 Task: Search one way flight ticket for 4 adults, 2 children, 2 infants in seat and 1 infant on lap in premium economy from Columbus: John Glenn Columbus International Airport to Jackson: Jackson Hole Airport on 5-2-2023. Choice of flights is JetBlue. Number of bags: 2 checked bags. Price is upto 74000. Outbound departure time preference is 18:15.
Action: Mouse moved to (421, 352)
Screenshot: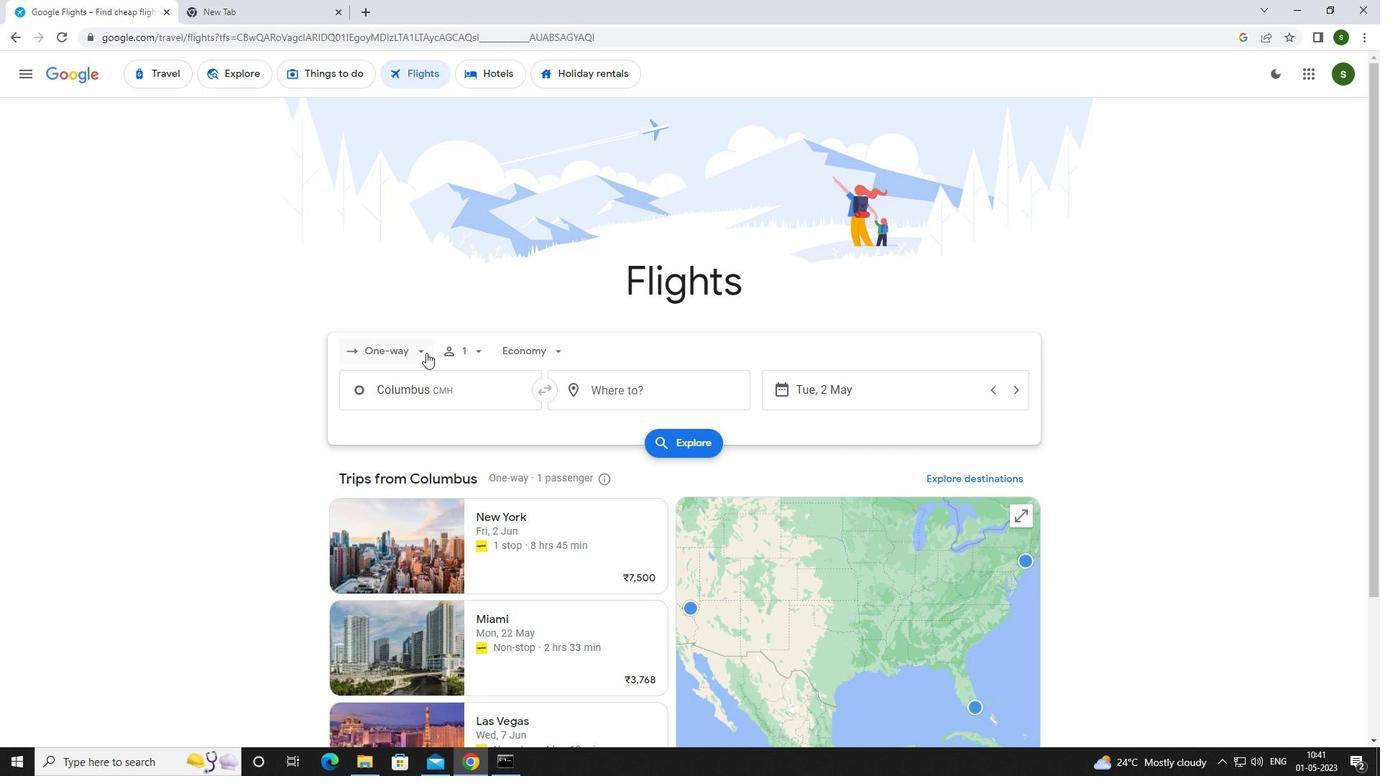 
Action: Mouse pressed left at (421, 352)
Screenshot: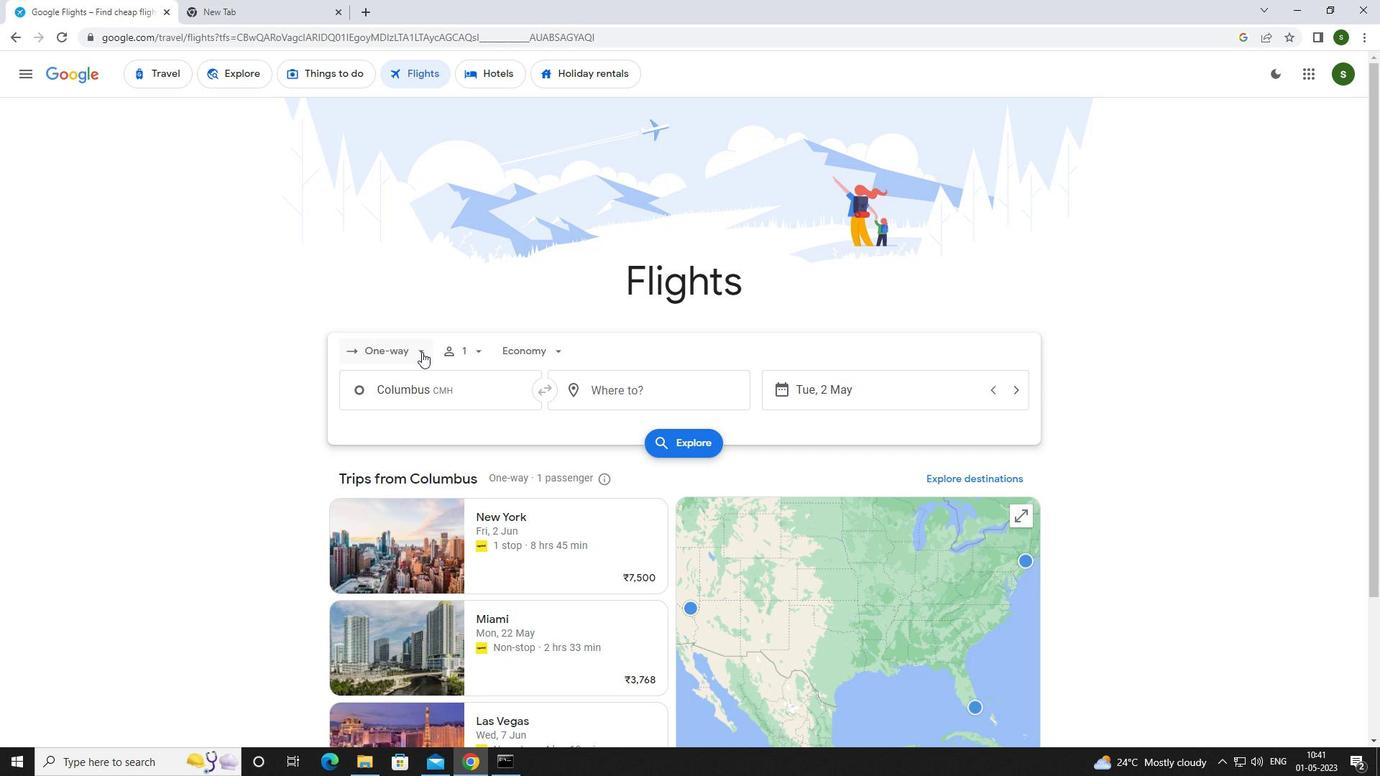 
Action: Mouse moved to (412, 406)
Screenshot: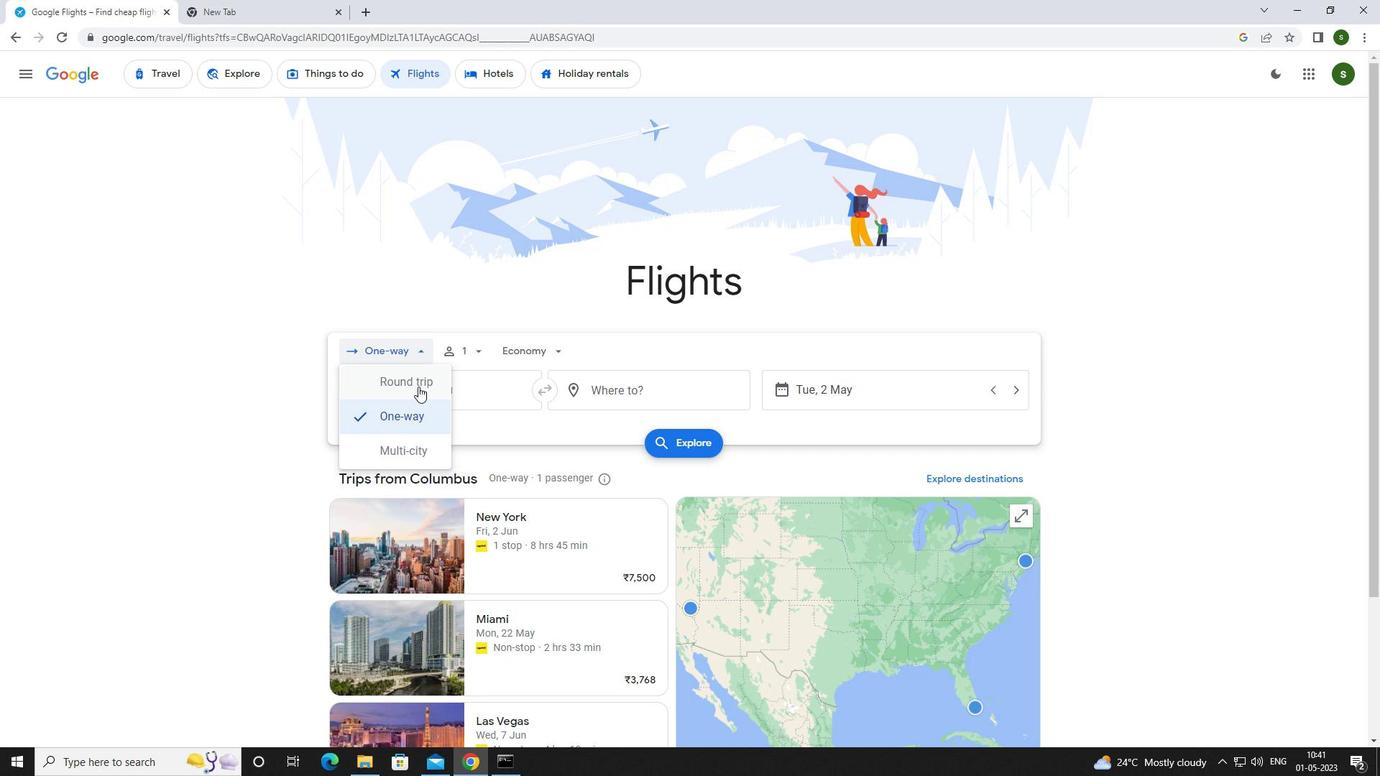 
Action: Mouse pressed left at (412, 406)
Screenshot: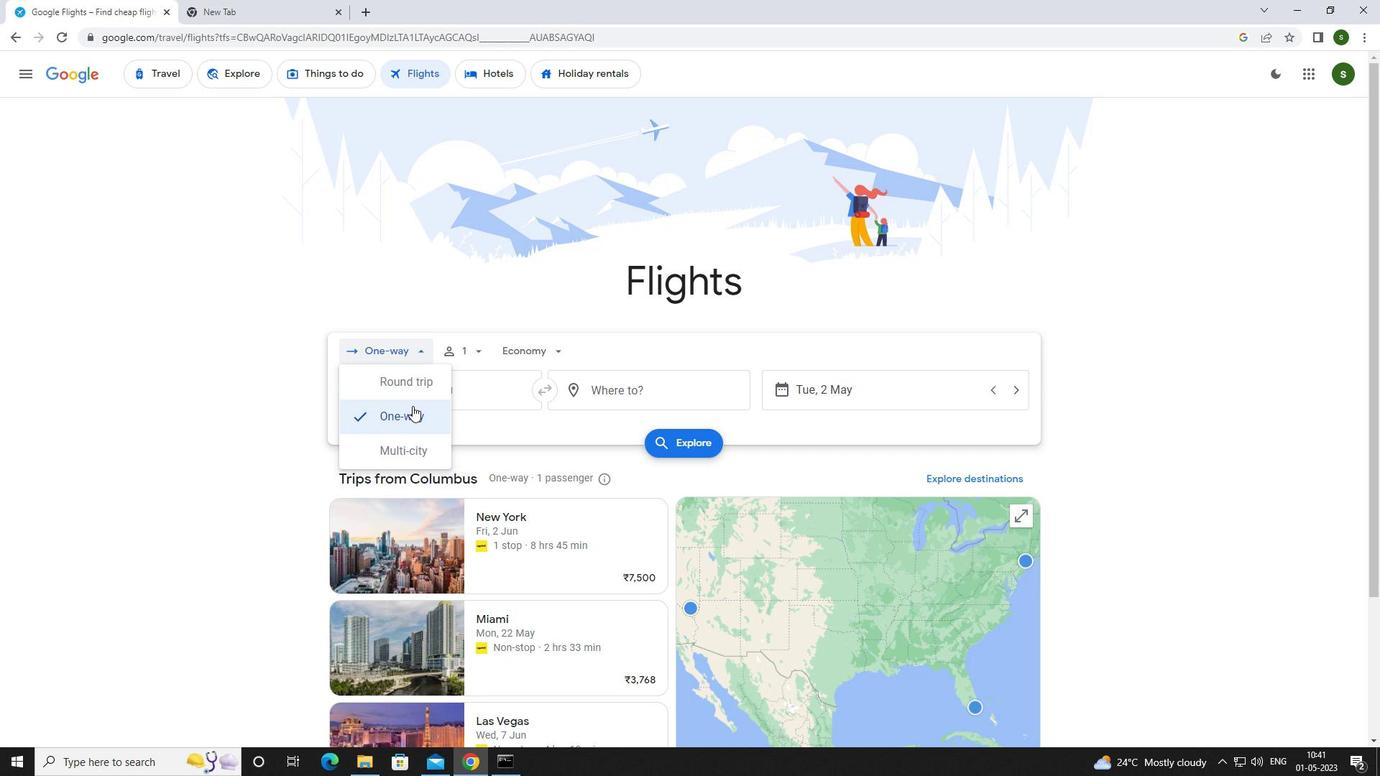 
Action: Mouse moved to (476, 346)
Screenshot: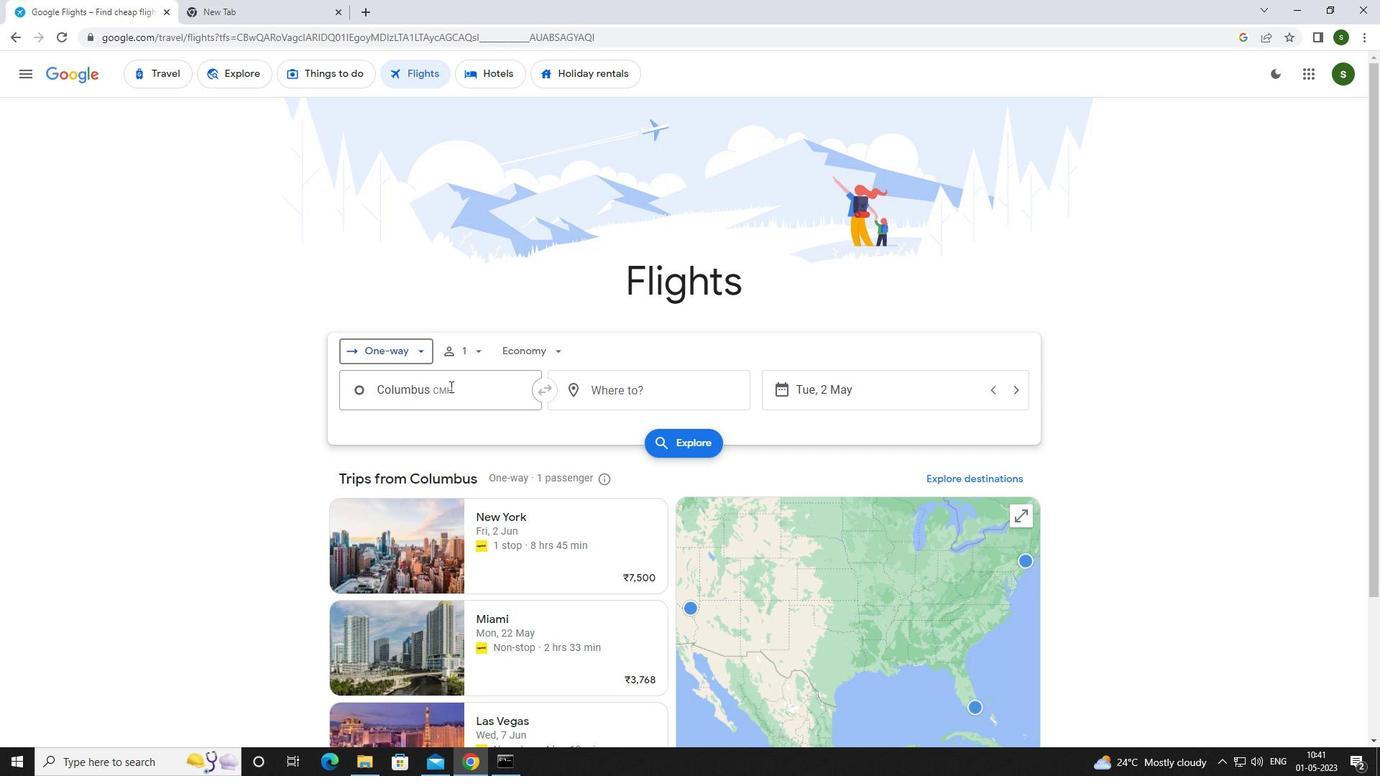 
Action: Mouse pressed left at (476, 346)
Screenshot: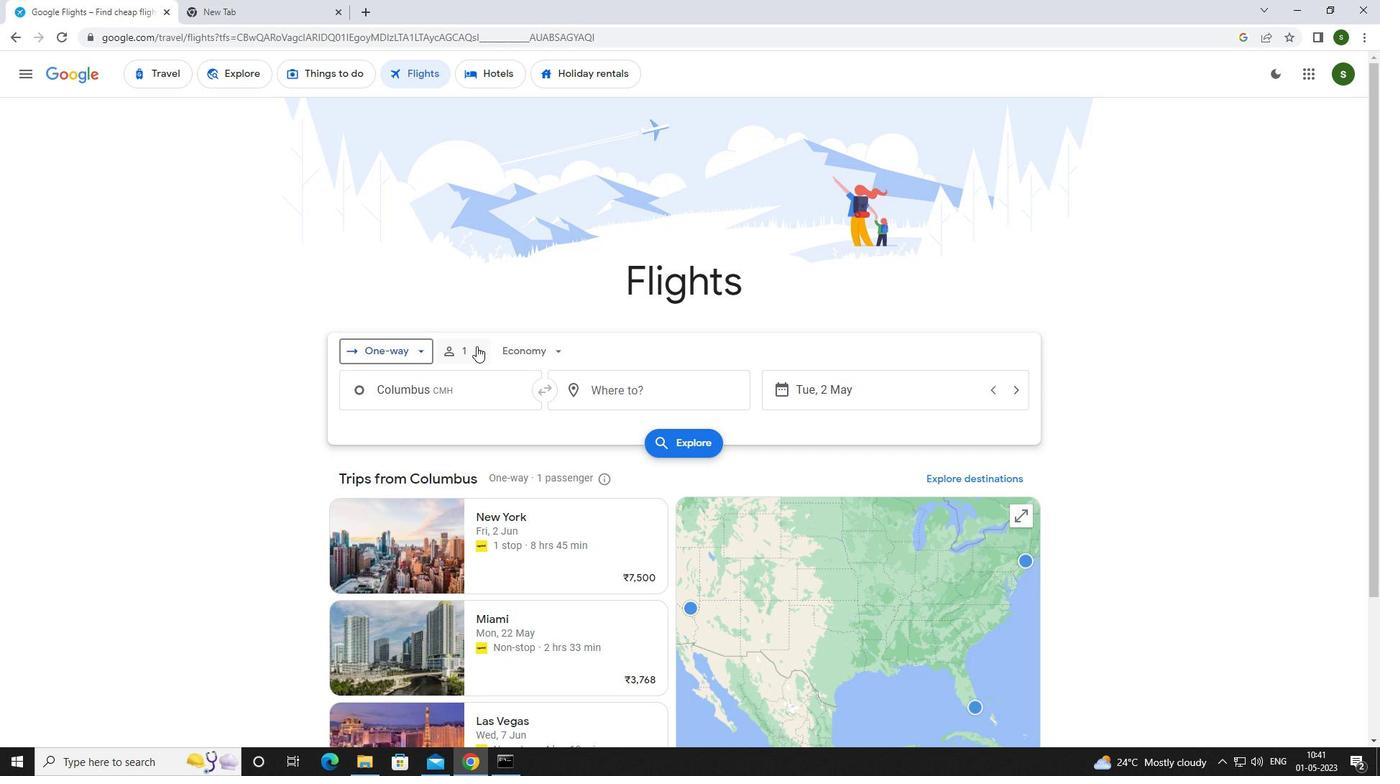 
Action: Mouse moved to (586, 384)
Screenshot: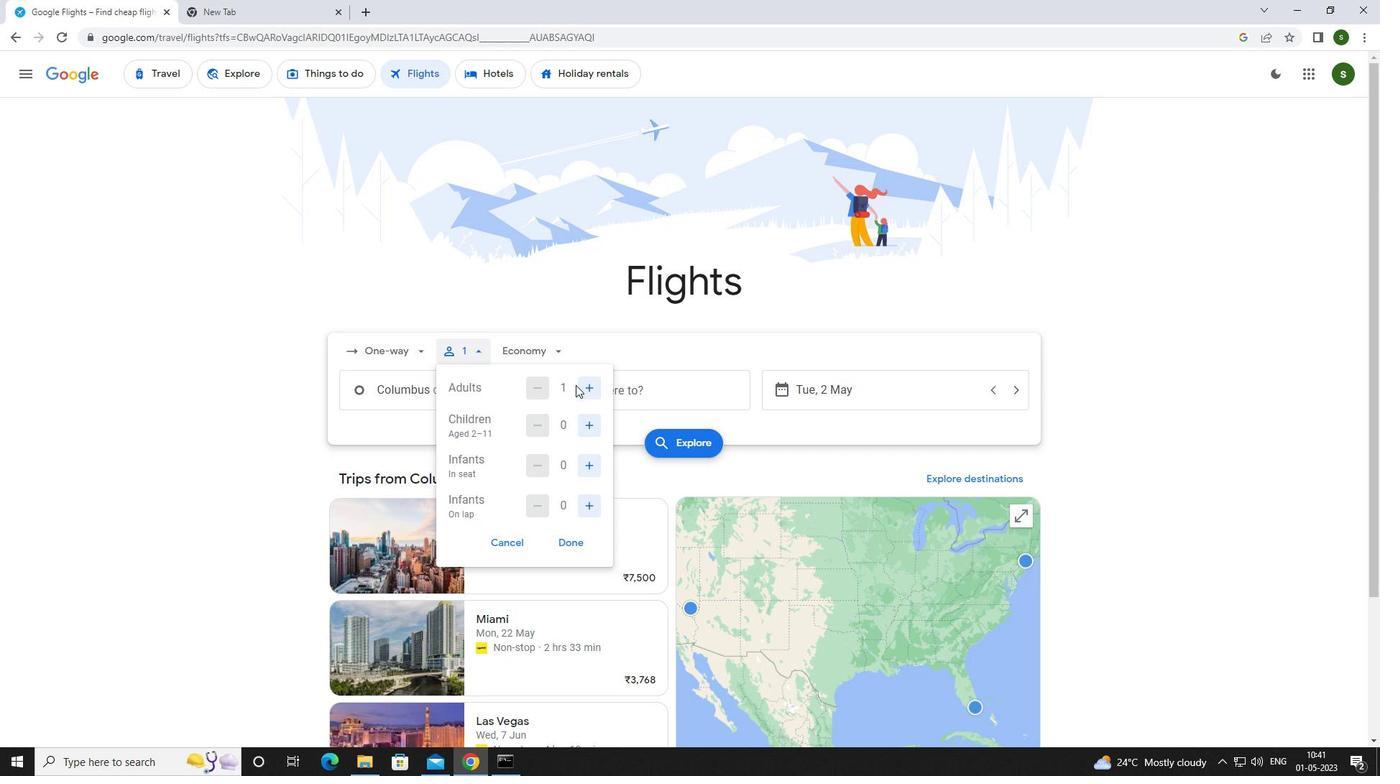 
Action: Mouse pressed left at (586, 384)
Screenshot: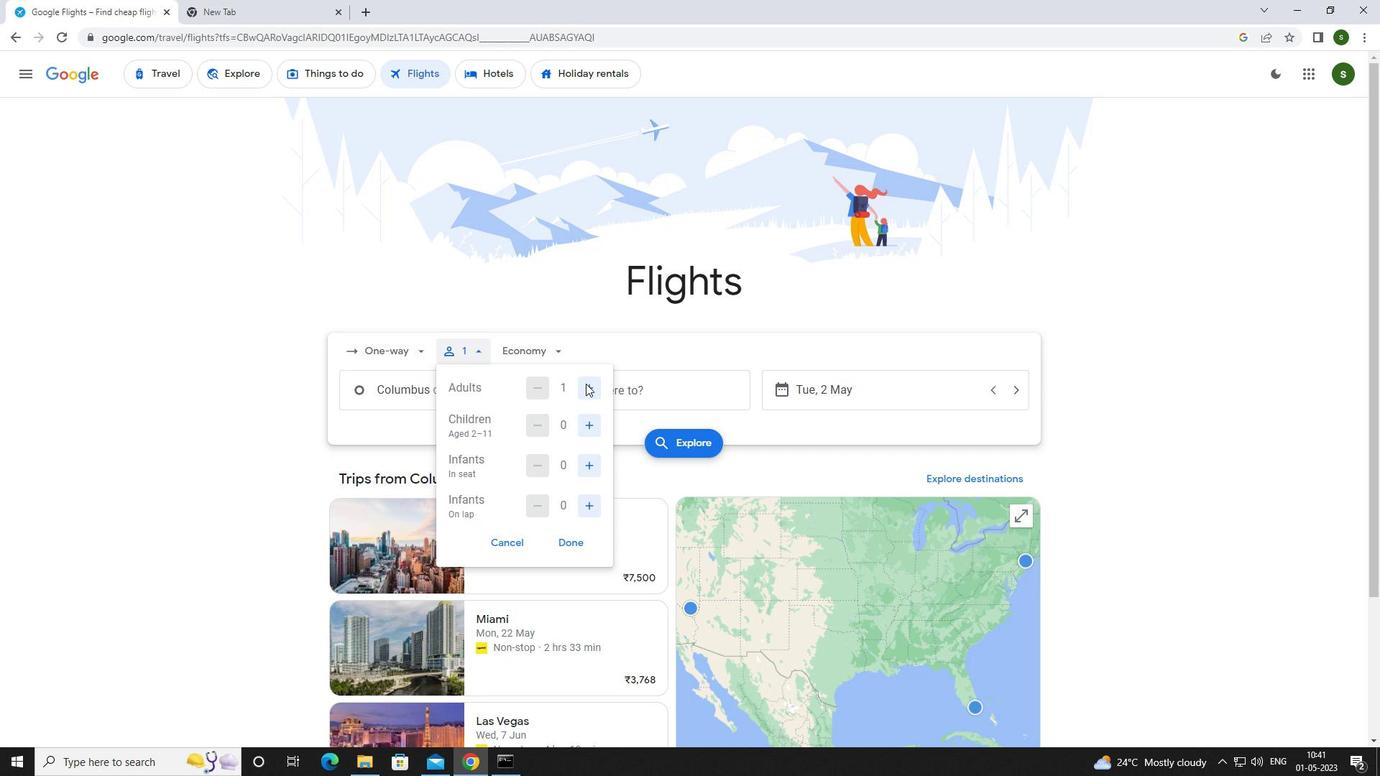 
Action: Mouse pressed left at (586, 384)
Screenshot: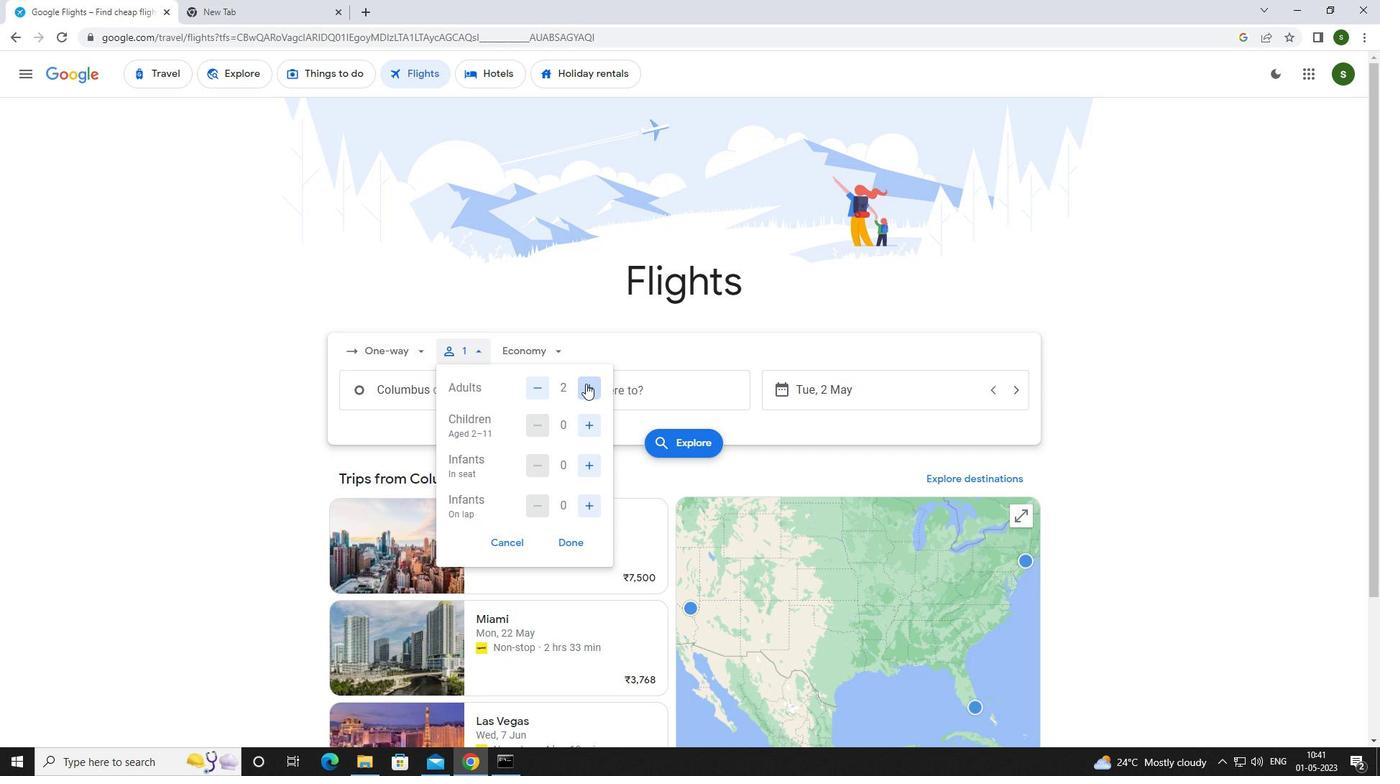 
Action: Mouse pressed left at (586, 384)
Screenshot: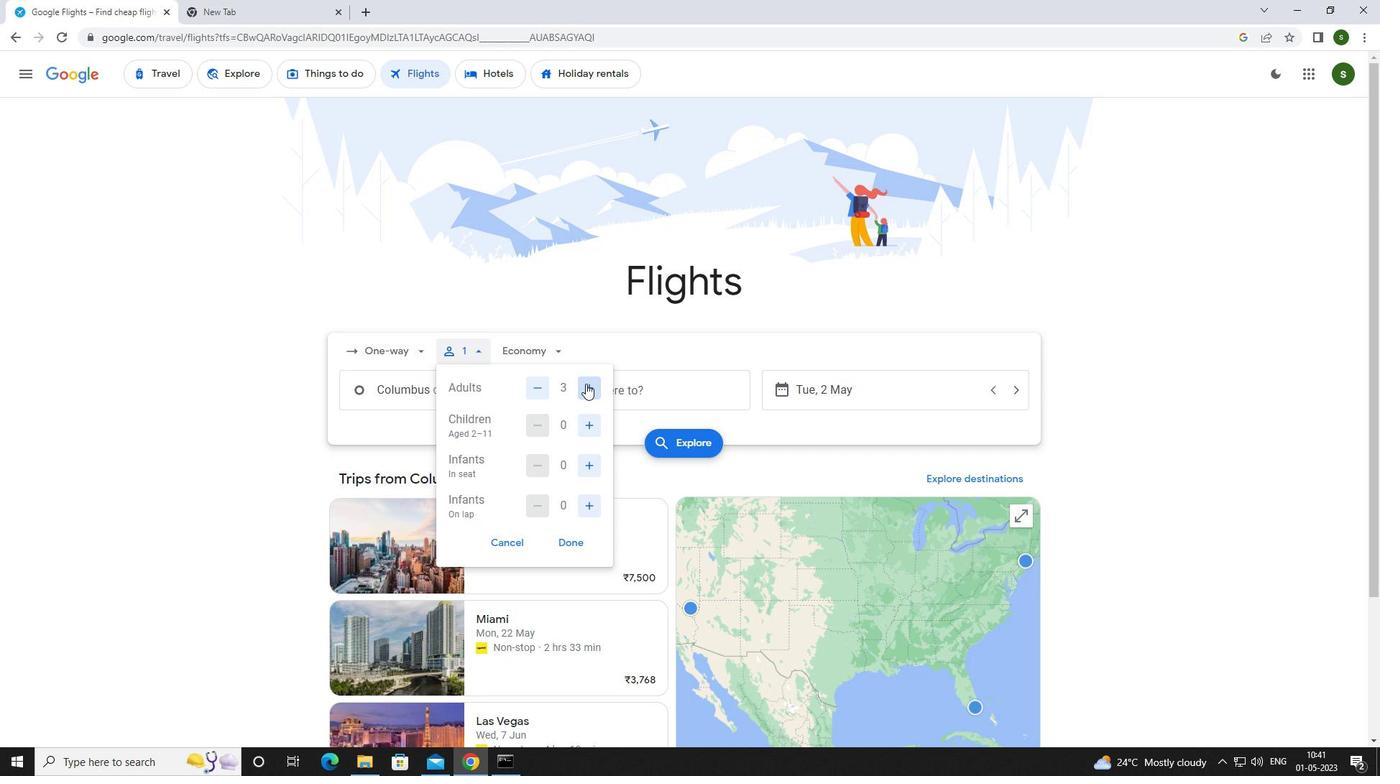 
Action: Mouse moved to (595, 422)
Screenshot: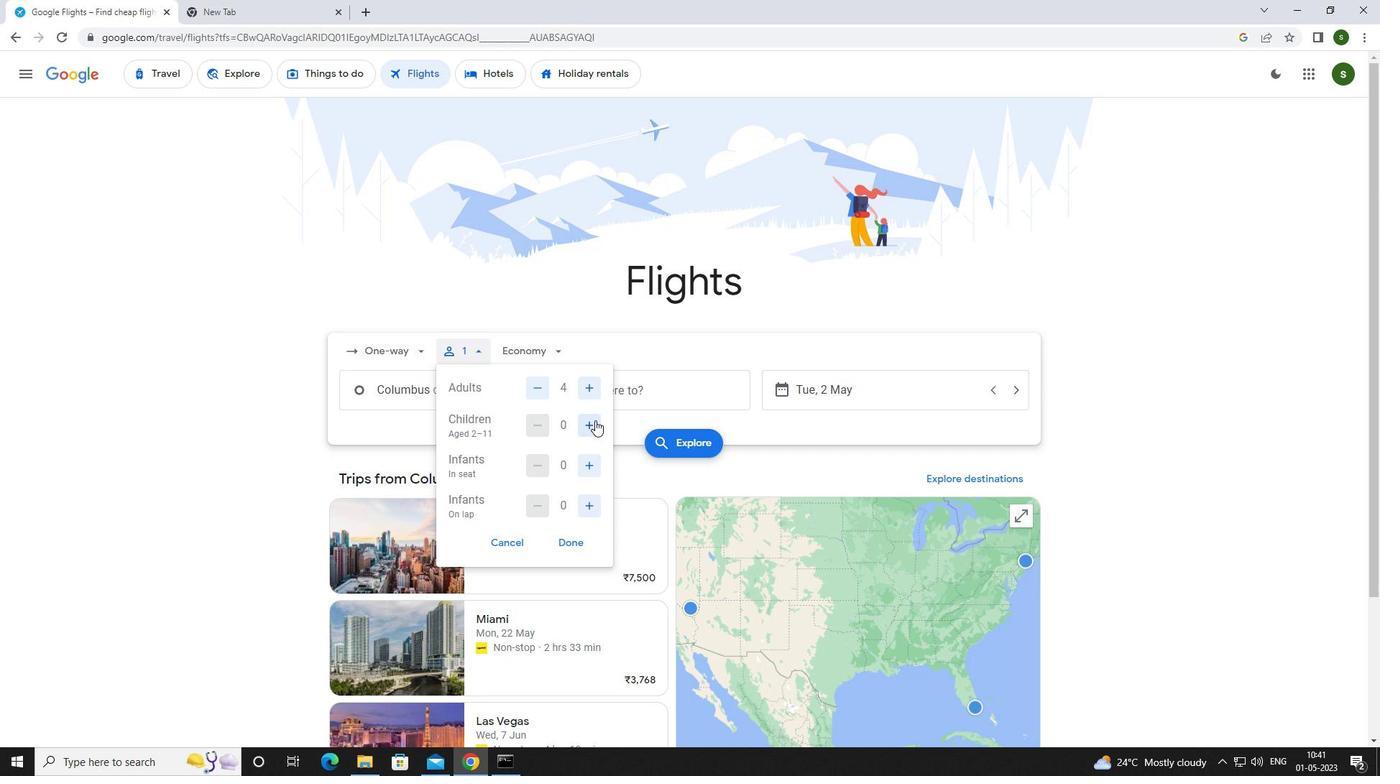 
Action: Mouse pressed left at (595, 422)
Screenshot: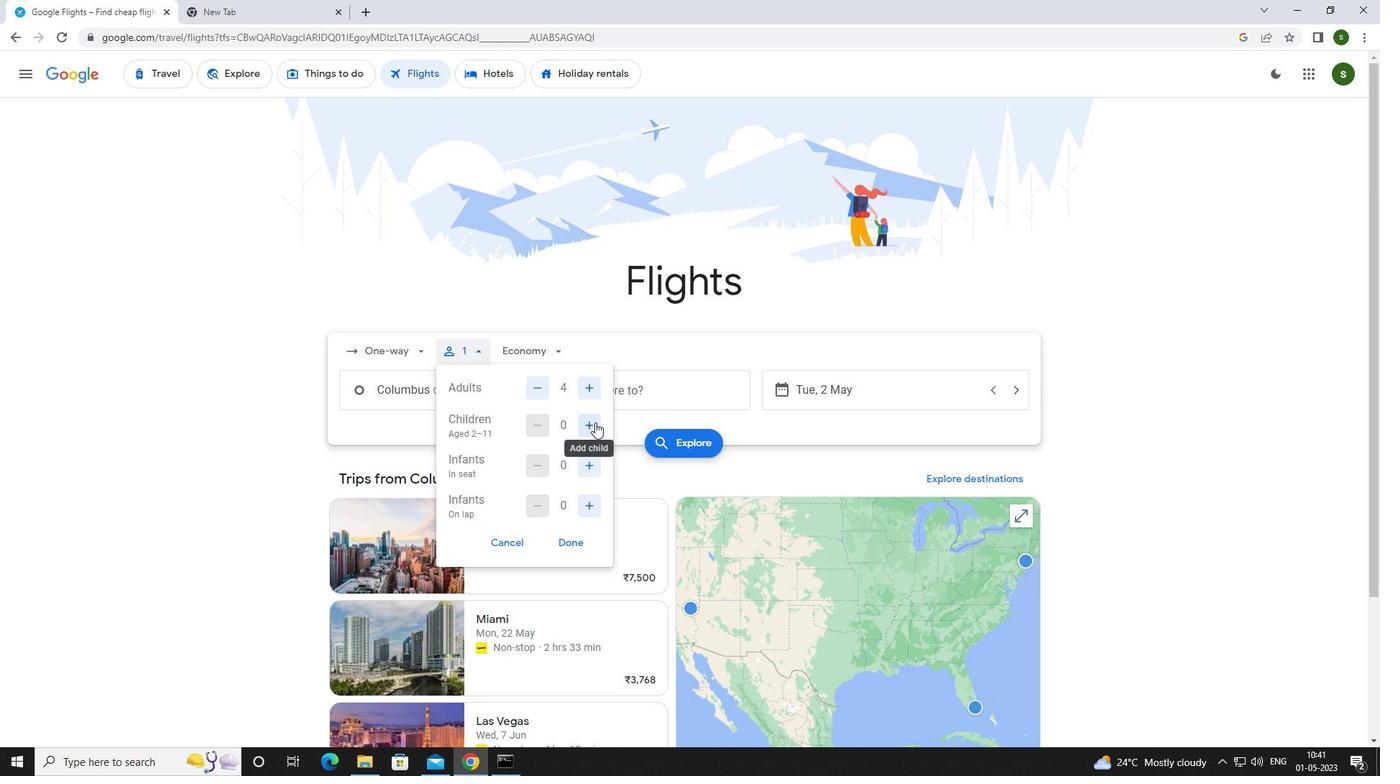 
Action: Mouse pressed left at (595, 422)
Screenshot: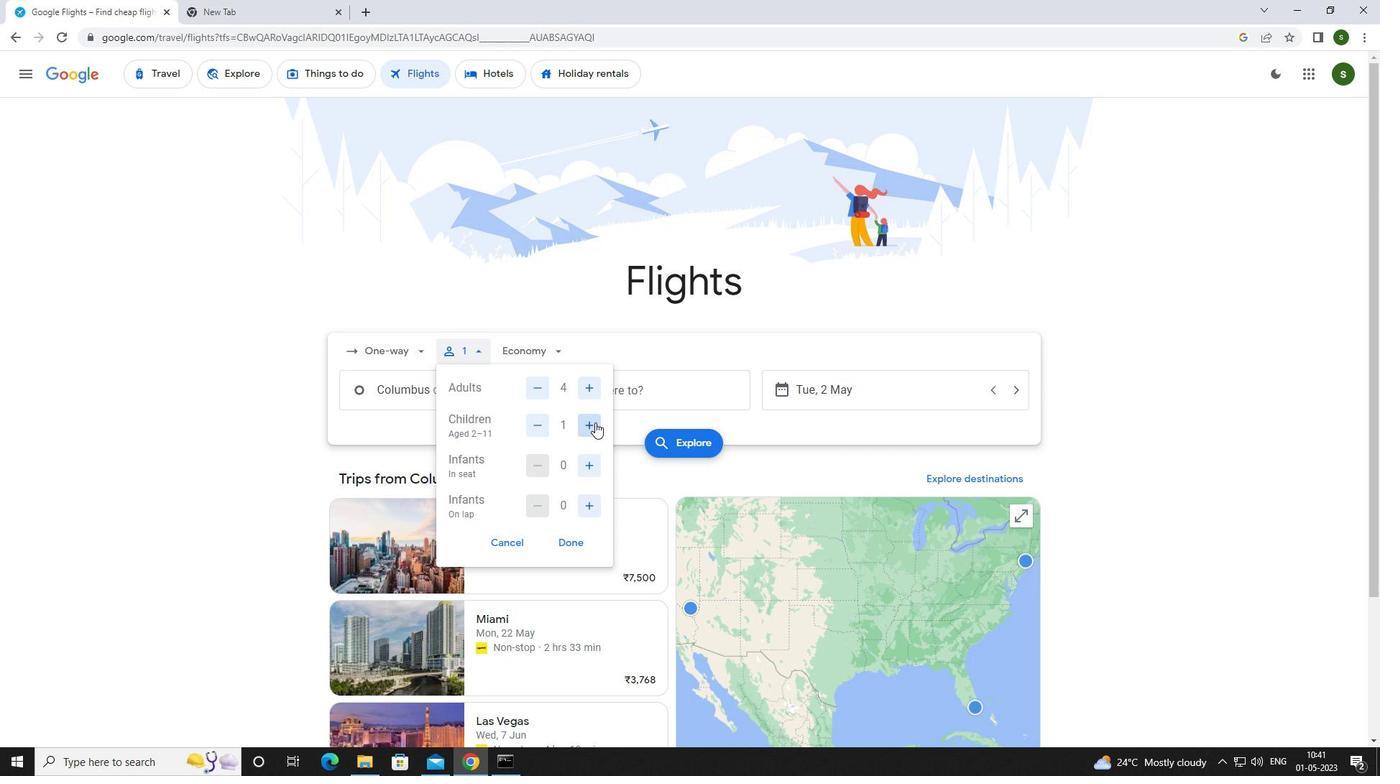 
Action: Mouse moved to (589, 462)
Screenshot: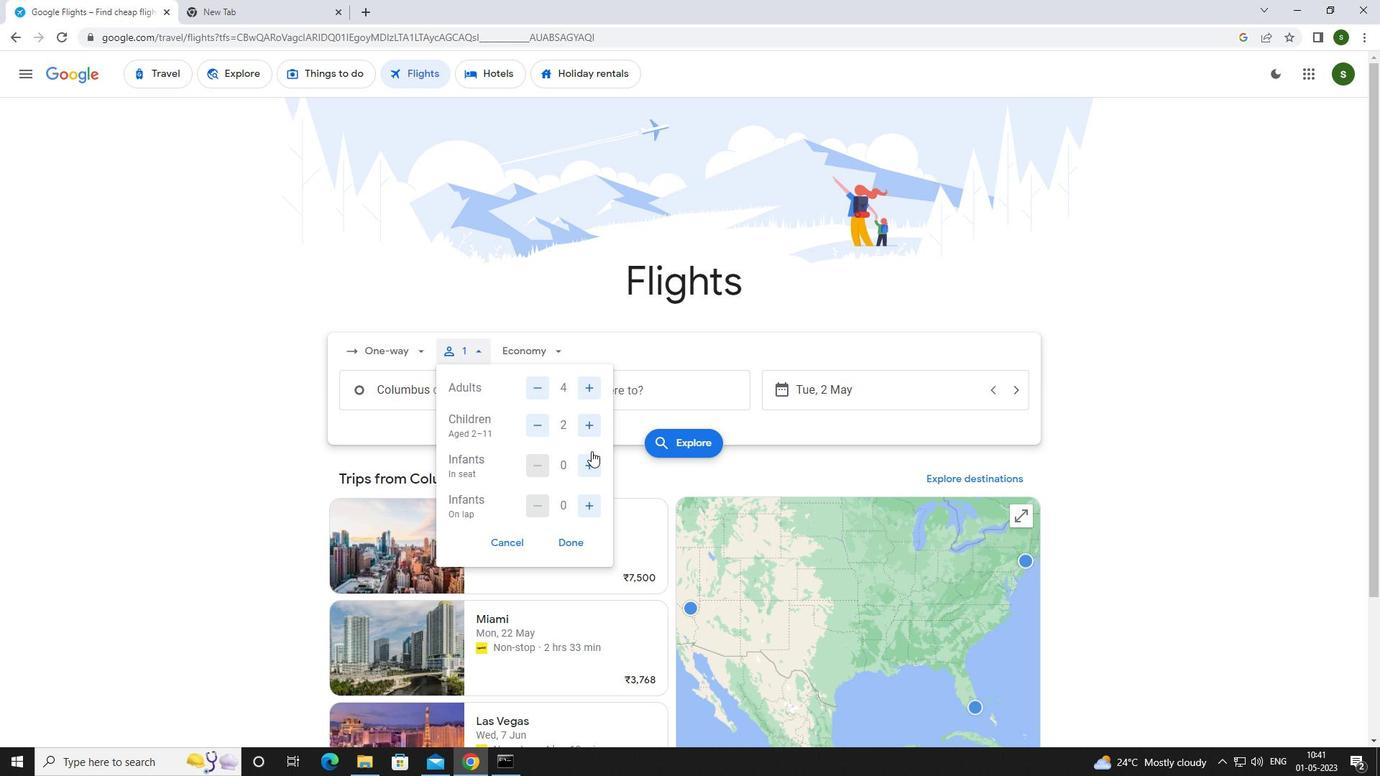 
Action: Mouse pressed left at (589, 462)
Screenshot: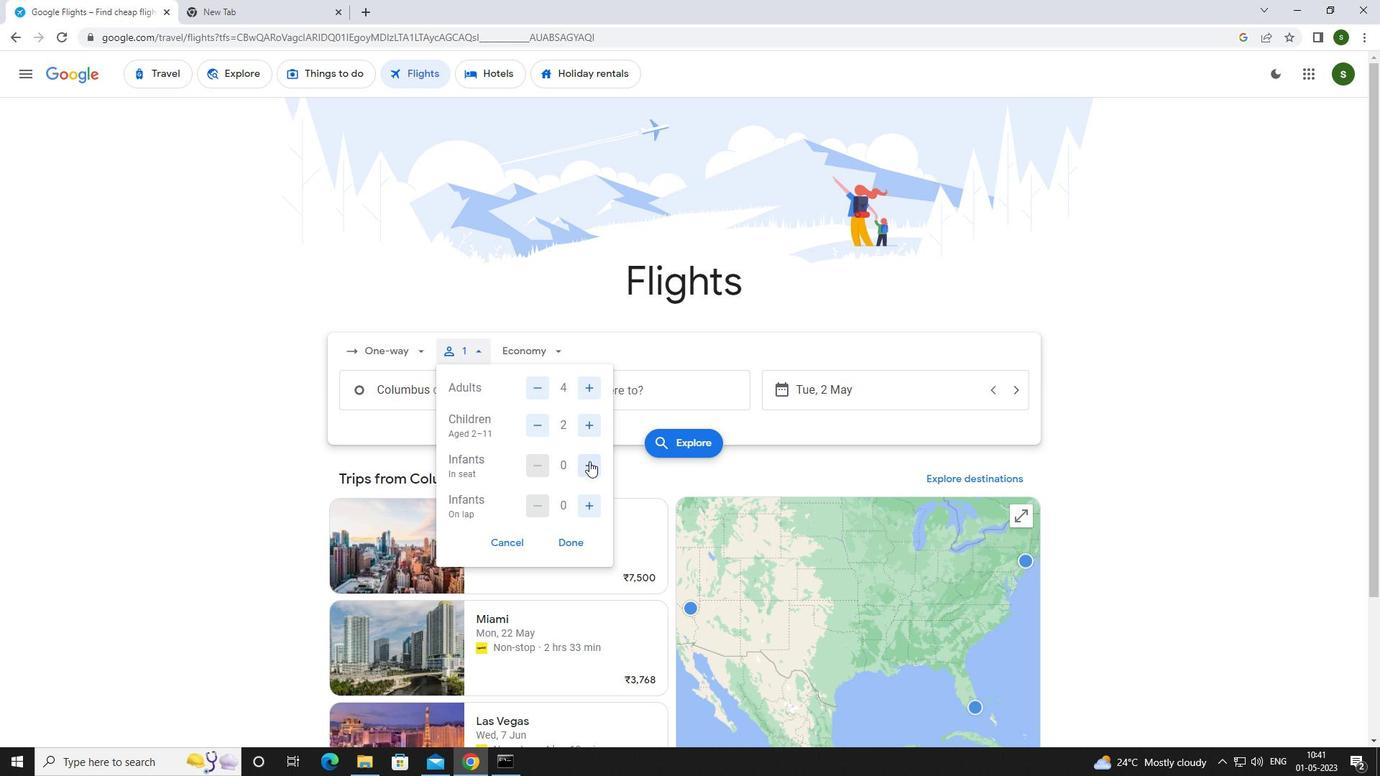 
Action: Mouse pressed left at (589, 462)
Screenshot: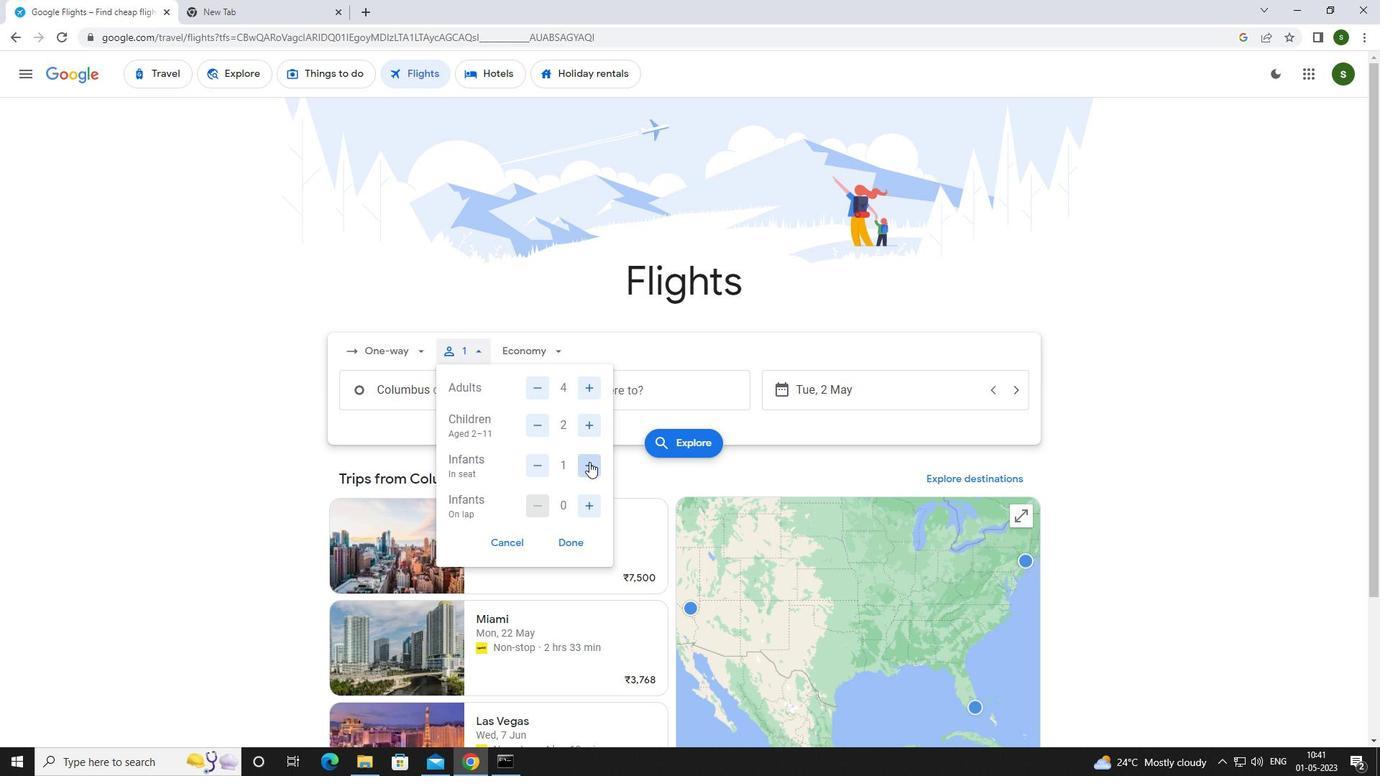 
Action: Mouse moved to (586, 495)
Screenshot: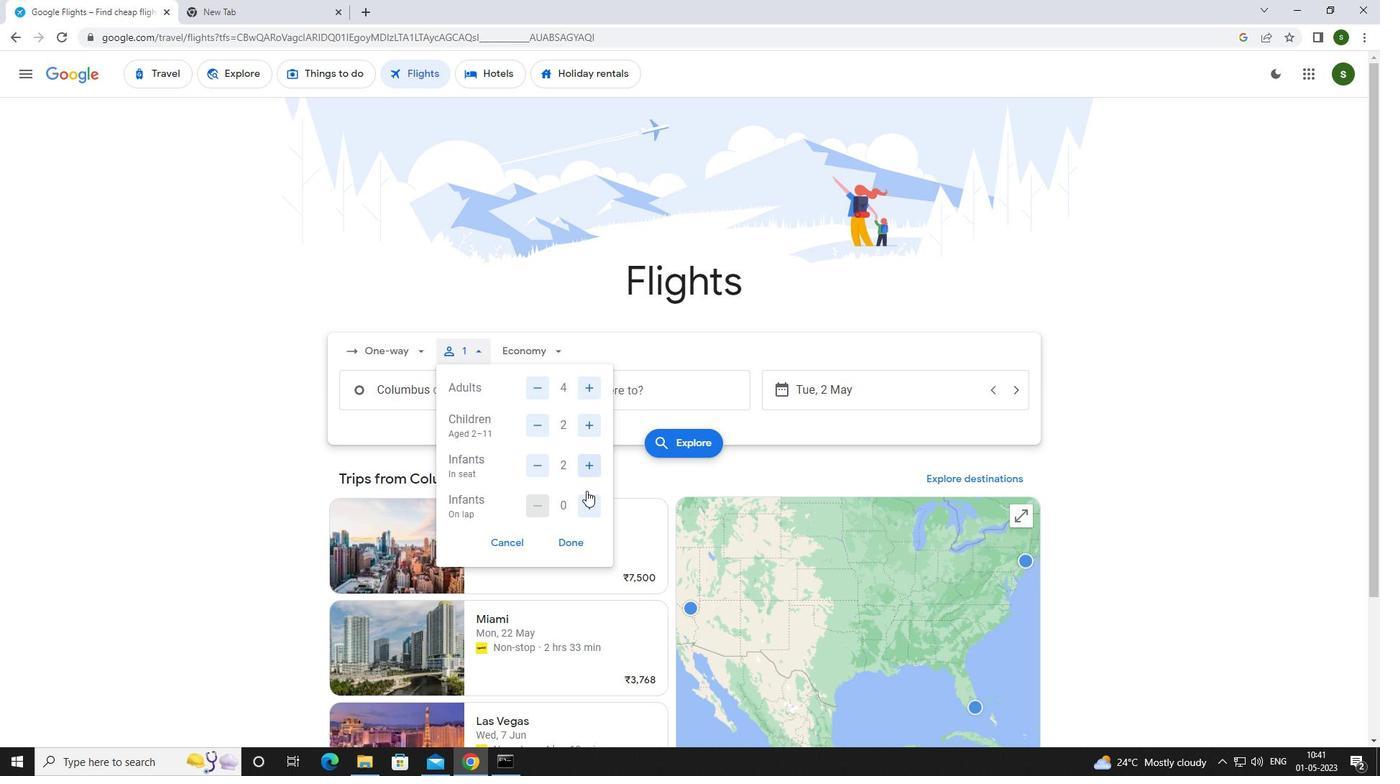 
Action: Mouse pressed left at (586, 495)
Screenshot: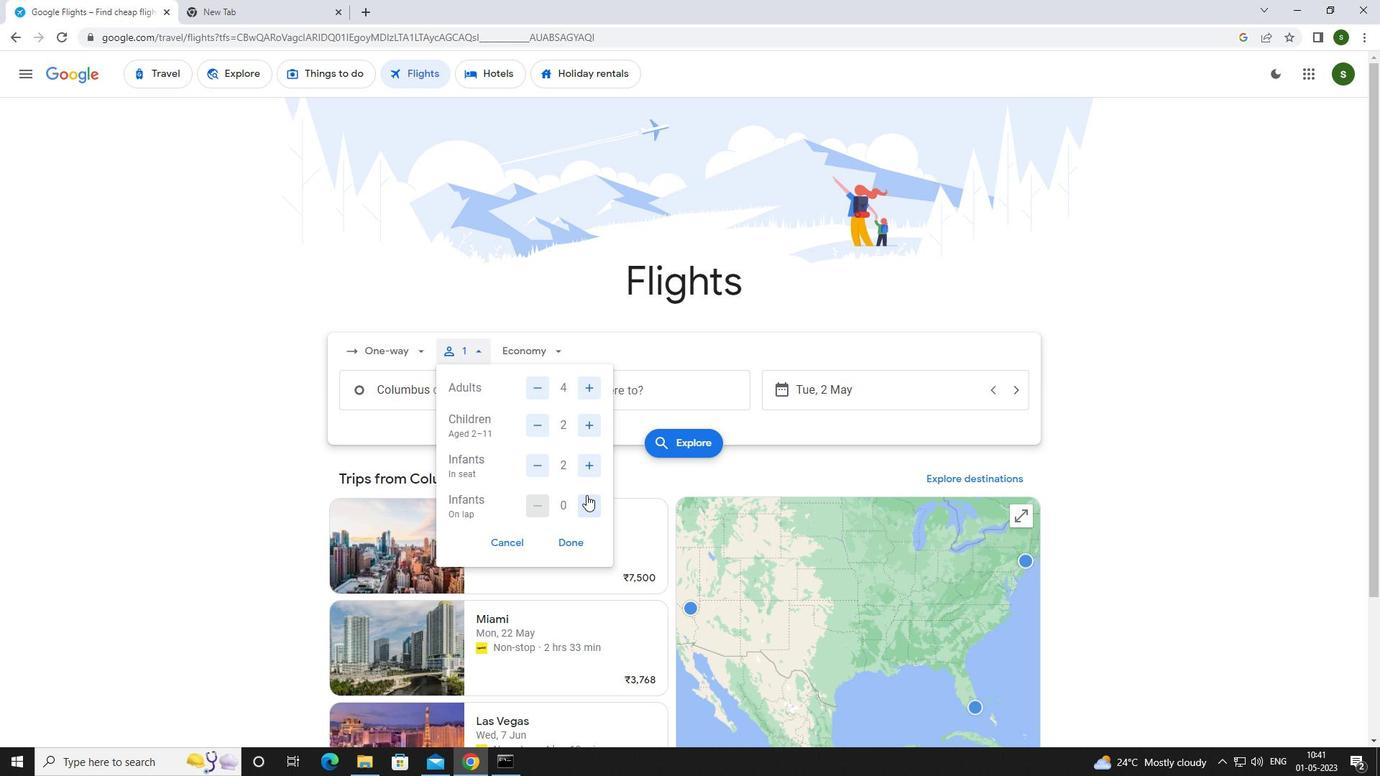 
Action: Mouse moved to (548, 350)
Screenshot: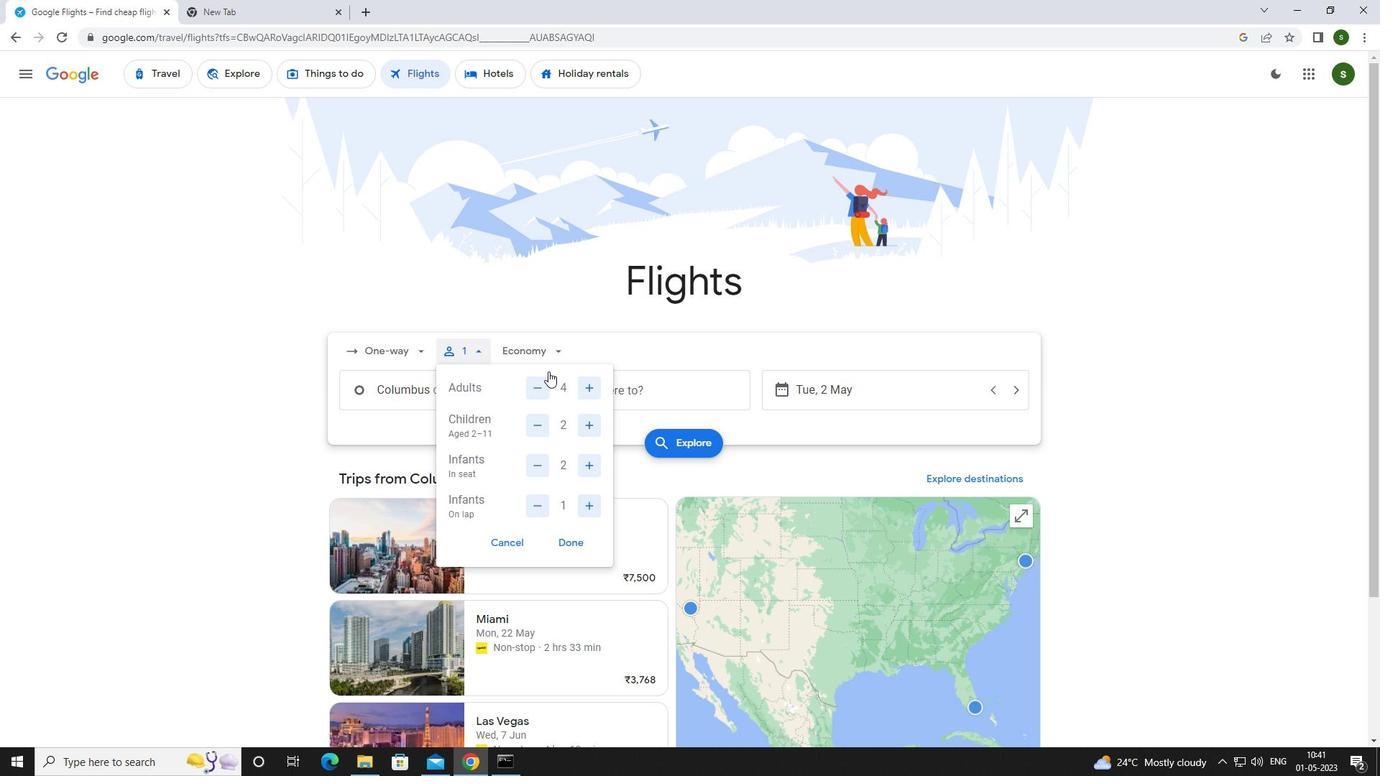 
Action: Mouse pressed left at (548, 350)
Screenshot: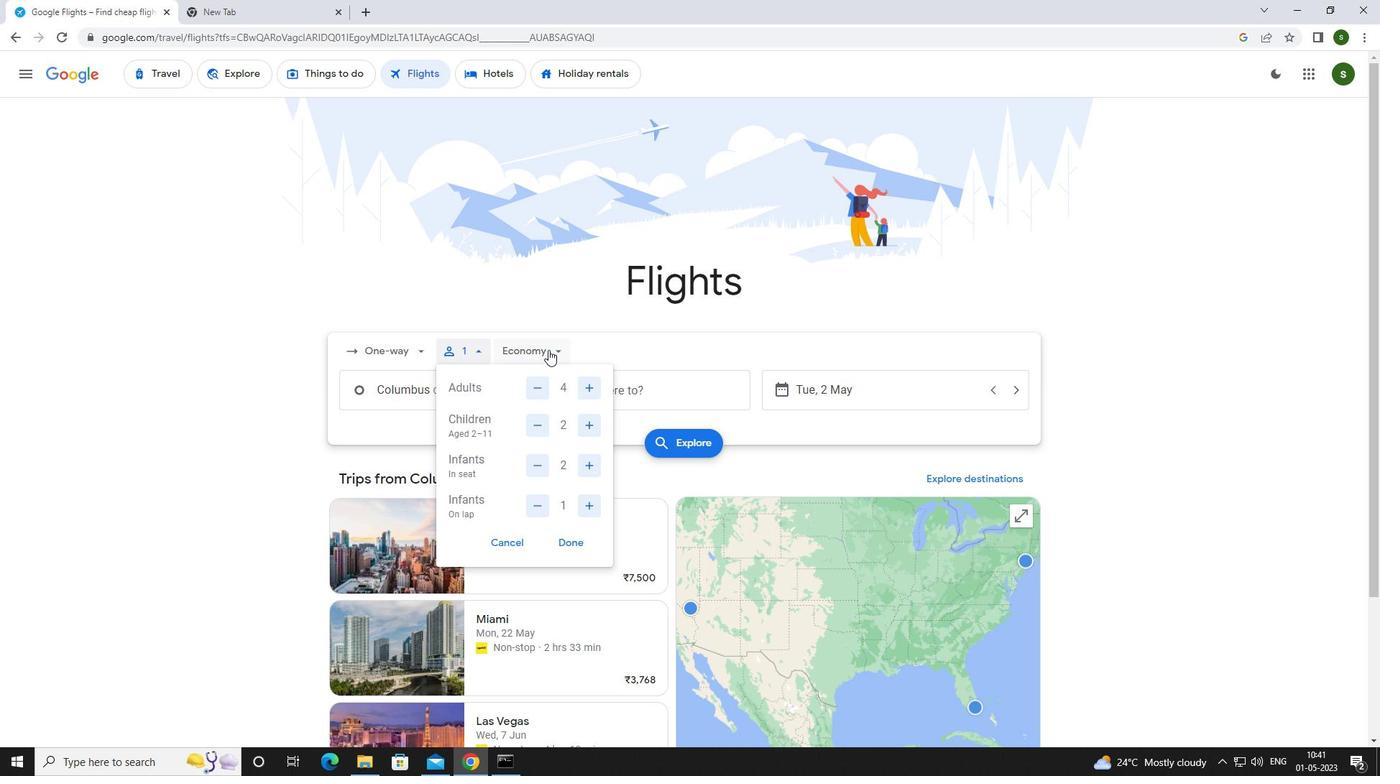 
Action: Mouse moved to (570, 427)
Screenshot: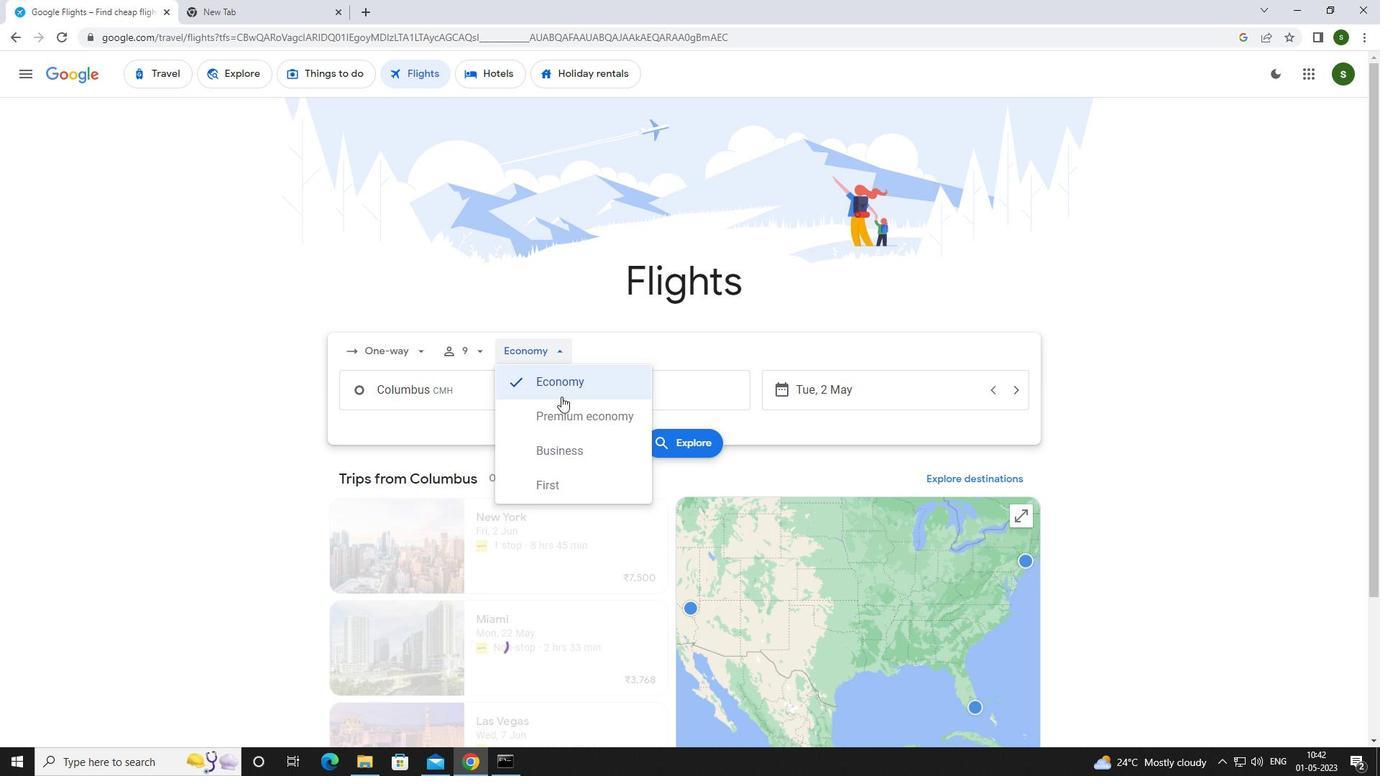 
Action: Mouse pressed left at (570, 427)
Screenshot: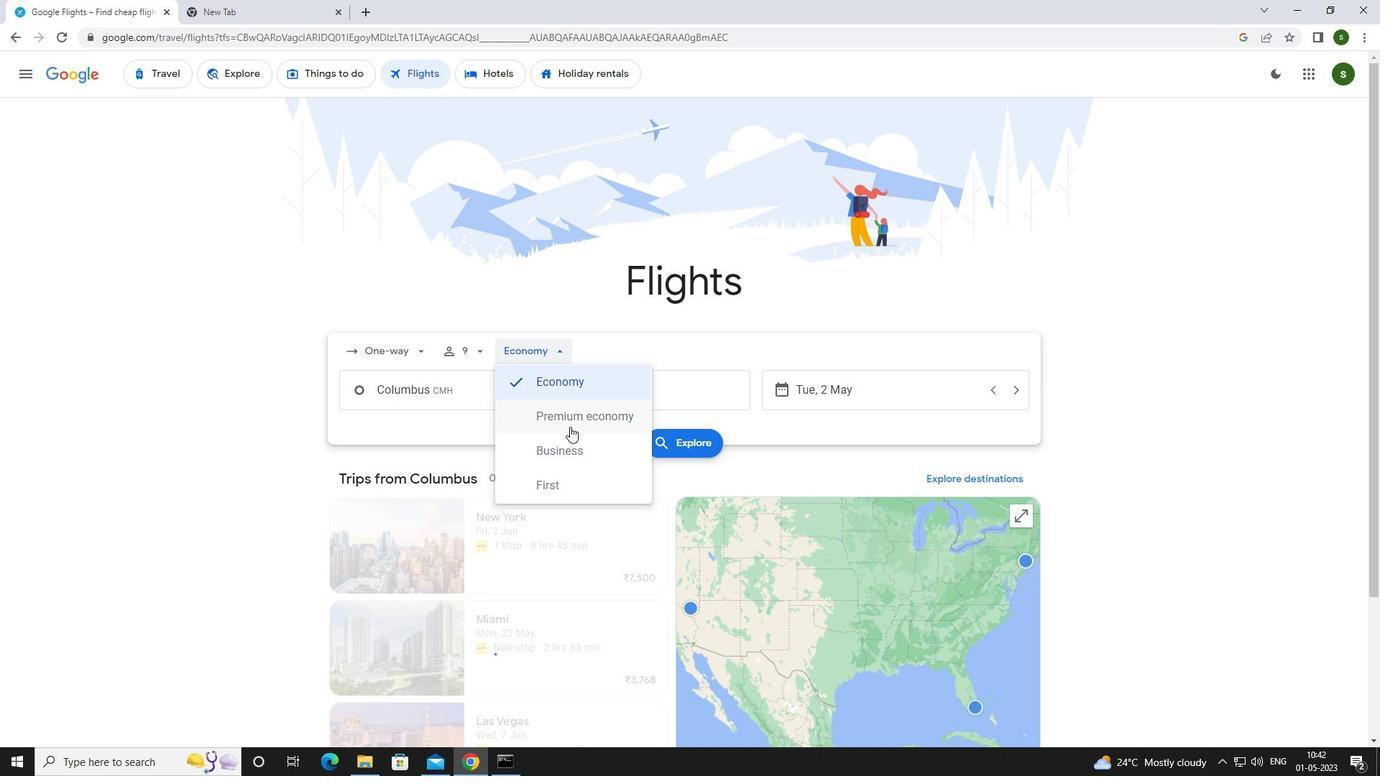 
Action: Mouse moved to (498, 394)
Screenshot: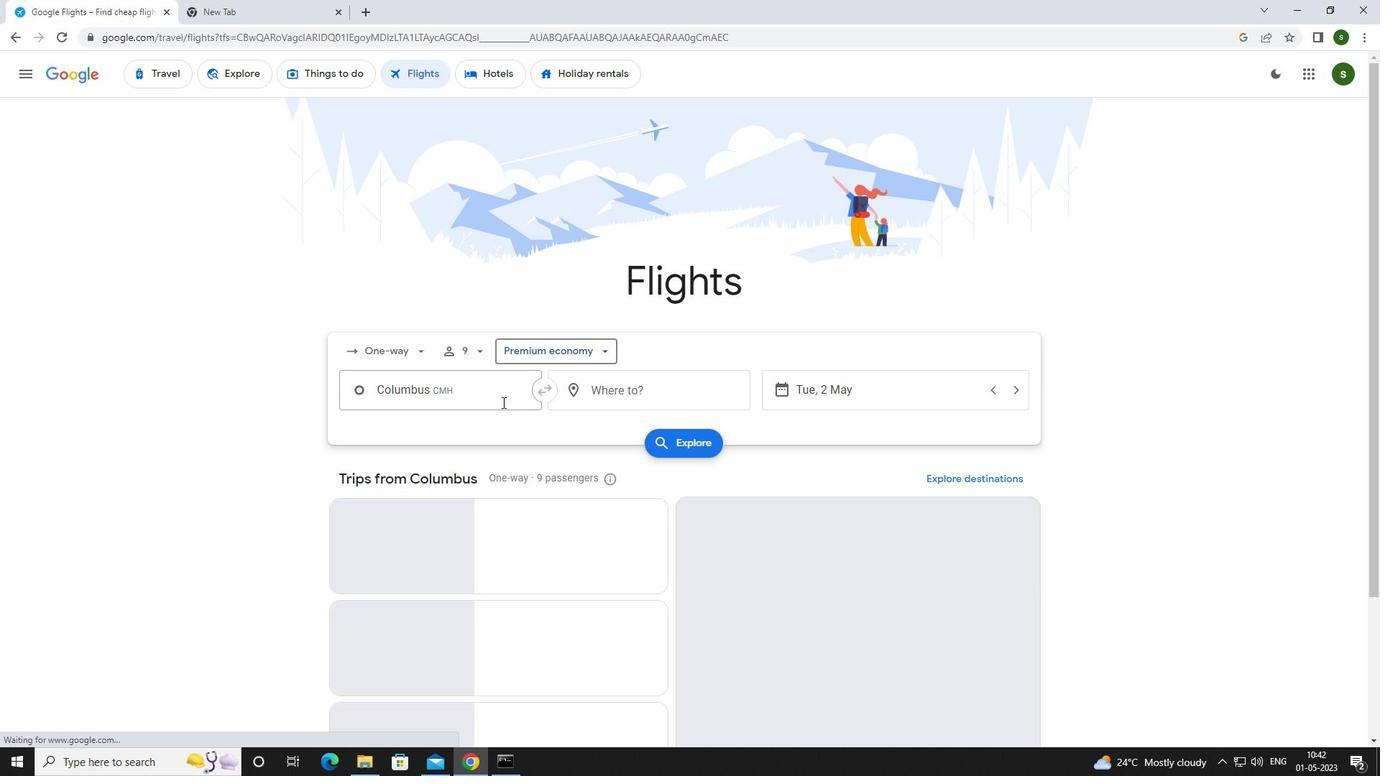 
Action: Mouse pressed left at (498, 394)
Screenshot: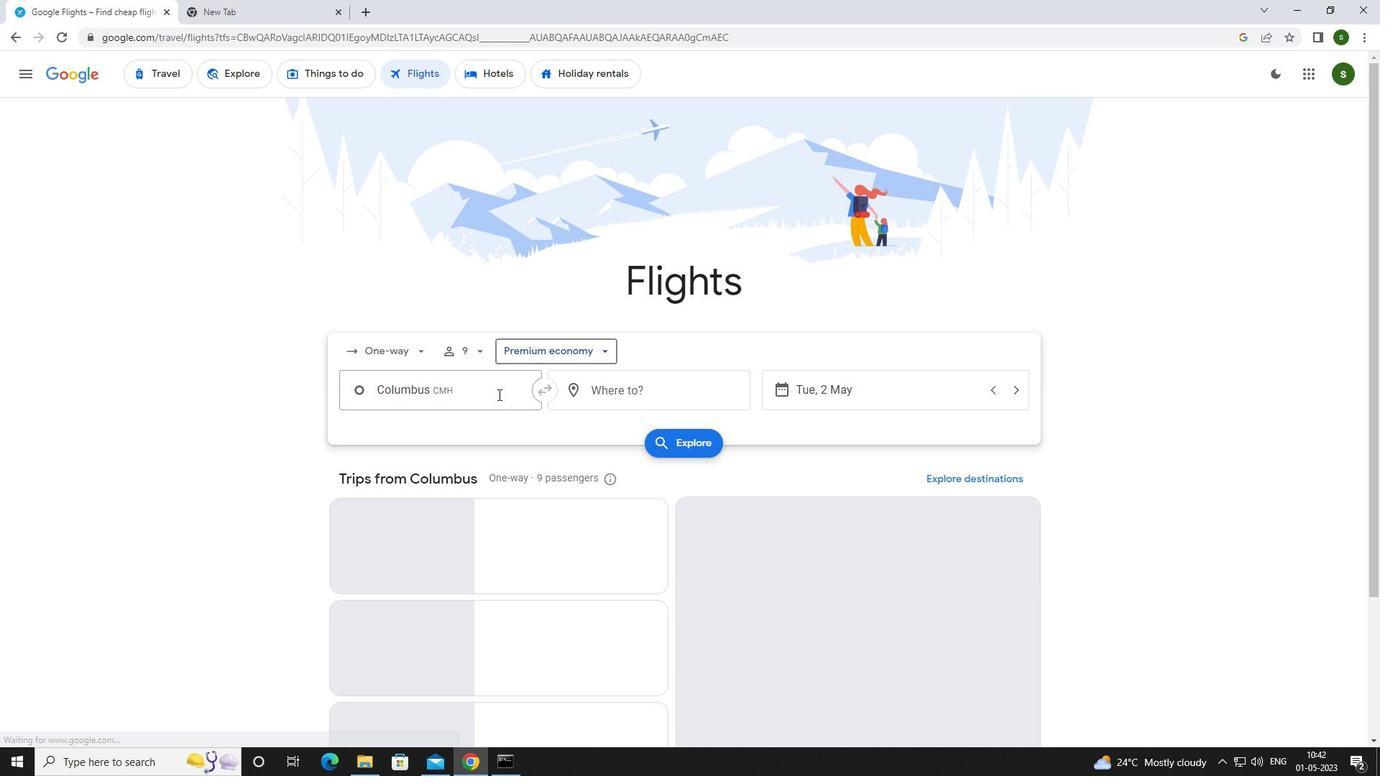
Action: Key pressed j<Key.caps_lock>ohn<Key.space><Key.caps_lock>g<Key.caps_lock>le
Screenshot: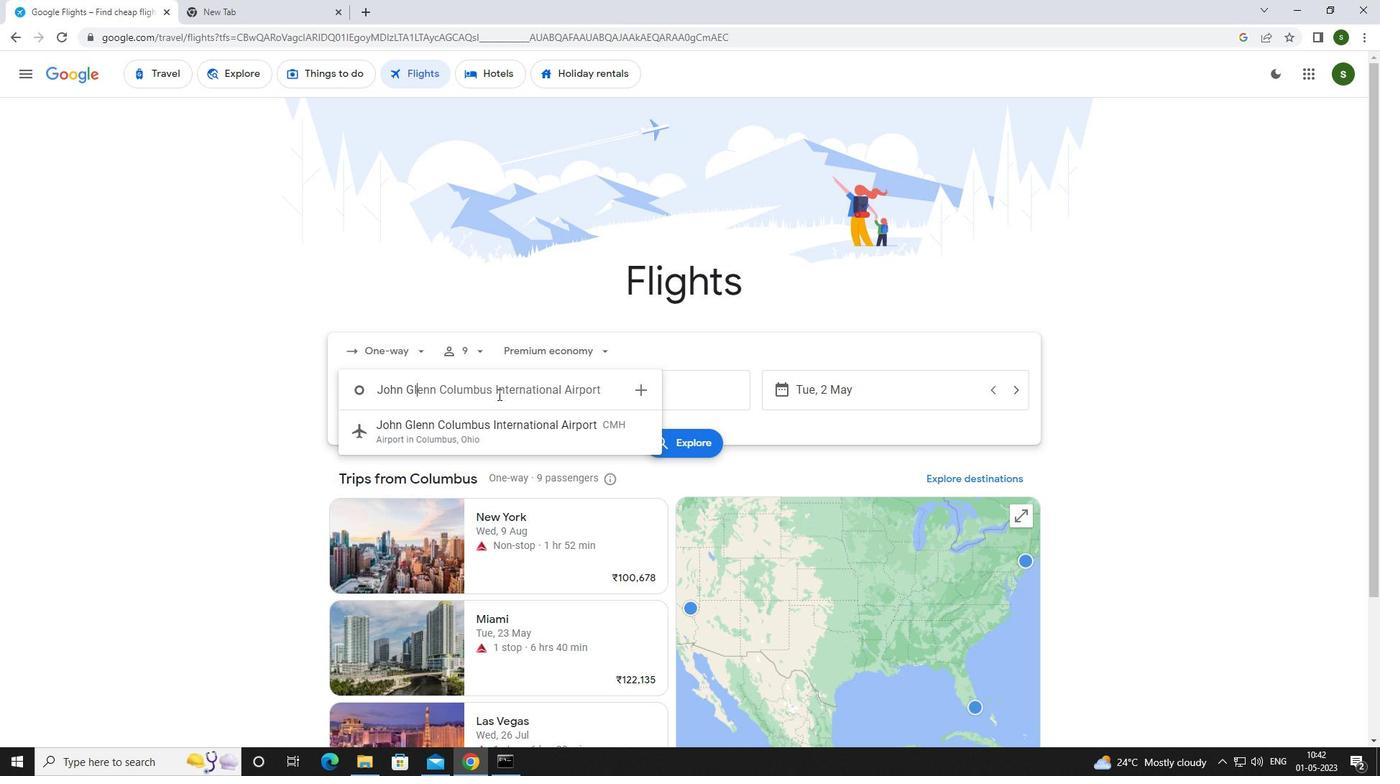 
Action: Mouse moved to (515, 428)
Screenshot: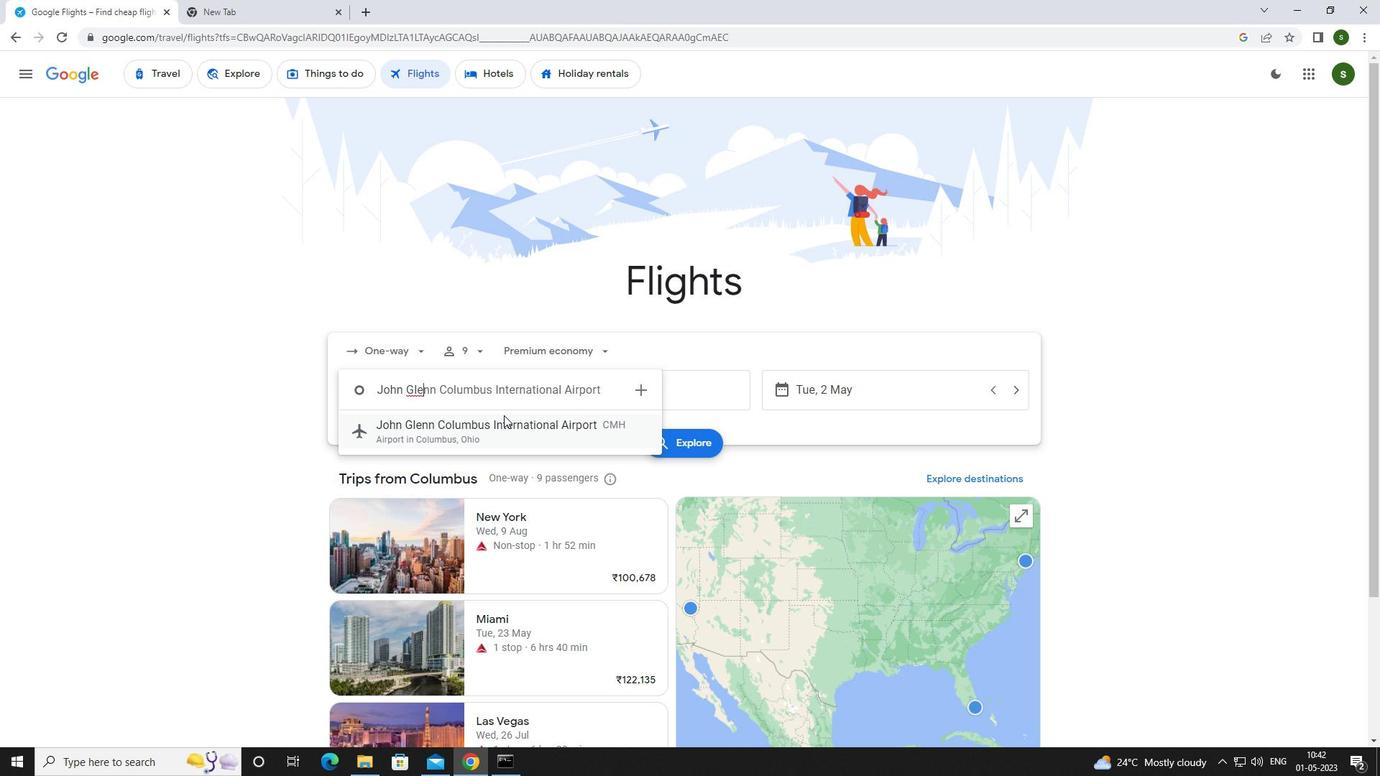 
Action: Mouse pressed left at (515, 428)
Screenshot: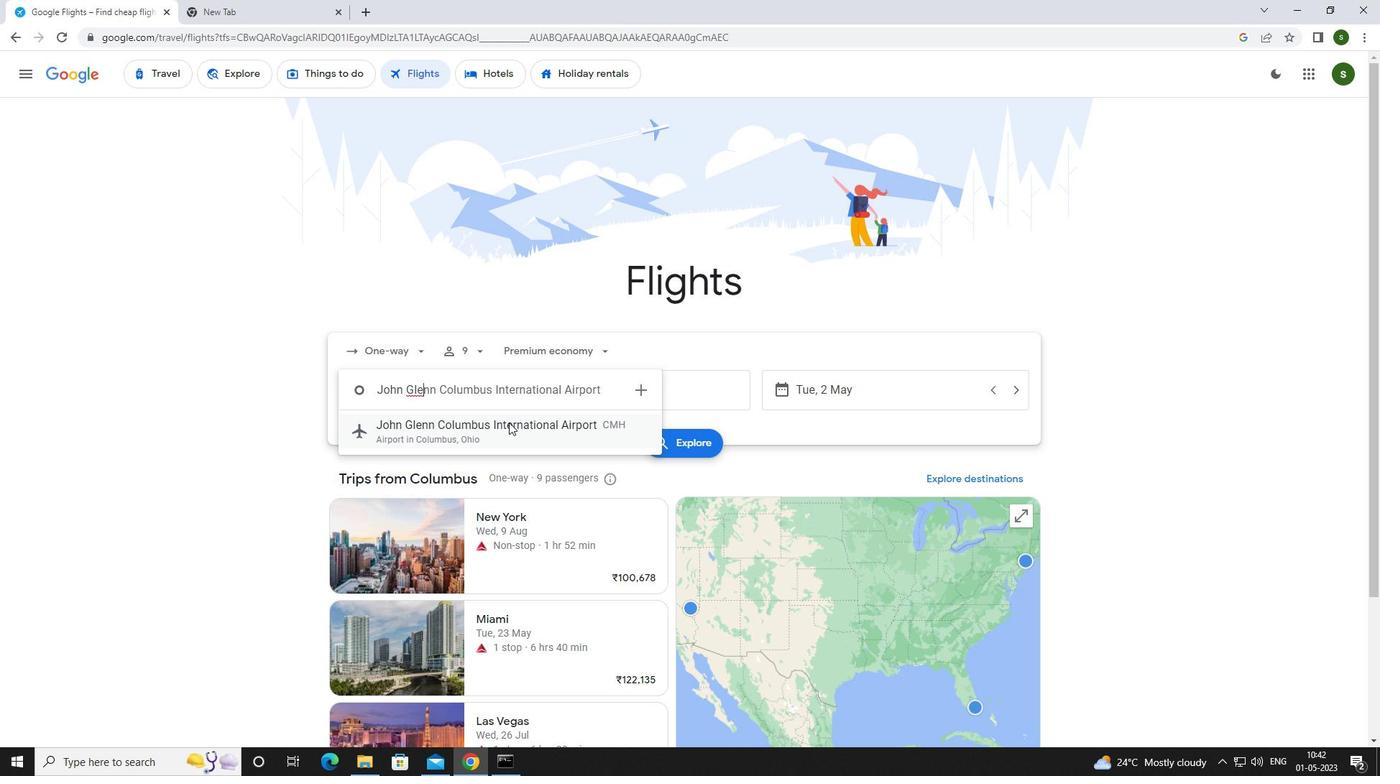 
Action: Mouse moved to (637, 391)
Screenshot: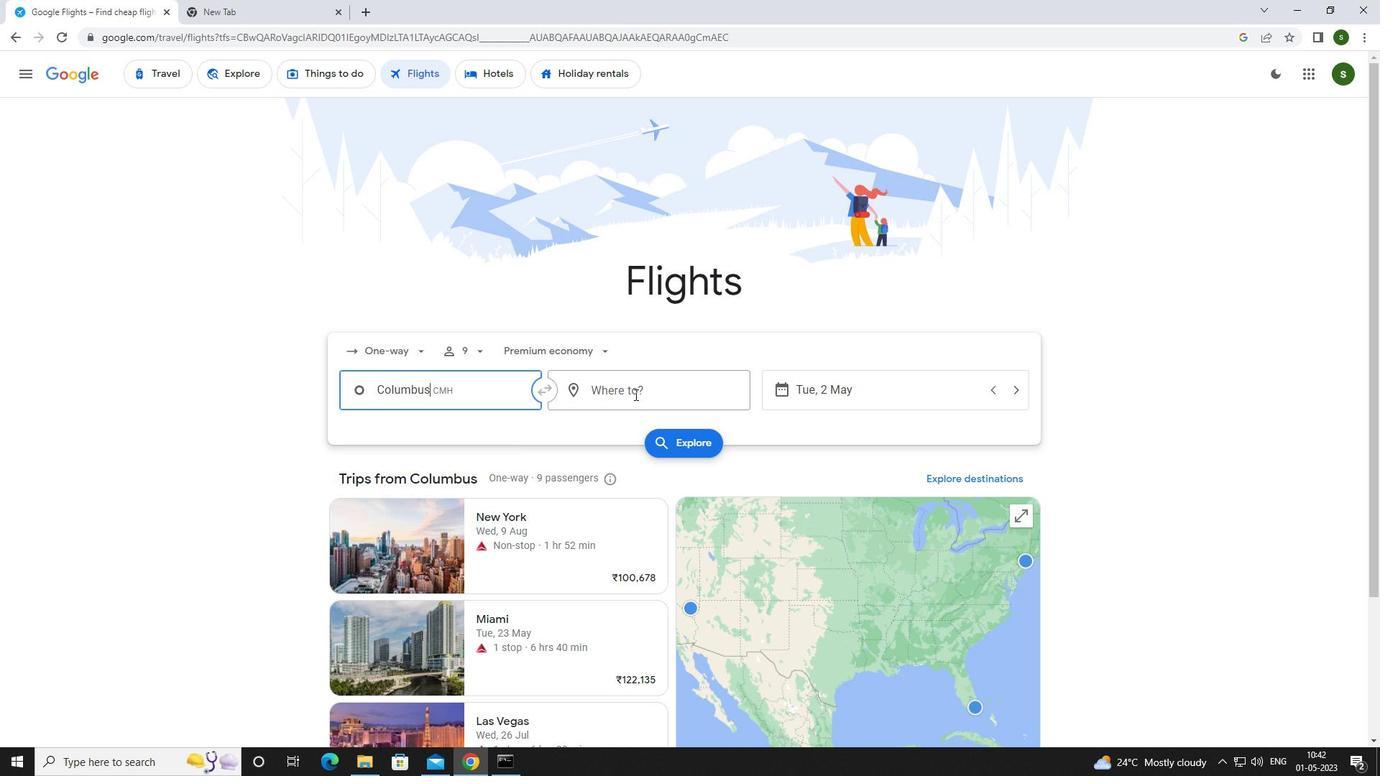 
Action: Mouse pressed left at (637, 391)
Screenshot: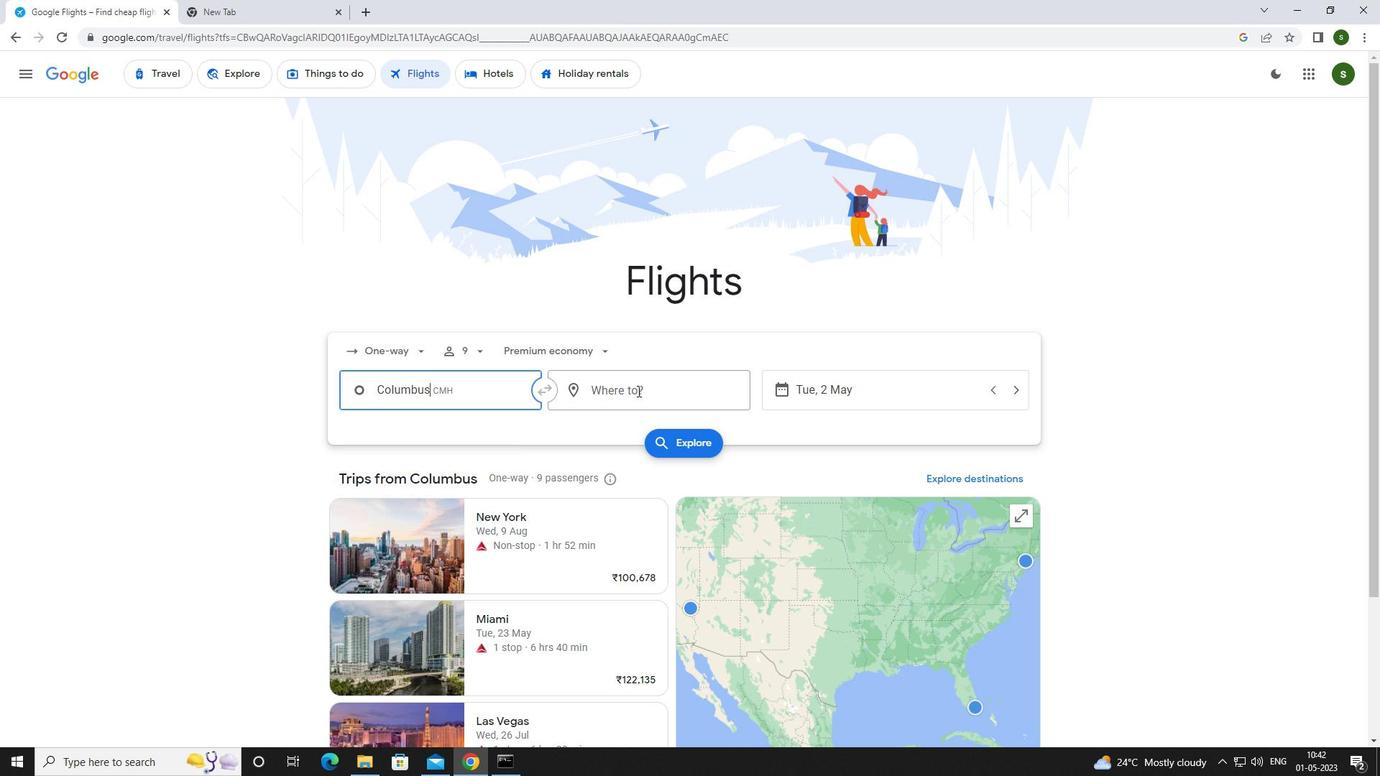 
Action: Key pressed <Key.caps_lock>j<Key.caps_lock>ackson<Key.space><Key.caps_lock>h<Key.caps_lock>ol
Screenshot: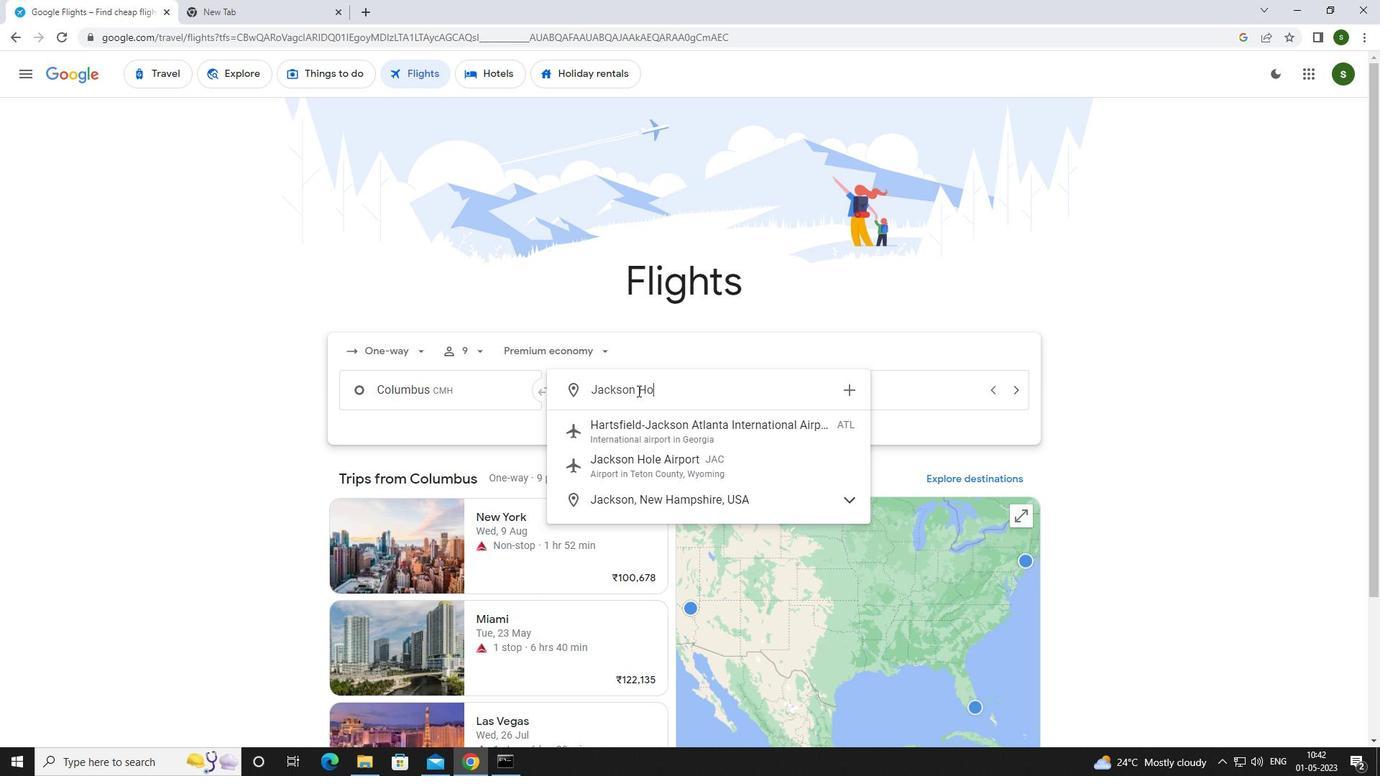 
Action: Mouse moved to (643, 434)
Screenshot: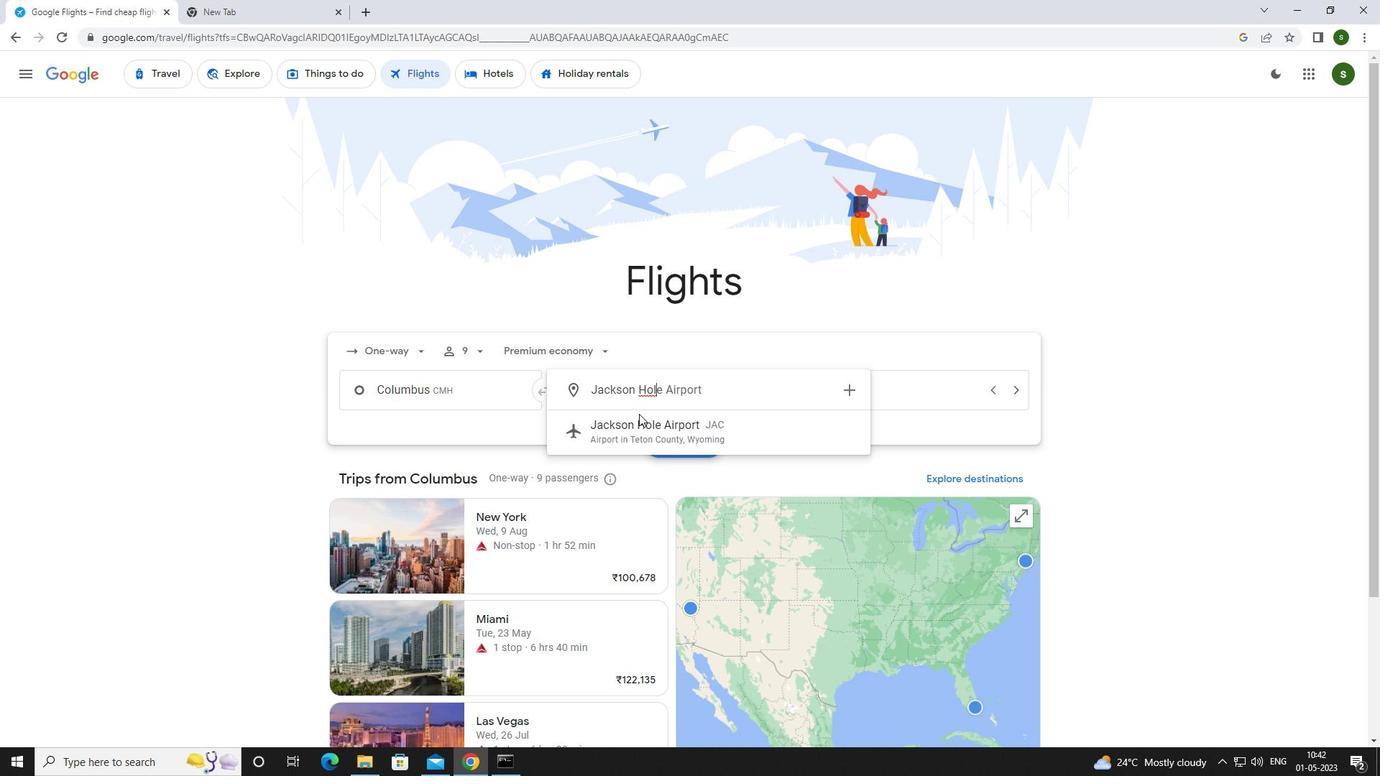 
Action: Mouse pressed left at (643, 434)
Screenshot: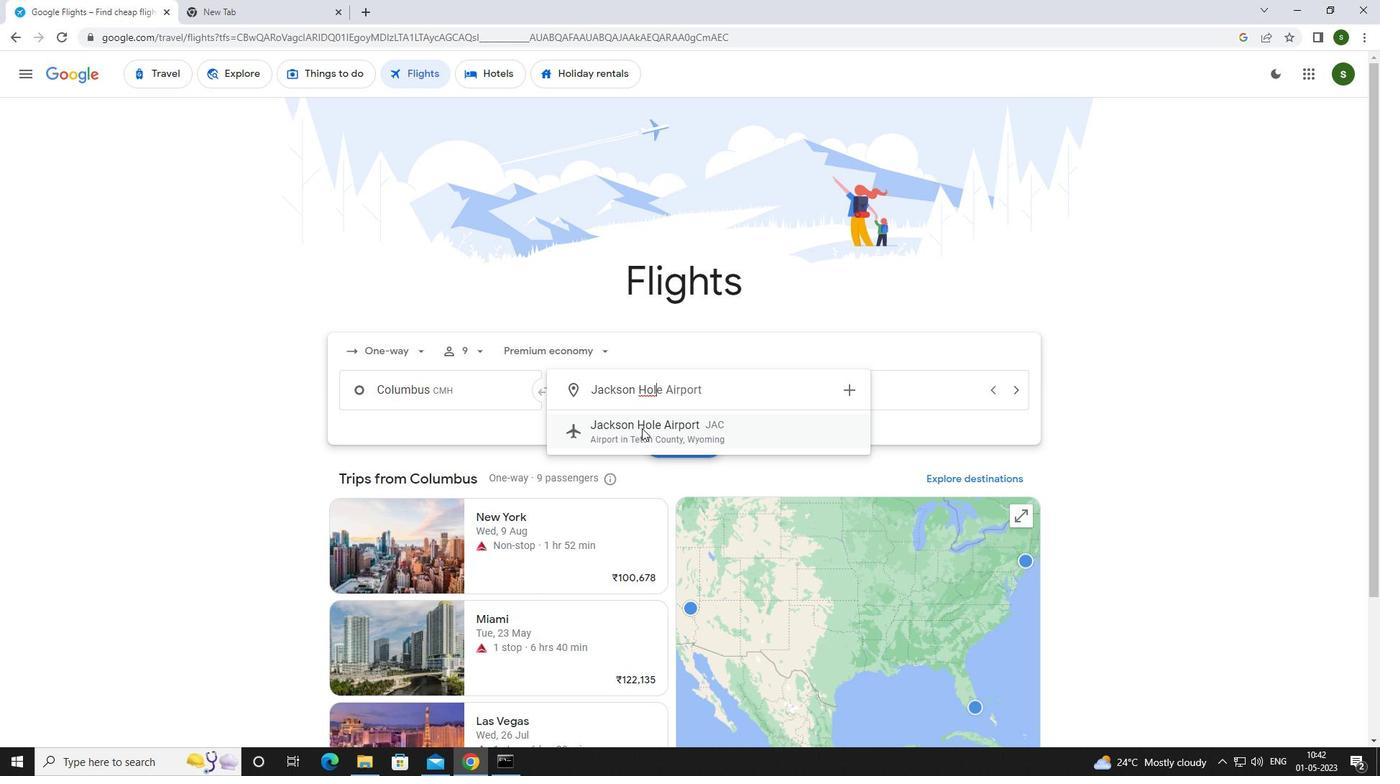 
Action: Mouse moved to (878, 396)
Screenshot: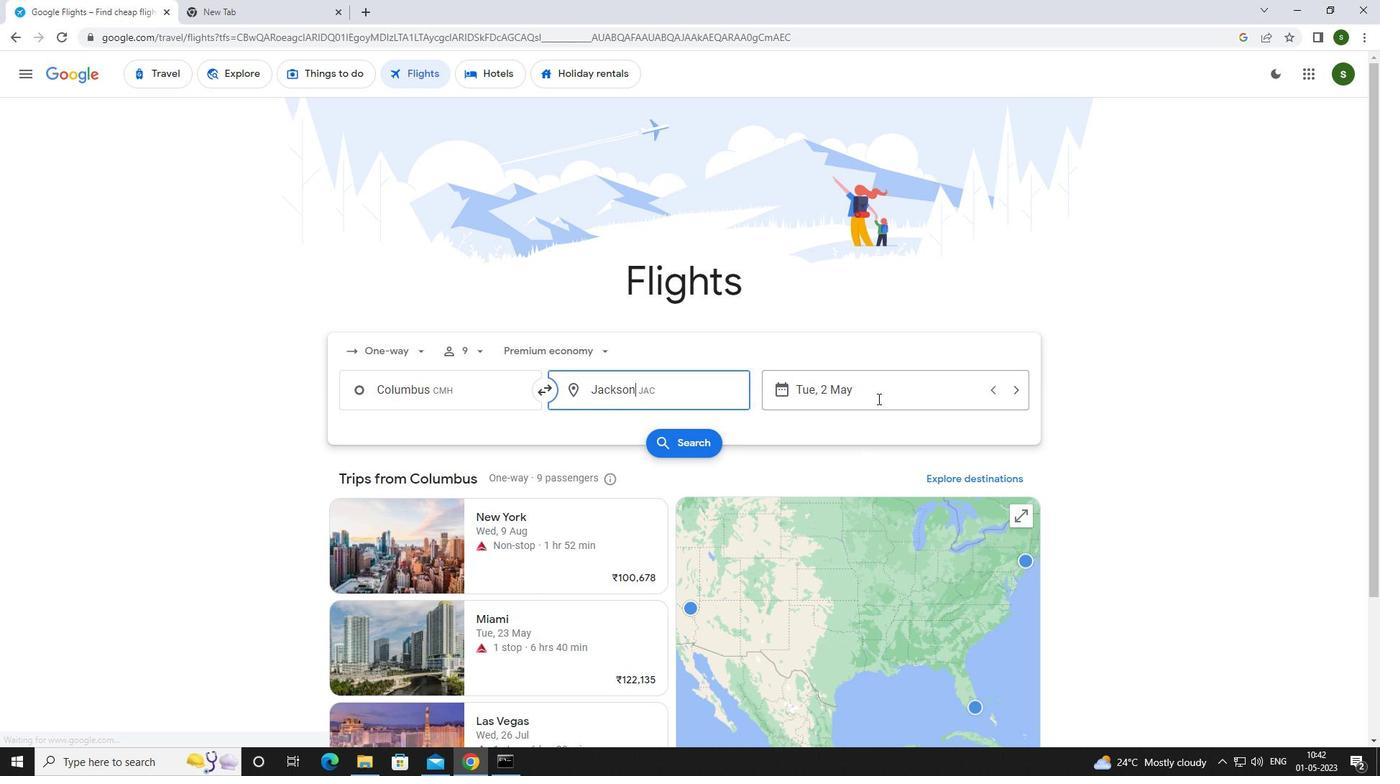 
Action: Mouse pressed left at (878, 396)
Screenshot: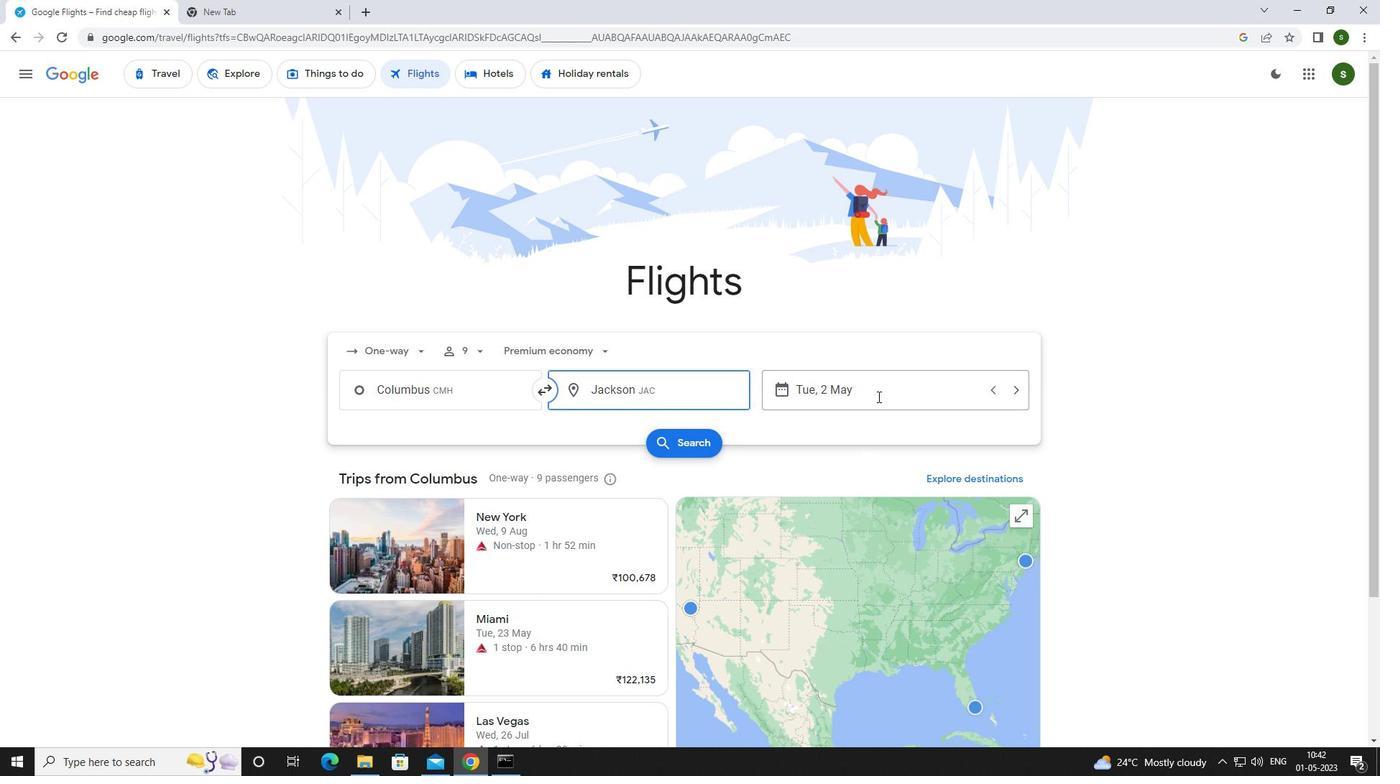 
Action: Mouse moved to (593, 495)
Screenshot: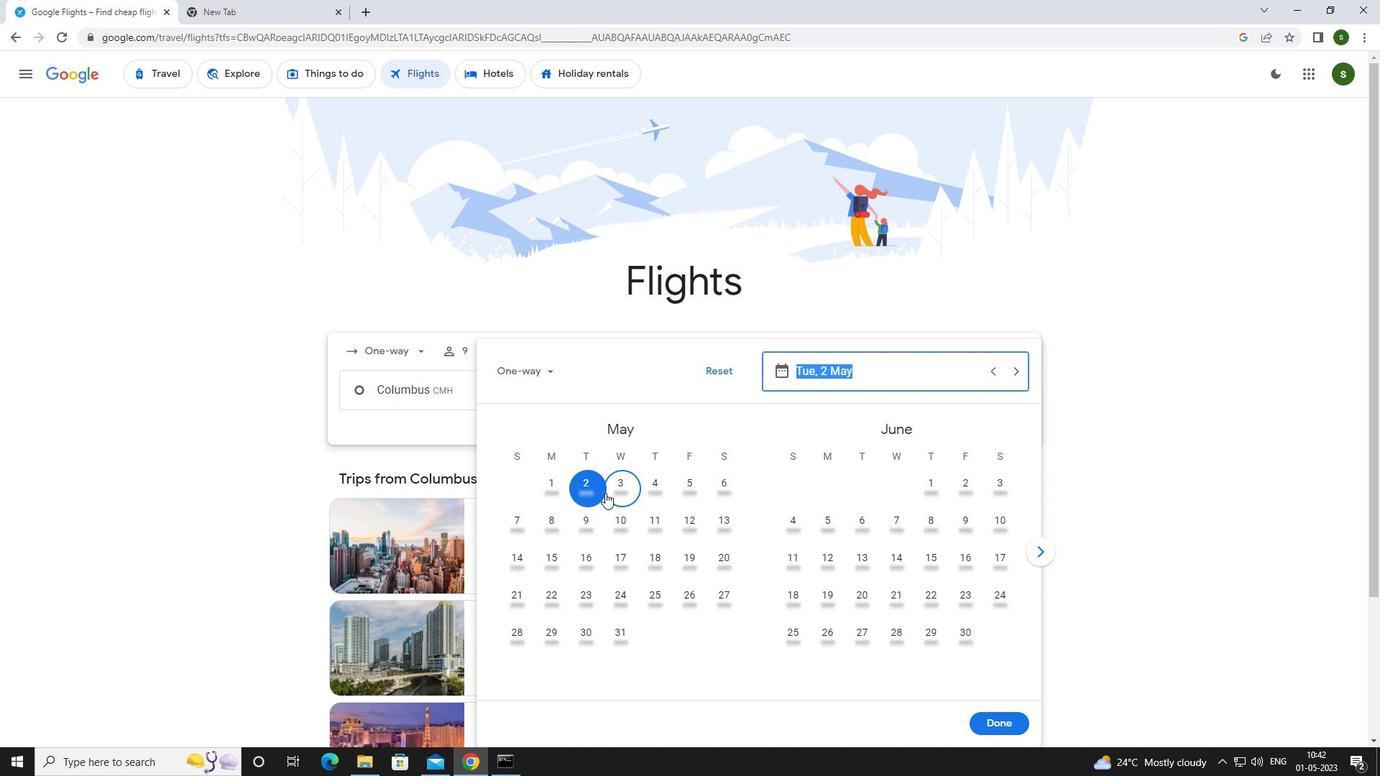 
Action: Mouse pressed left at (593, 495)
Screenshot: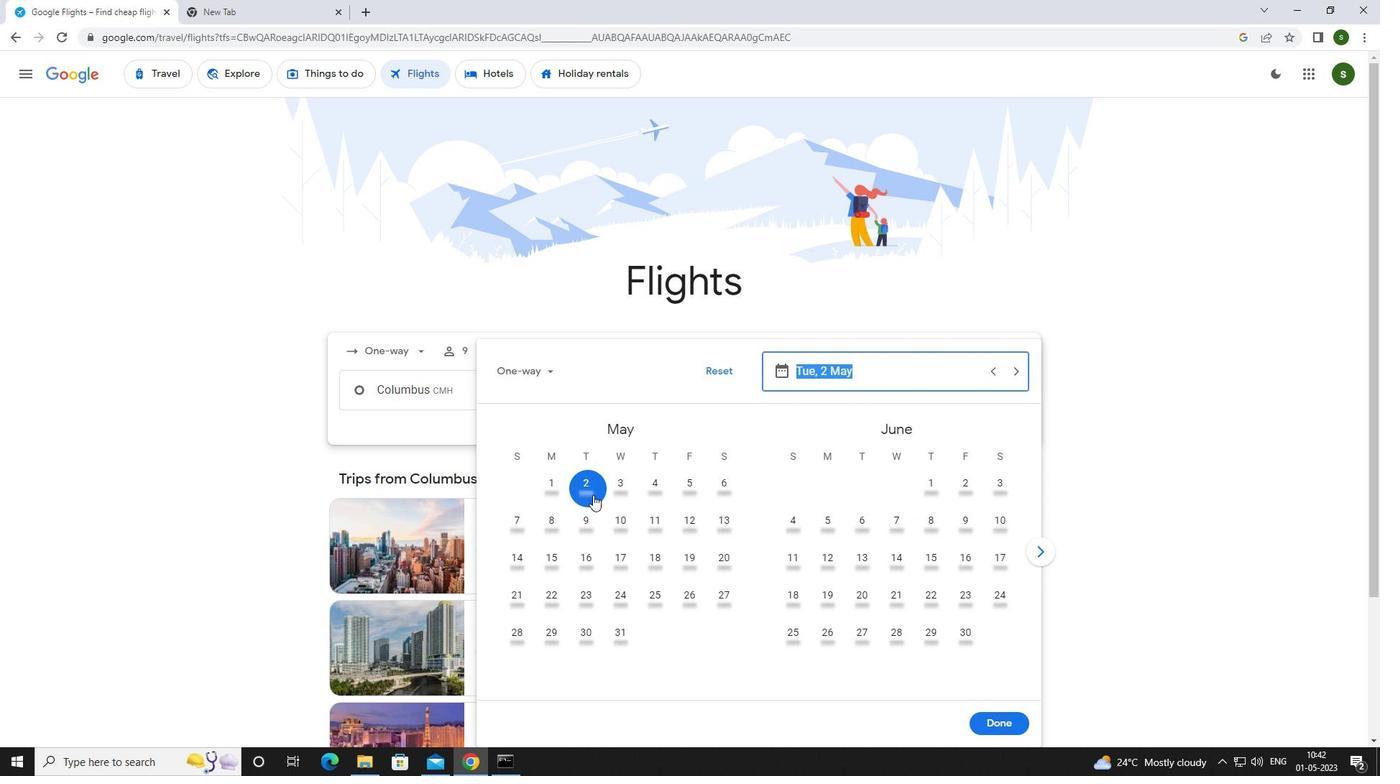 
Action: Mouse moved to (990, 711)
Screenshot: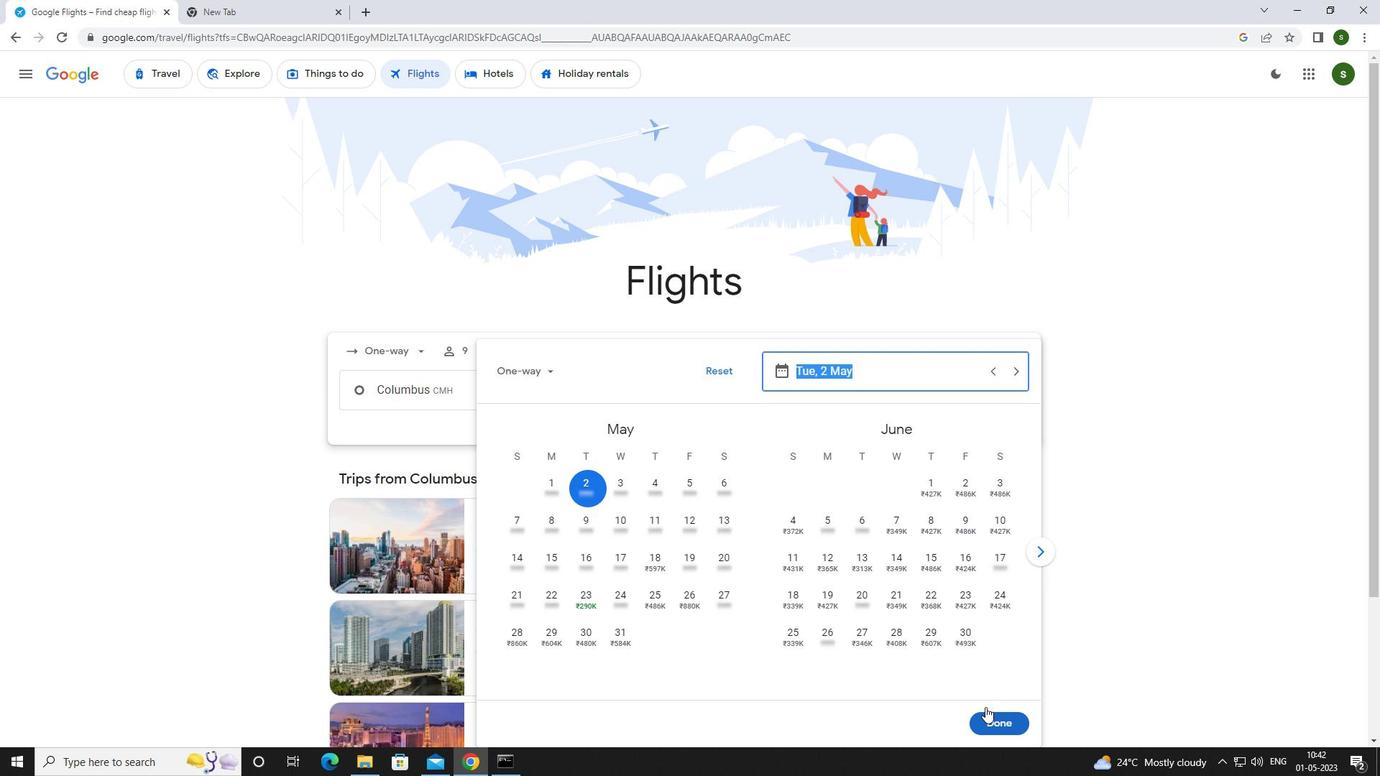 
Action: Mouse pressed left at (990, 711)
Screenshot: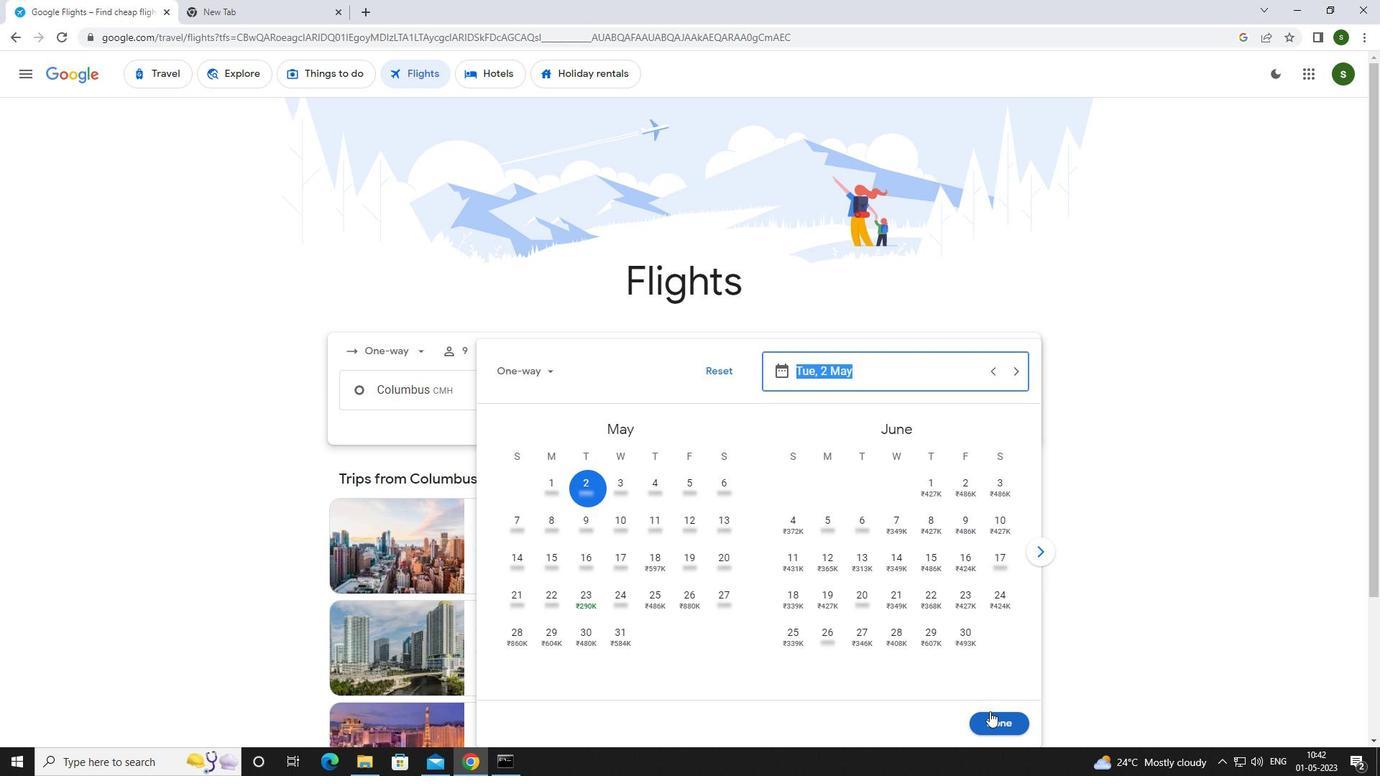 
Action: Mouse moved to (664, 440)
Screenshot: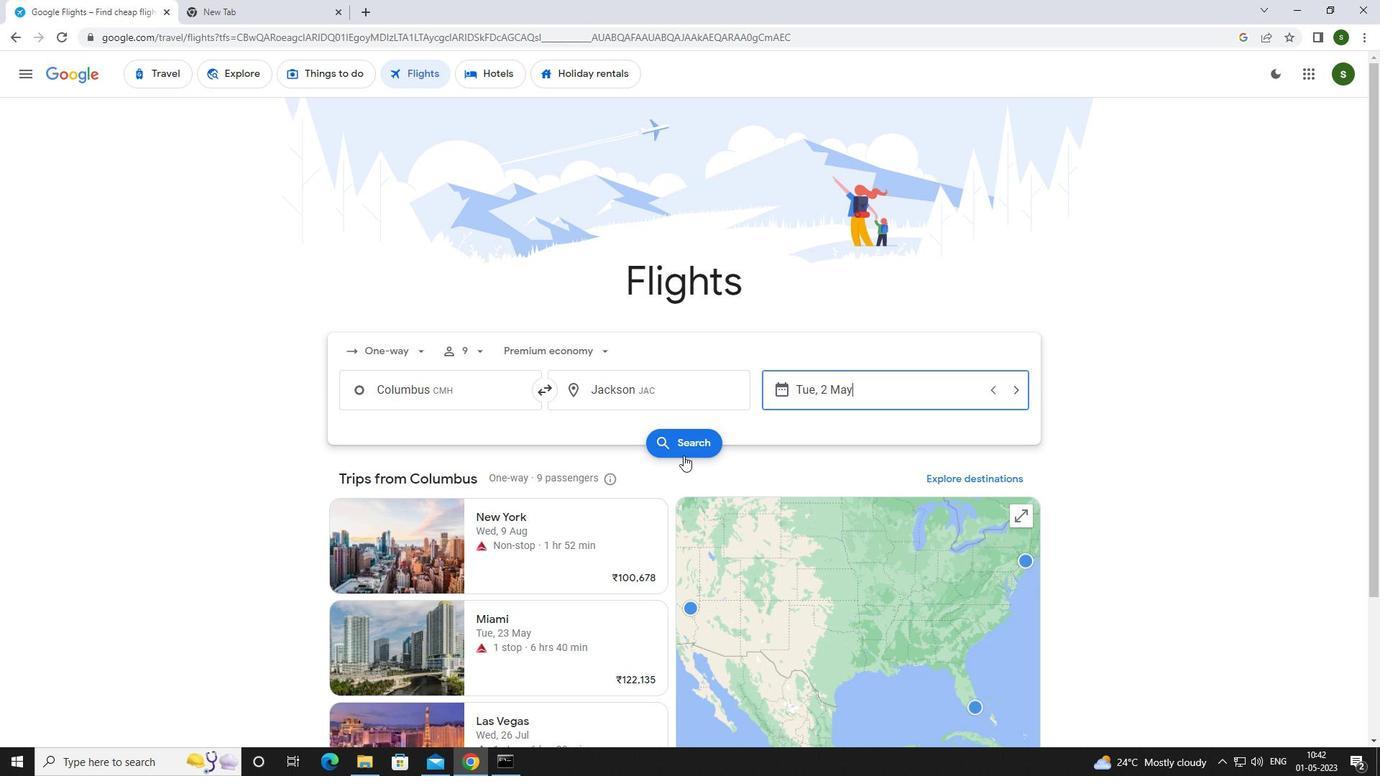 
Action: Mouse pressed left at (664, 440)
Screenshot: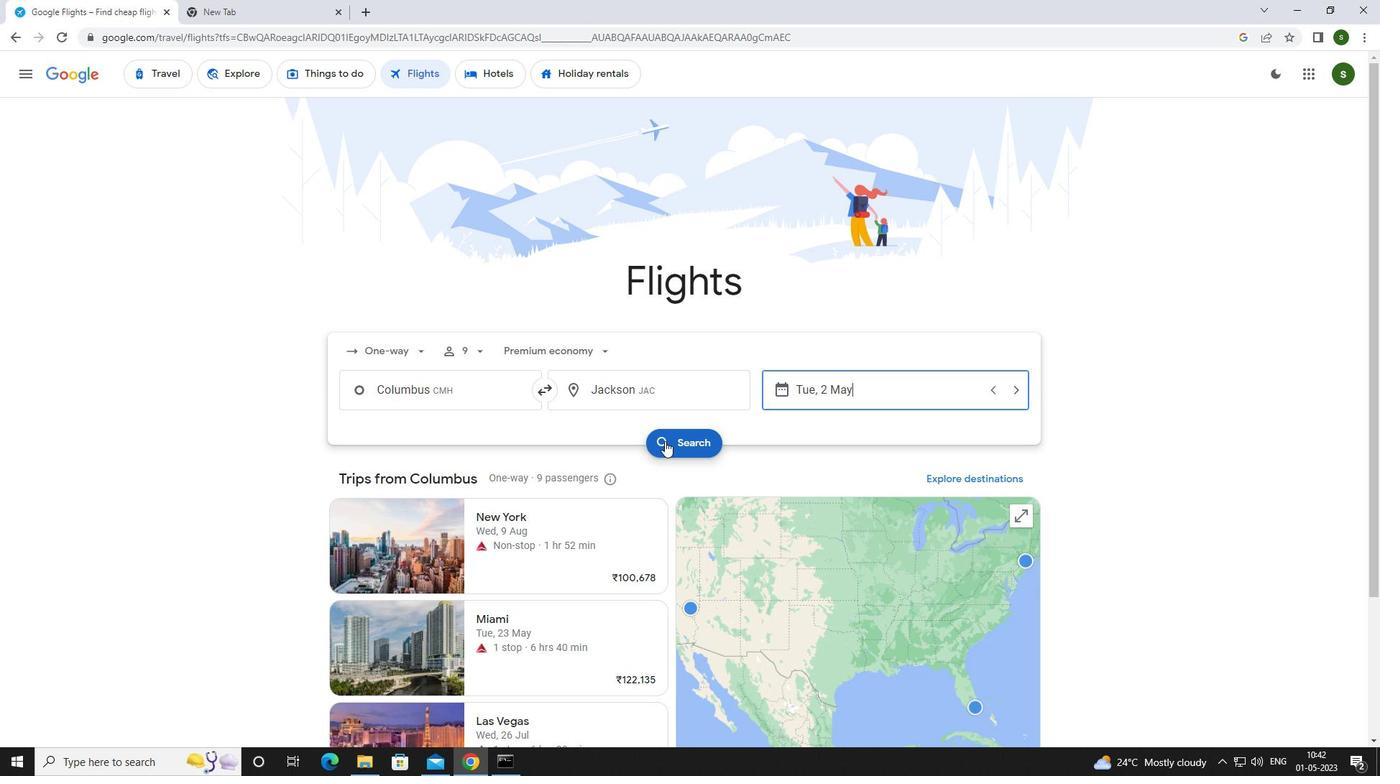
Action: Mouse moved to (360, 213)
Screenshot: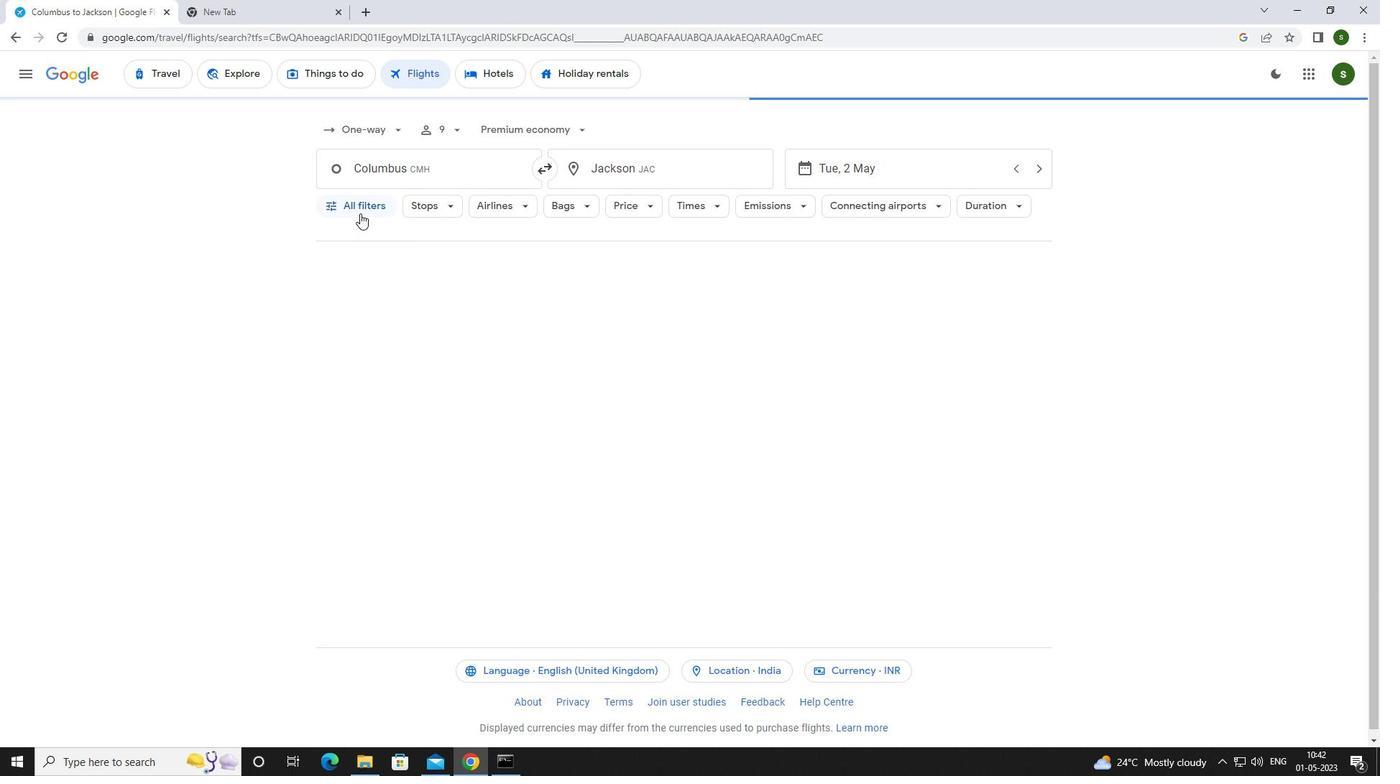 
Action: Mouse pressed left at (360, 213)
Screenshot: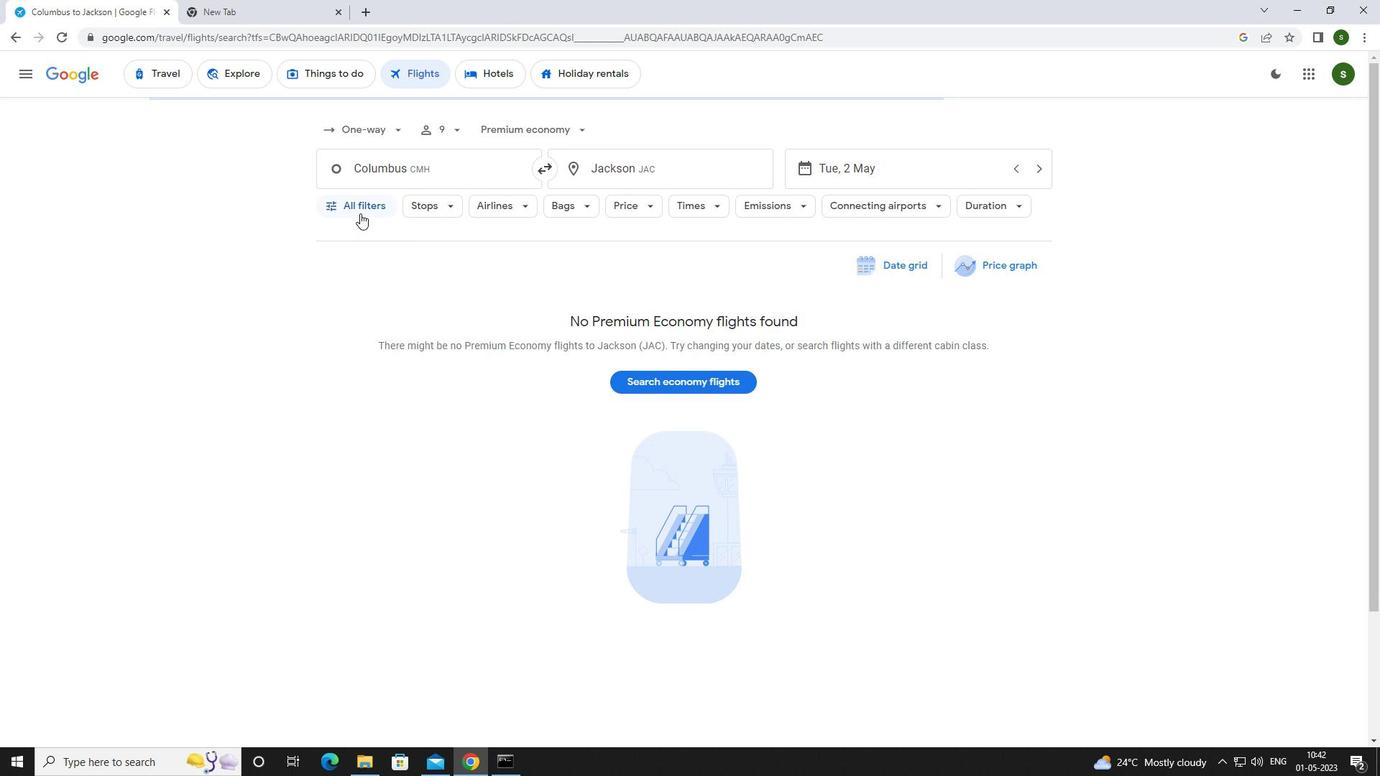 
Action: Mouse moved to (538, 509)
Screenshot: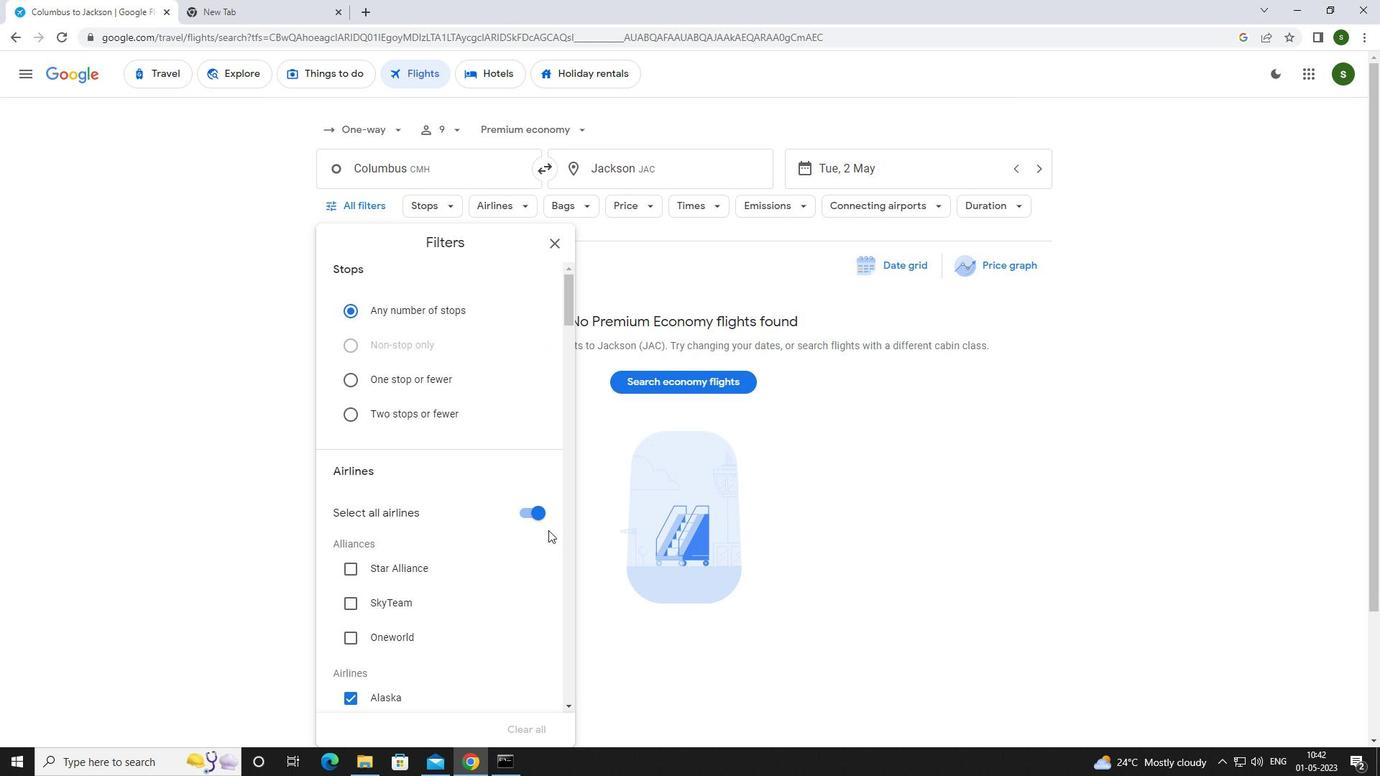 
Action: Mouse pressed left at (538, 509)
Screenshot: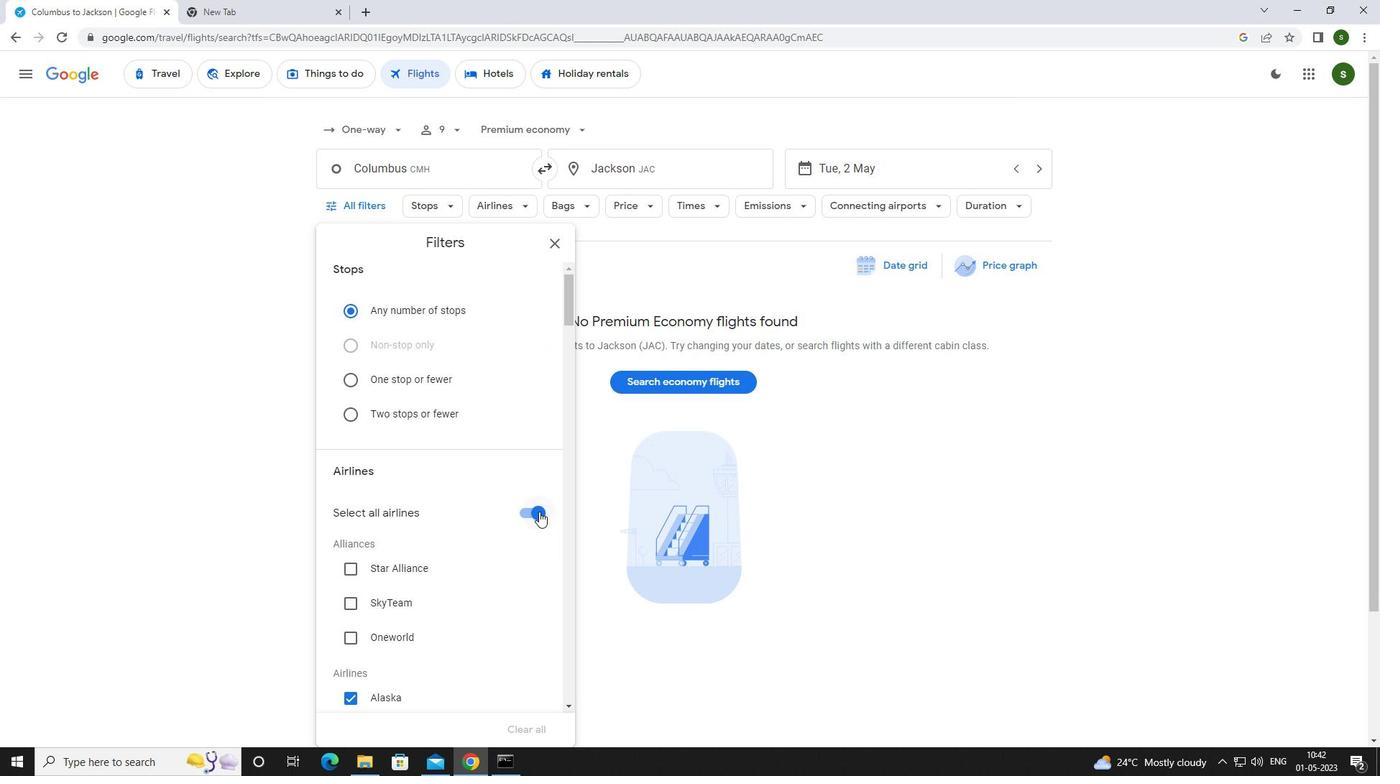 
Action: Mouse moved to (501, 484)
Screenshot: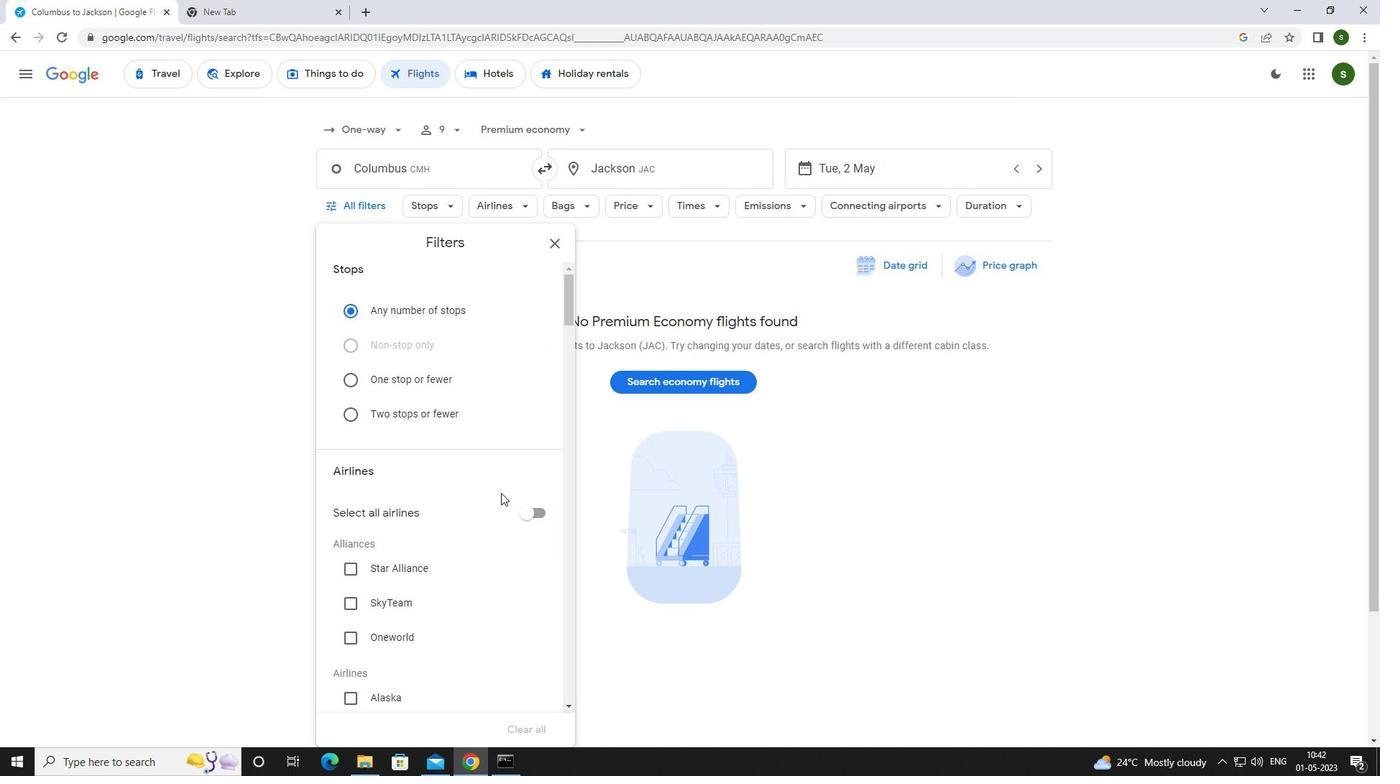 
Action: Mouse scrolled (501, 484) with delta (0, 0)
Screenshot: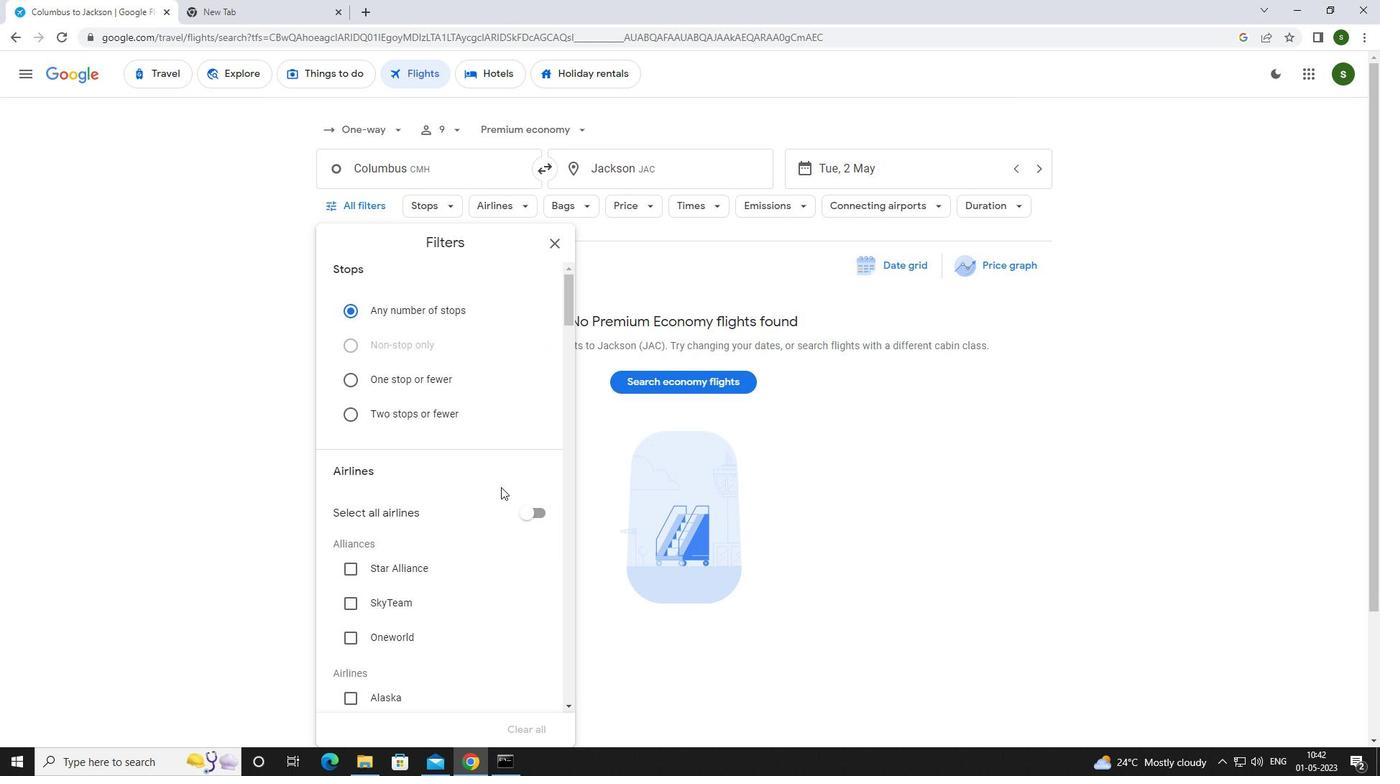 
Action: Mouse scrolled (501, 484) with delta (0, 0)
Screenshot: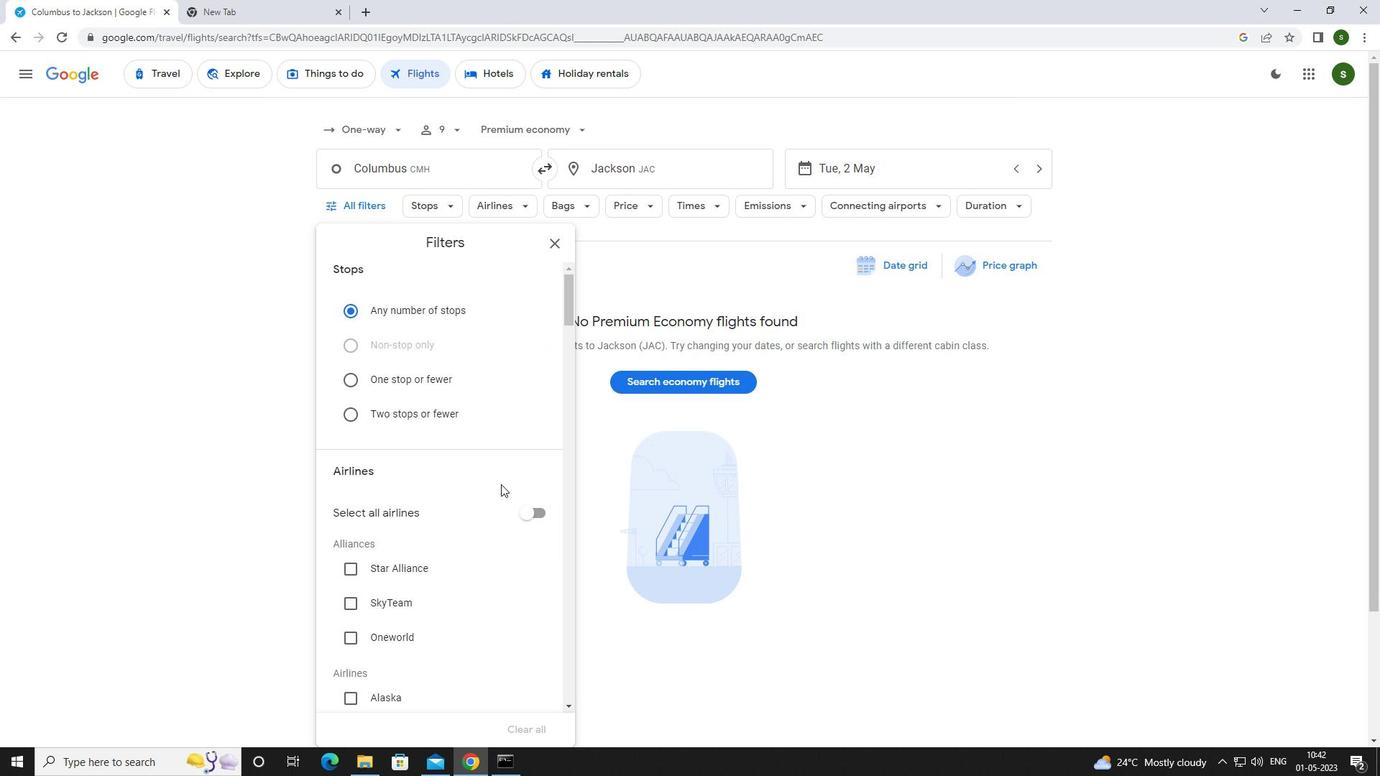 
Action: Mouse scrolled (501, 484) with delta (0, 0)
Screenshot: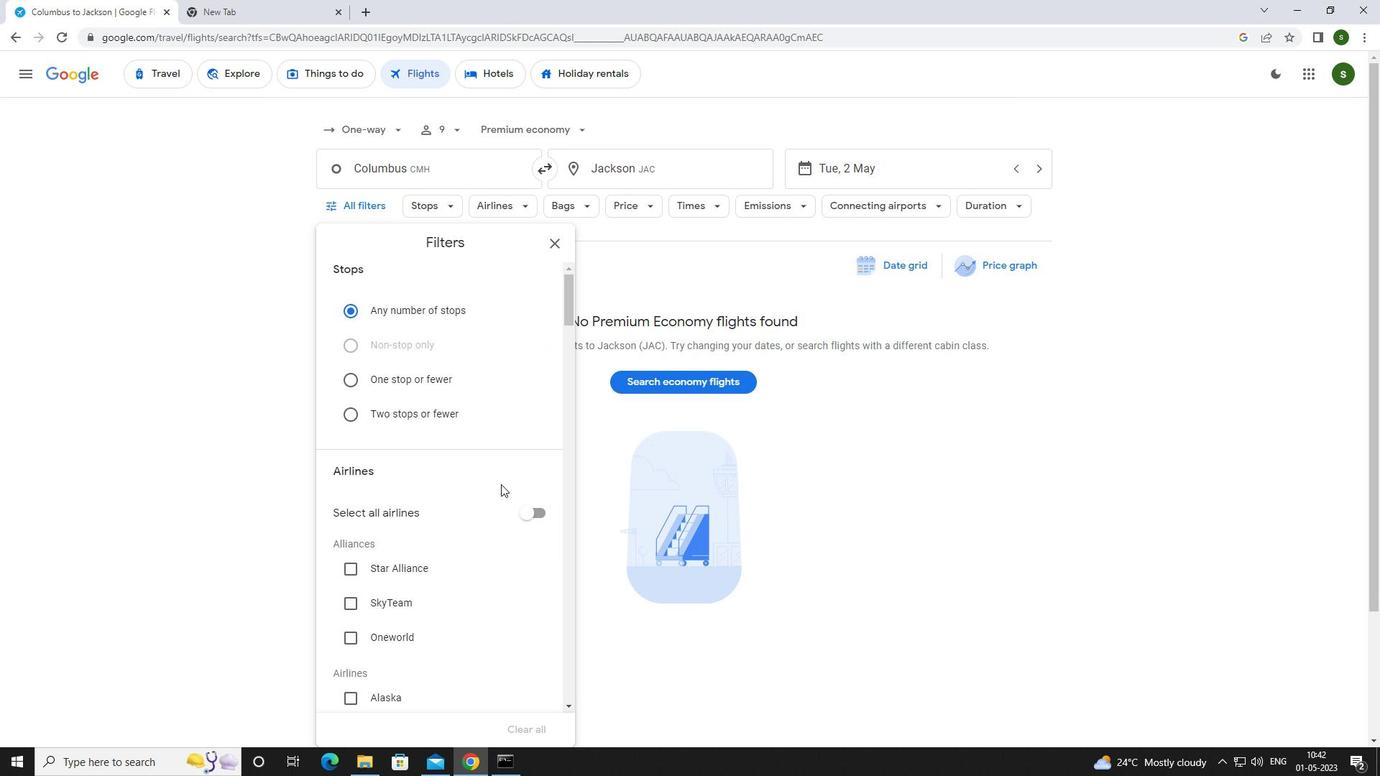 
Action: Mouse scrolled (501, 484) with delta (0, 0)
Screenshot: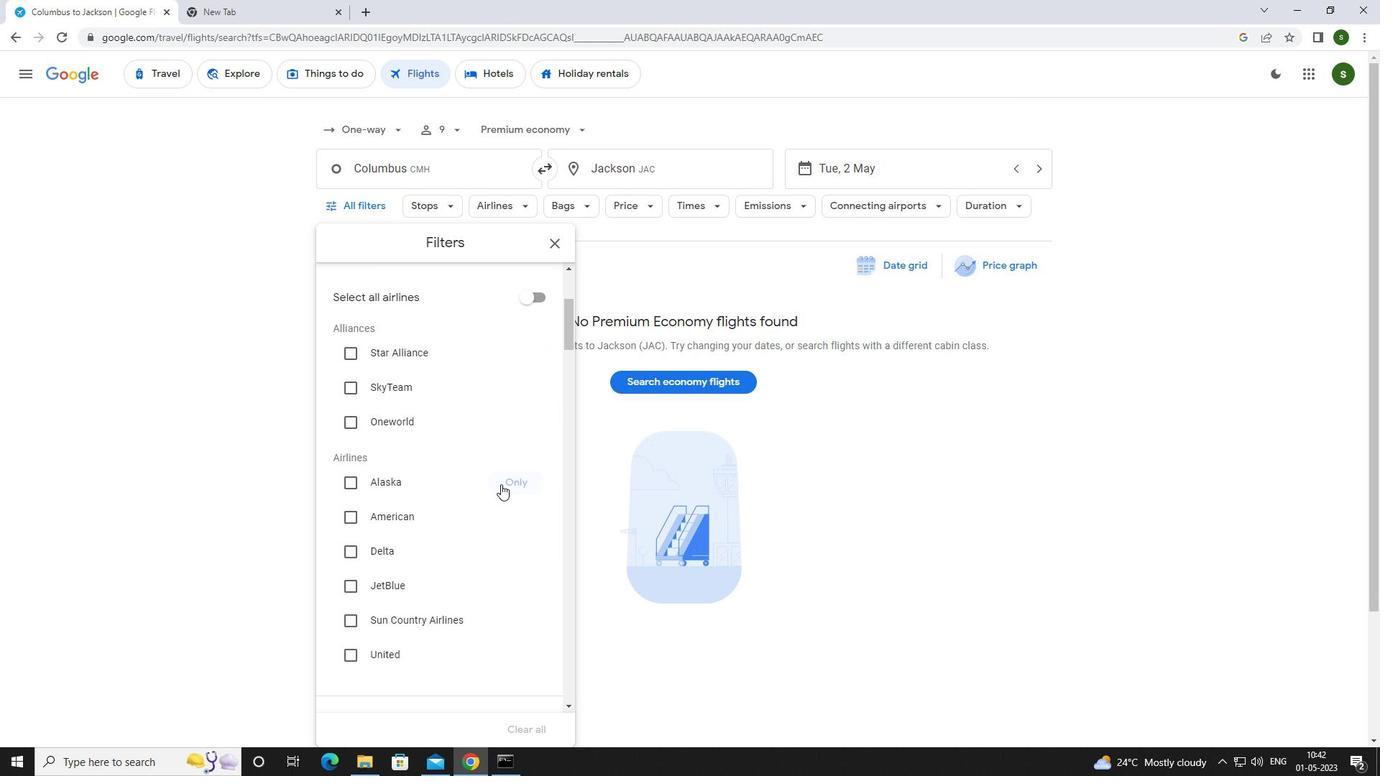 
Action: Mouse scrolled (501, 484) with delta (0, 0)
Screenshot: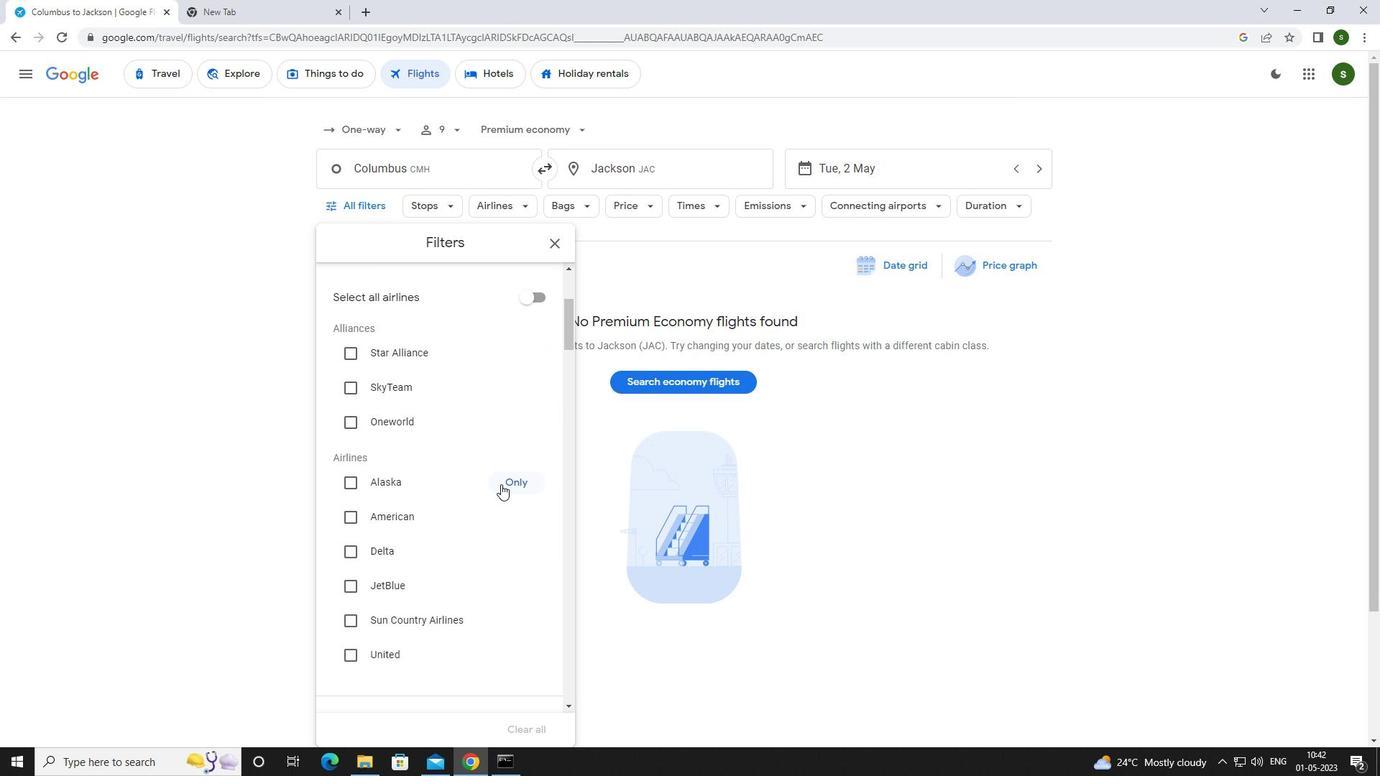 
Action: Mouse moved to (386, 432)
Screenshot: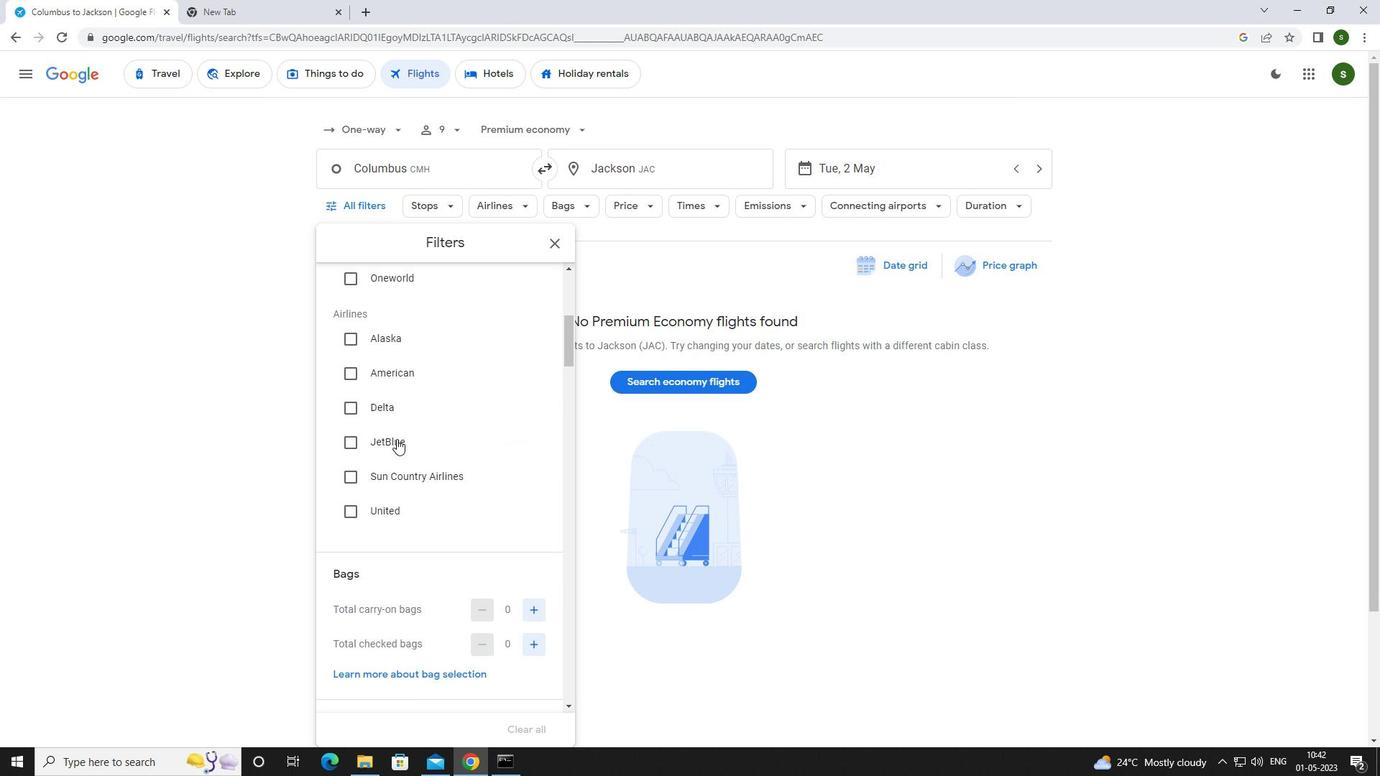 
Action: Mouse pressed left at (386, 432)
Screenshot: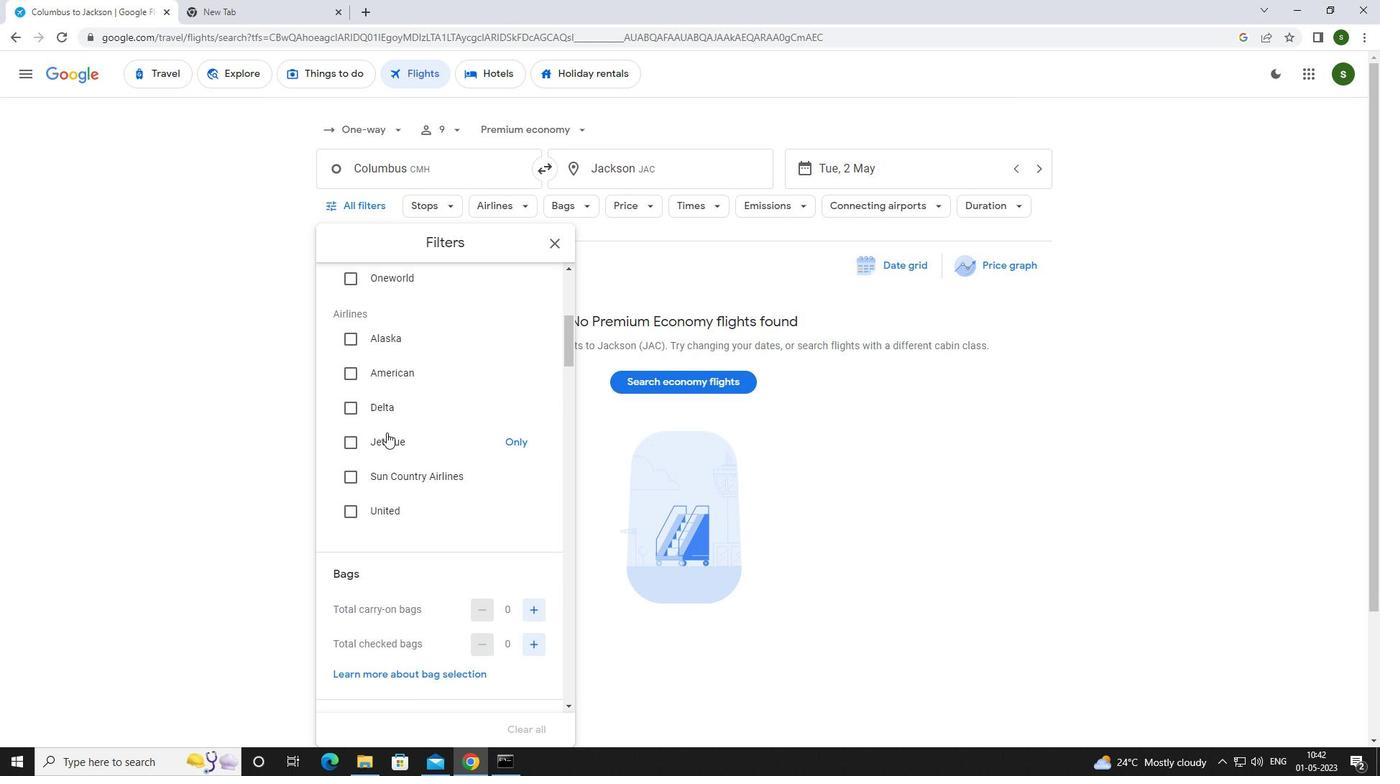 
Action: Mouse moved to (537, 639)
Screenshot: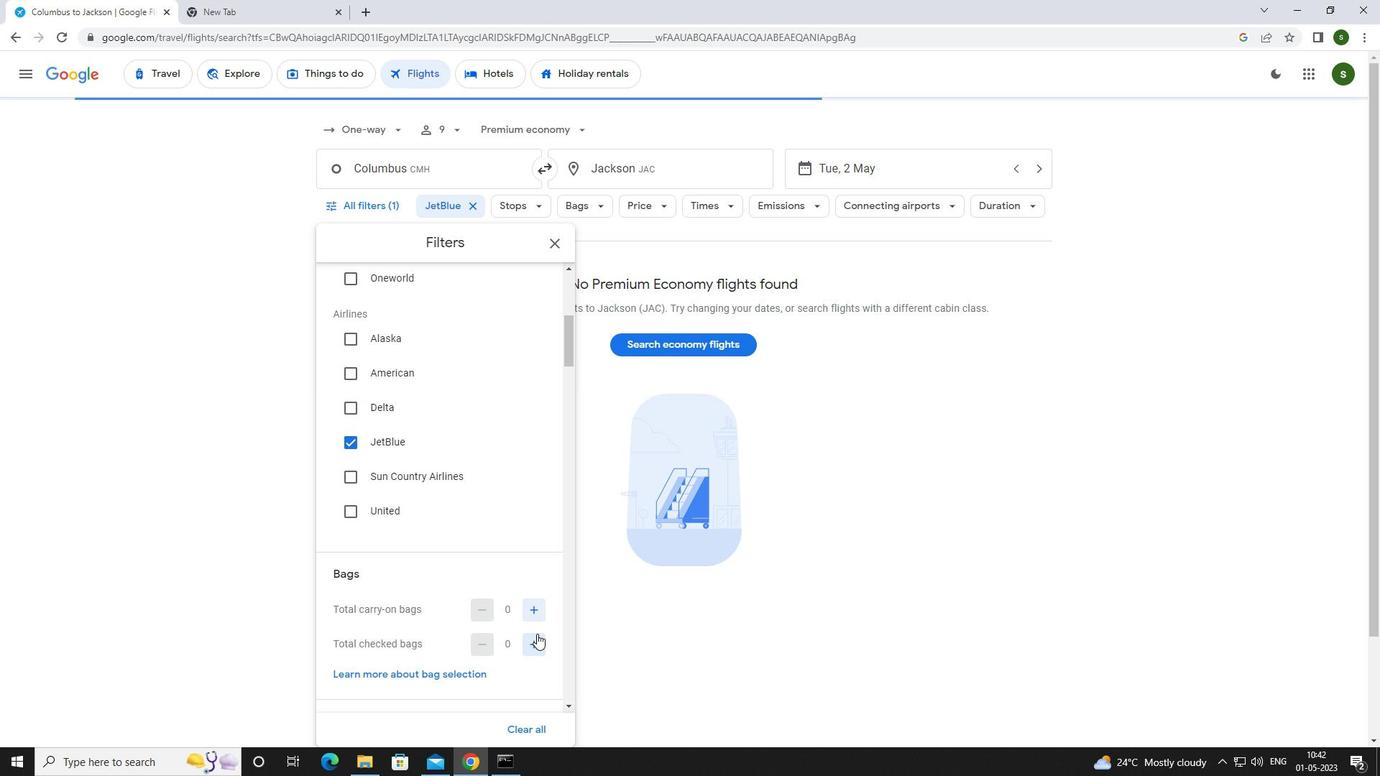 
Action: Mouse pressed left at (537, 639)
Screenshot: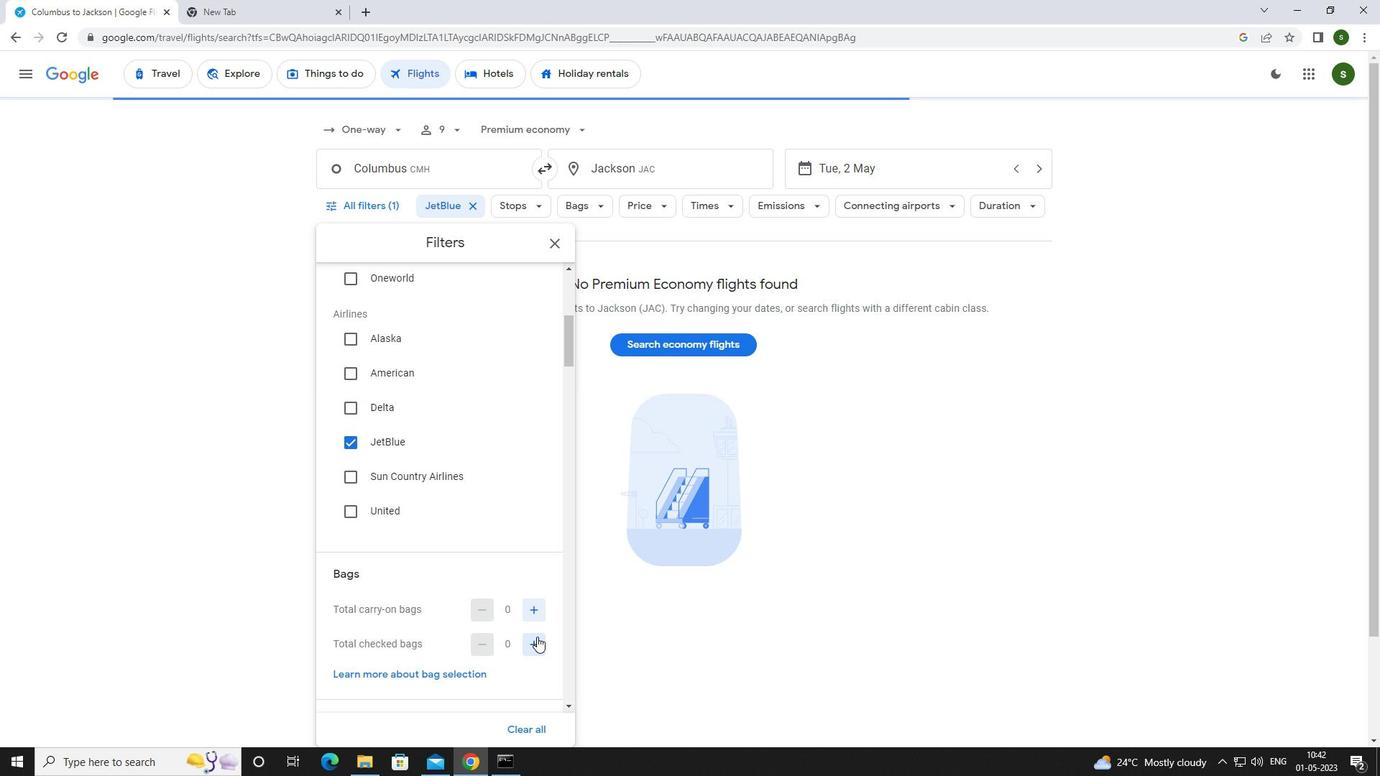 
Action: Mouse pressed left at (537, 639)
Screenshot: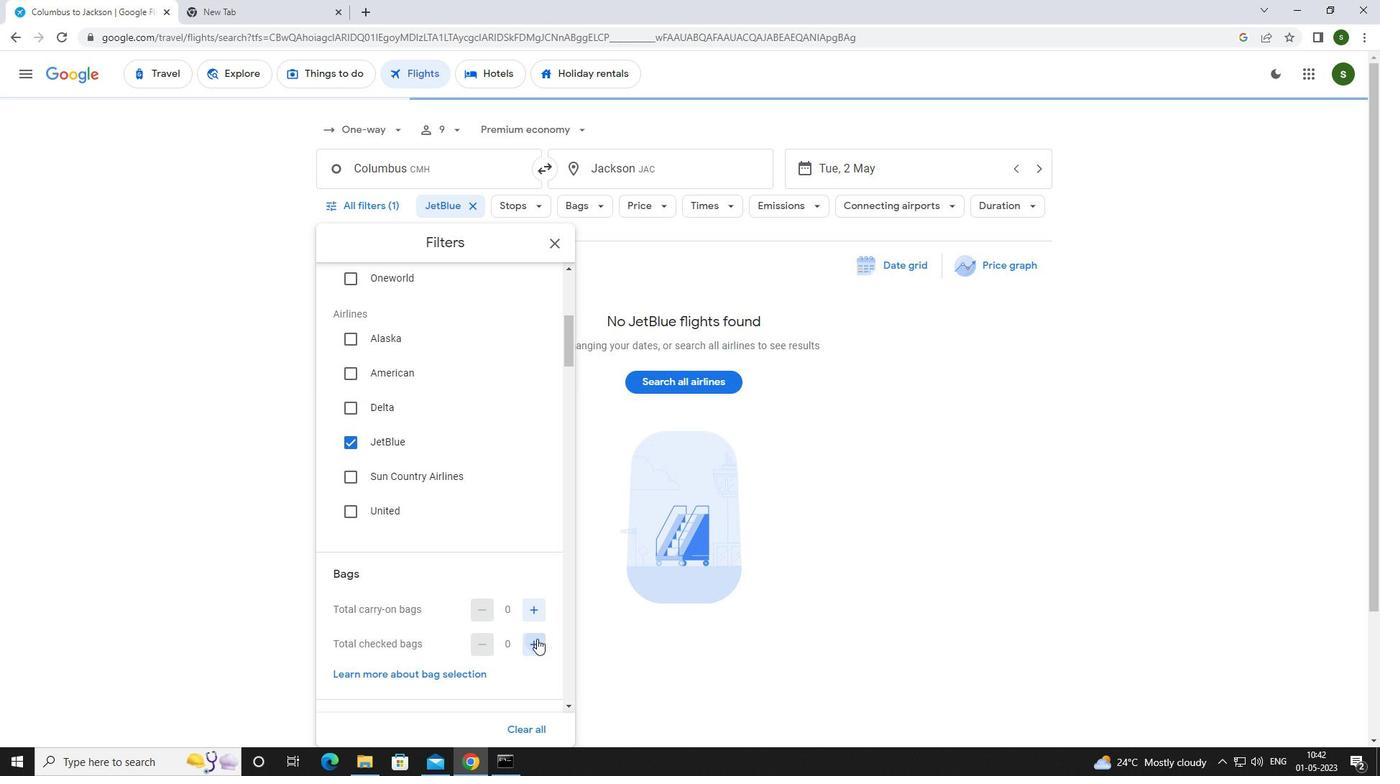 
Action: Mouse moved to (535, 639)
Screenshot: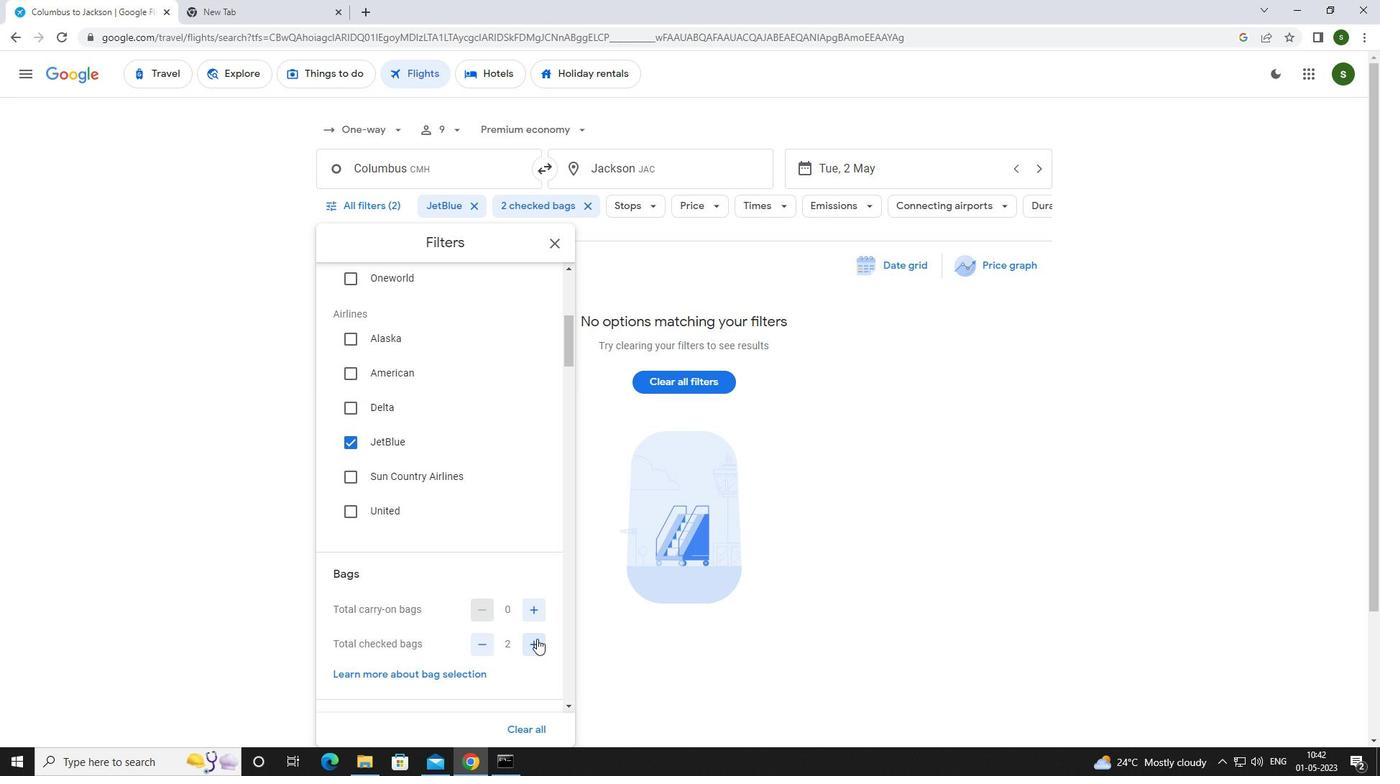
Action: Mouse scrolled (535, 638) with delta (0, 0)
Screenshot: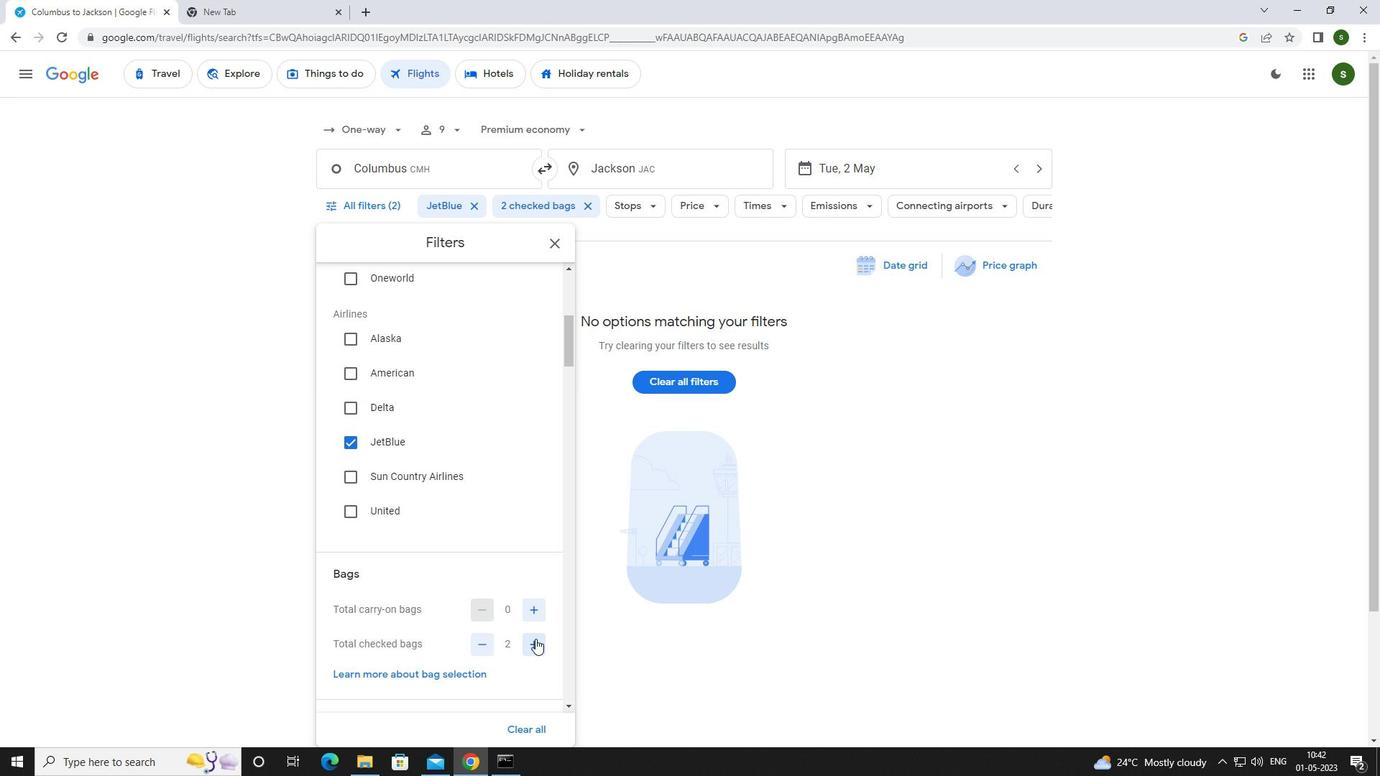 
Action: Mouse moved to (535, 637)
Screenshot: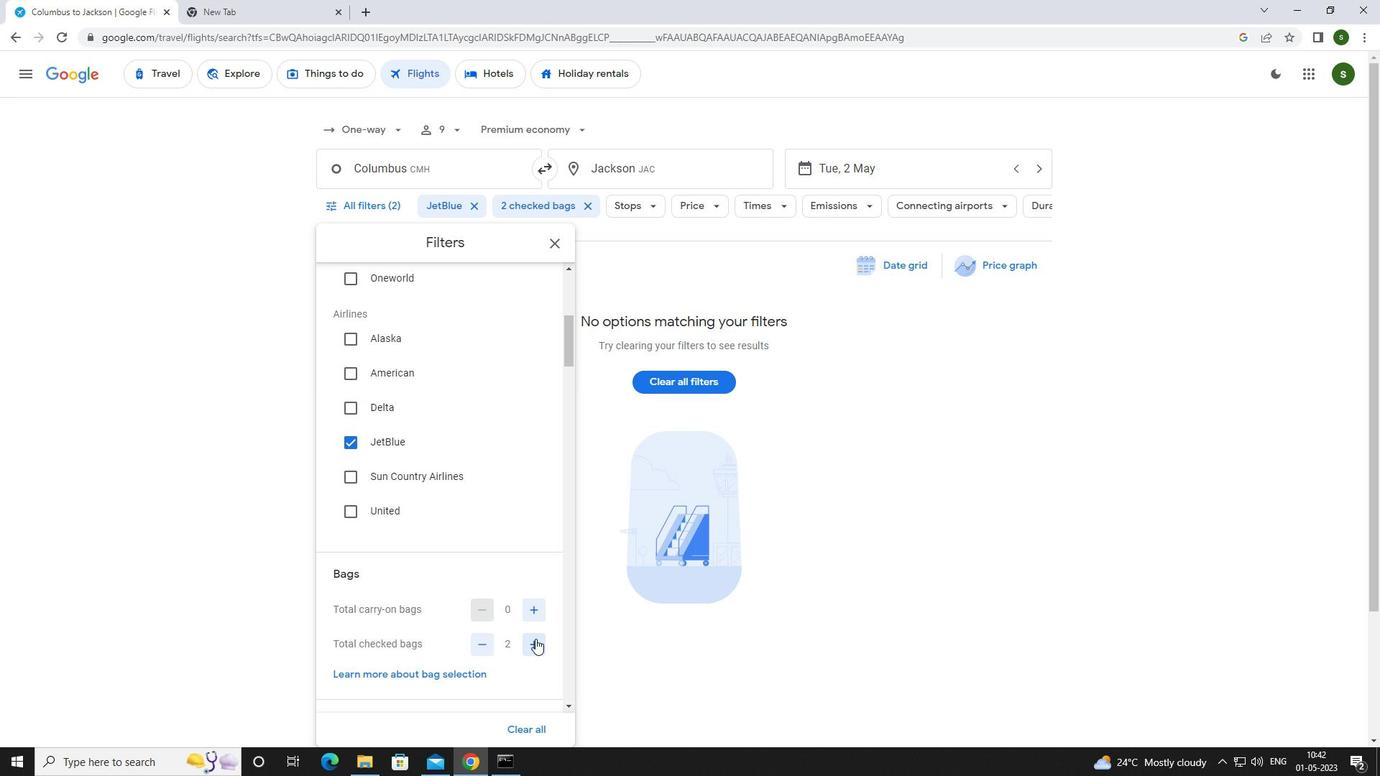 
Action: Mouse scrolled (535, 637) with delta (0, 0)
Screenshot: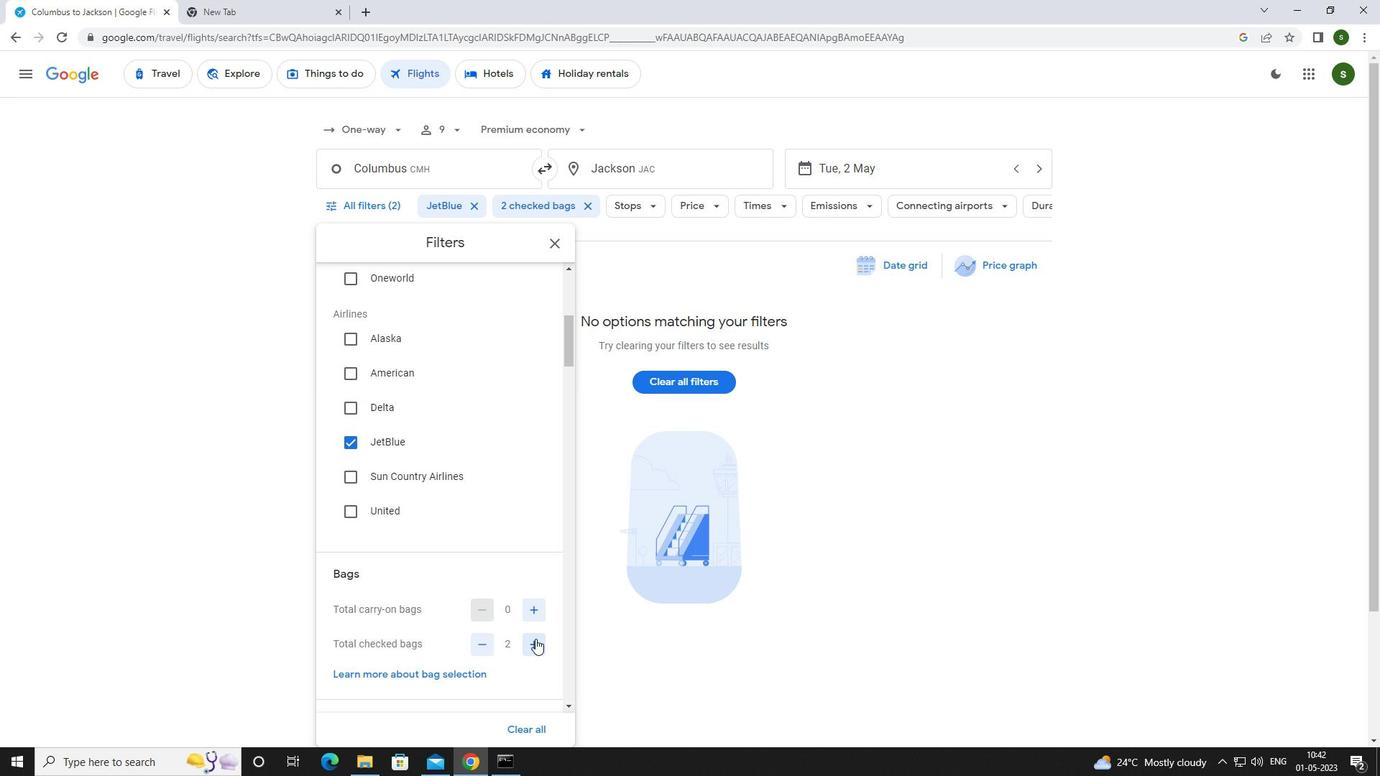 
Action: Mouse moved to (537, 642)
Screenshot: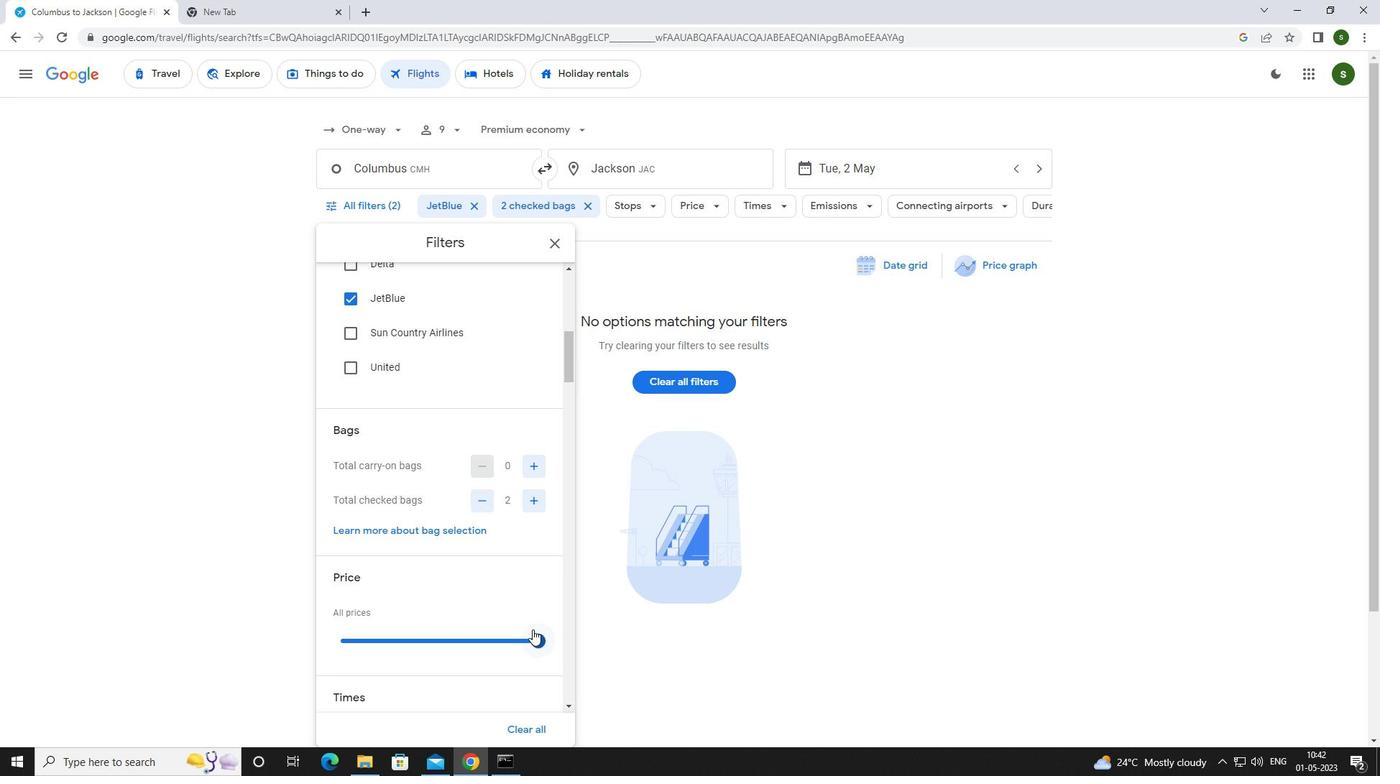 
Action: Mouse pressed left at (537, 642)
Screenshot: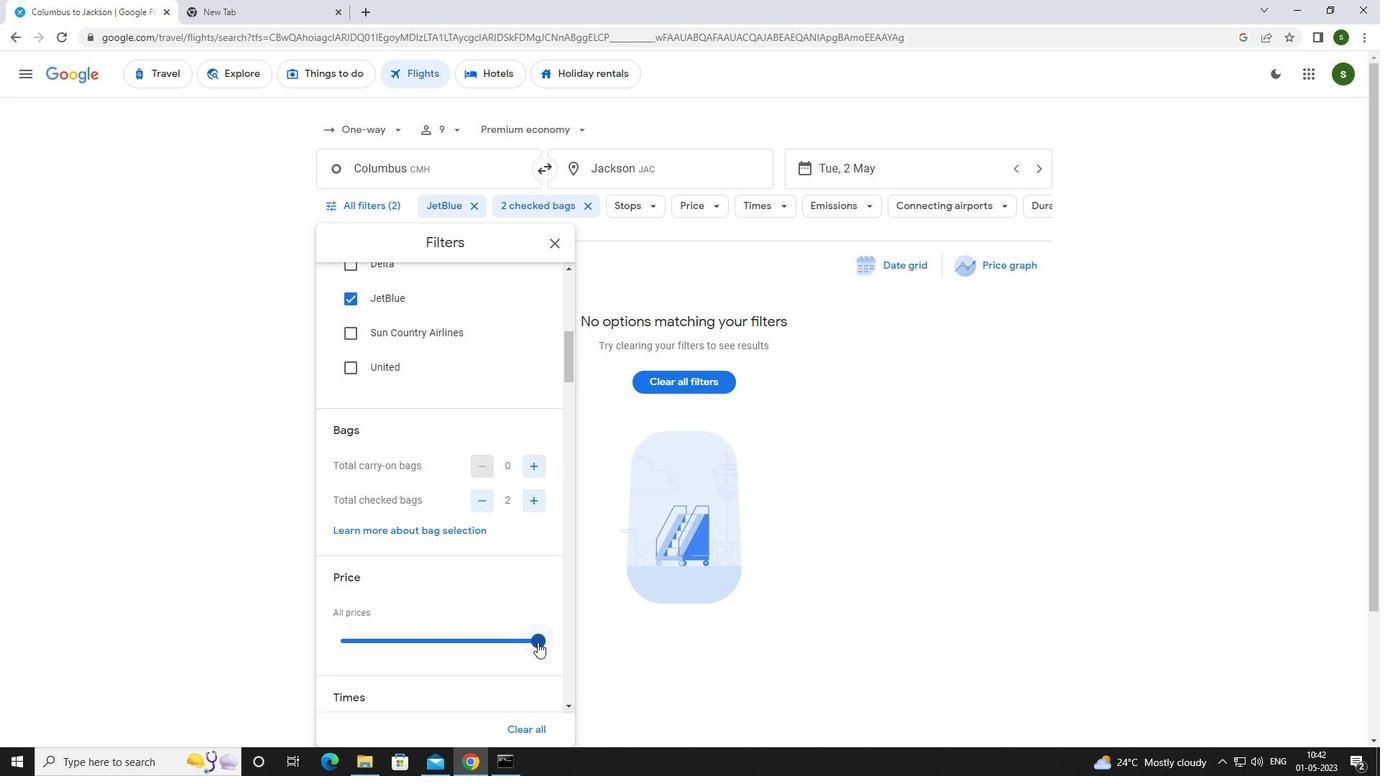 
Action: Mouse moved to (487, 560)
Screenshot: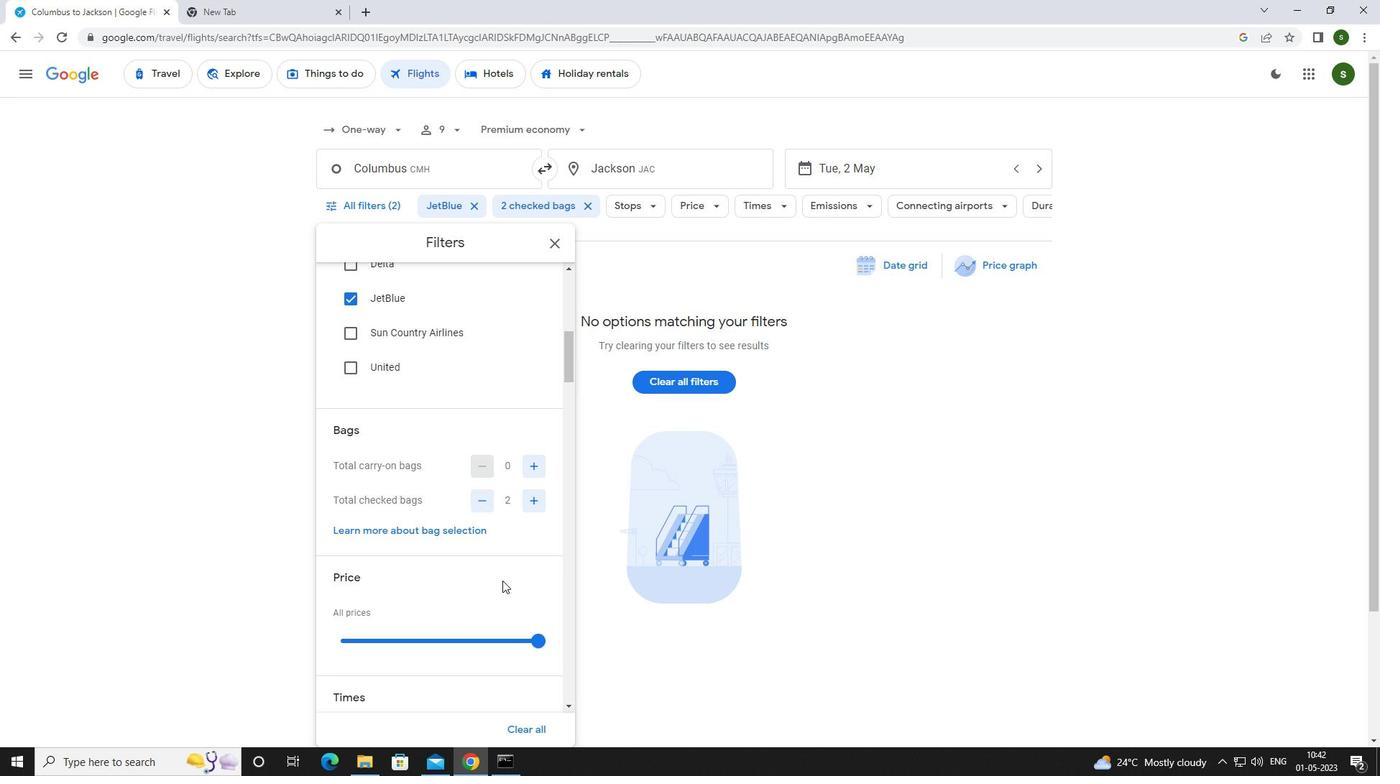 
Action: Mouse scrolled (487, 559) with delta (0, 0)
Screenshot: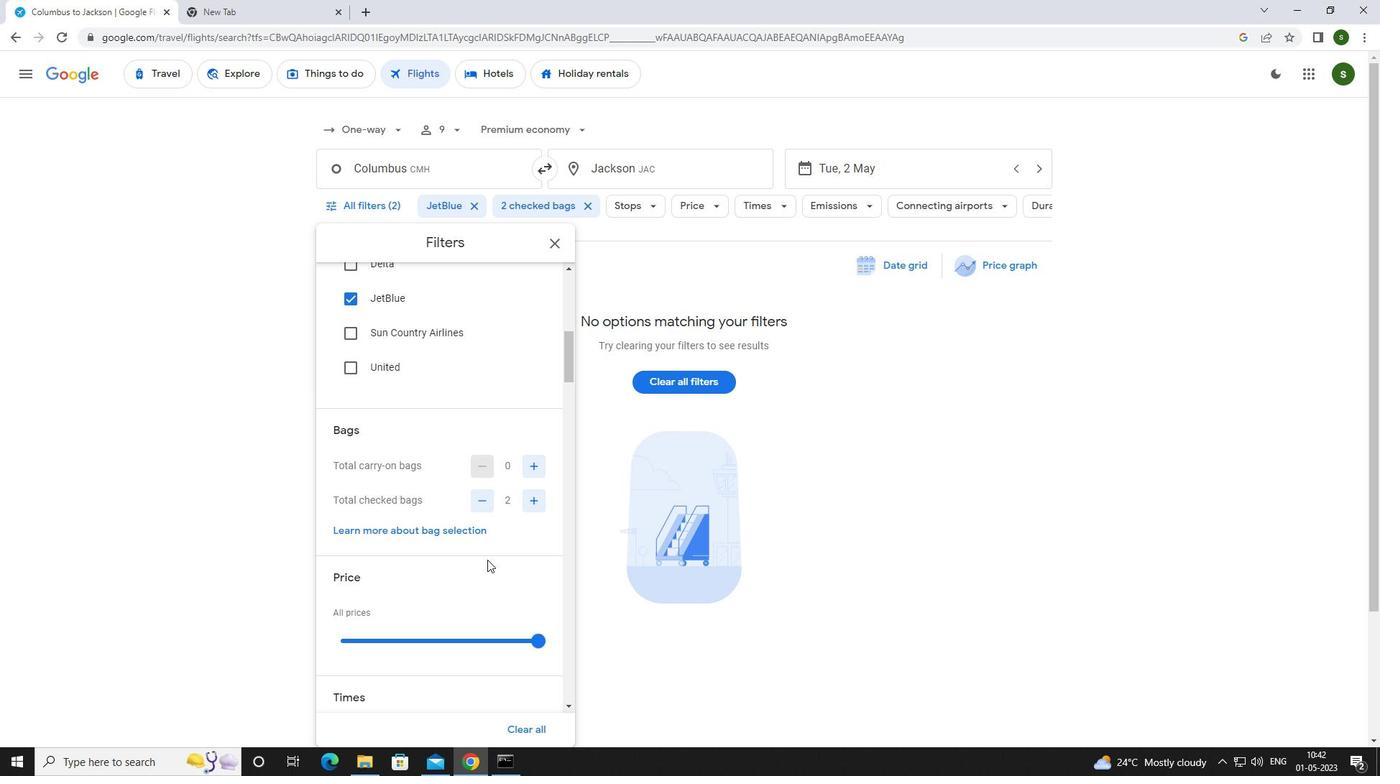 
Action: Mouse scrolled (487, 559) with delta (0, 0)
Screenshot: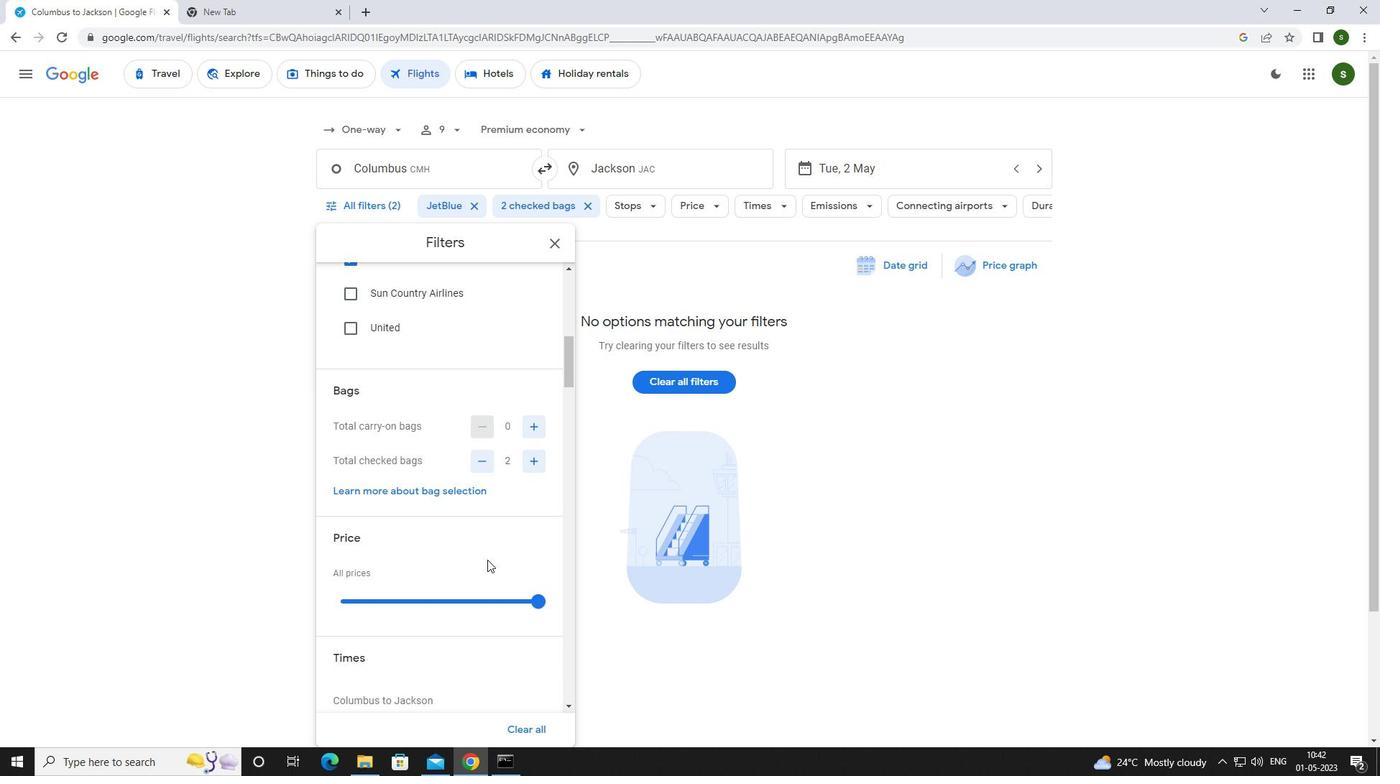 
Action: Mouse moved to (338, 661)
Screenshot: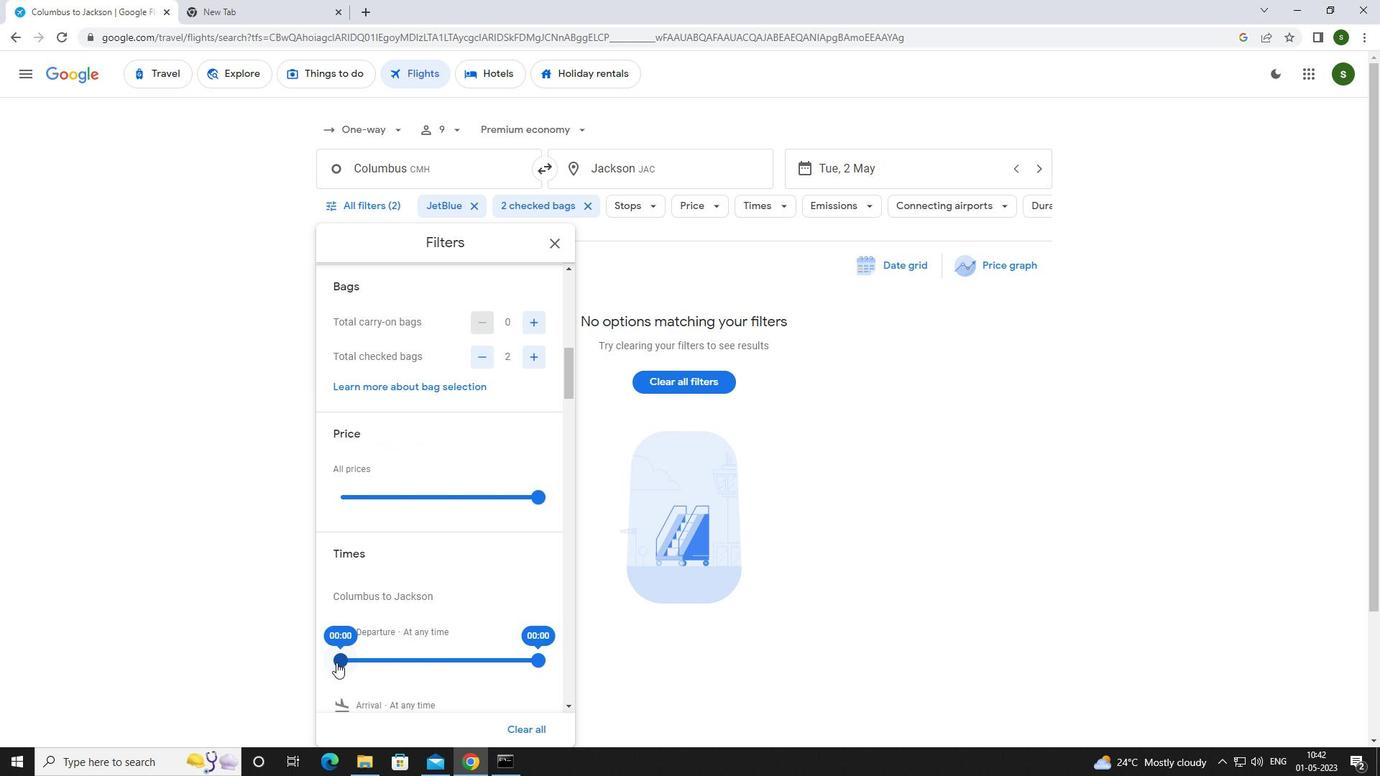 
Action: Mouse pressed left at (338, 661)
Screenshot: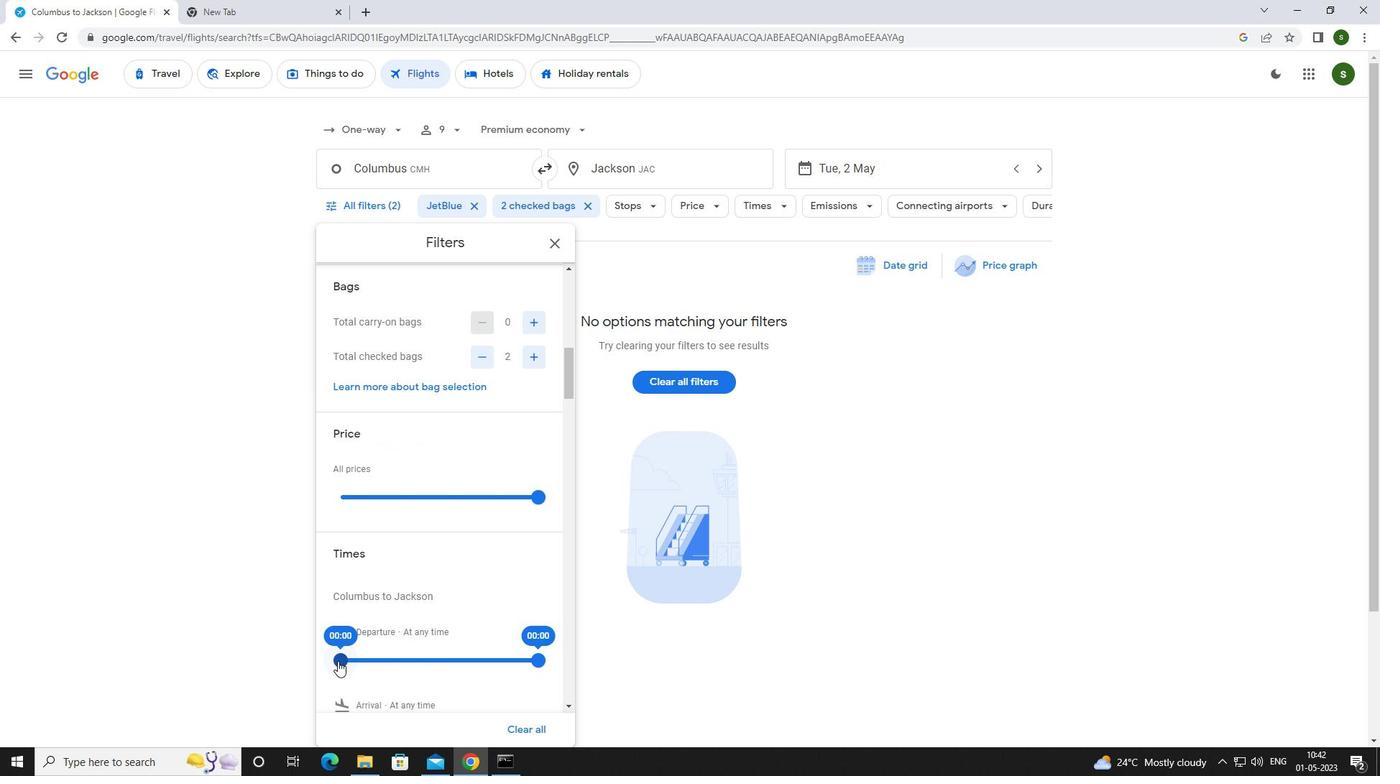 
Action: Mouse moved to (839, 537)
Screenshot: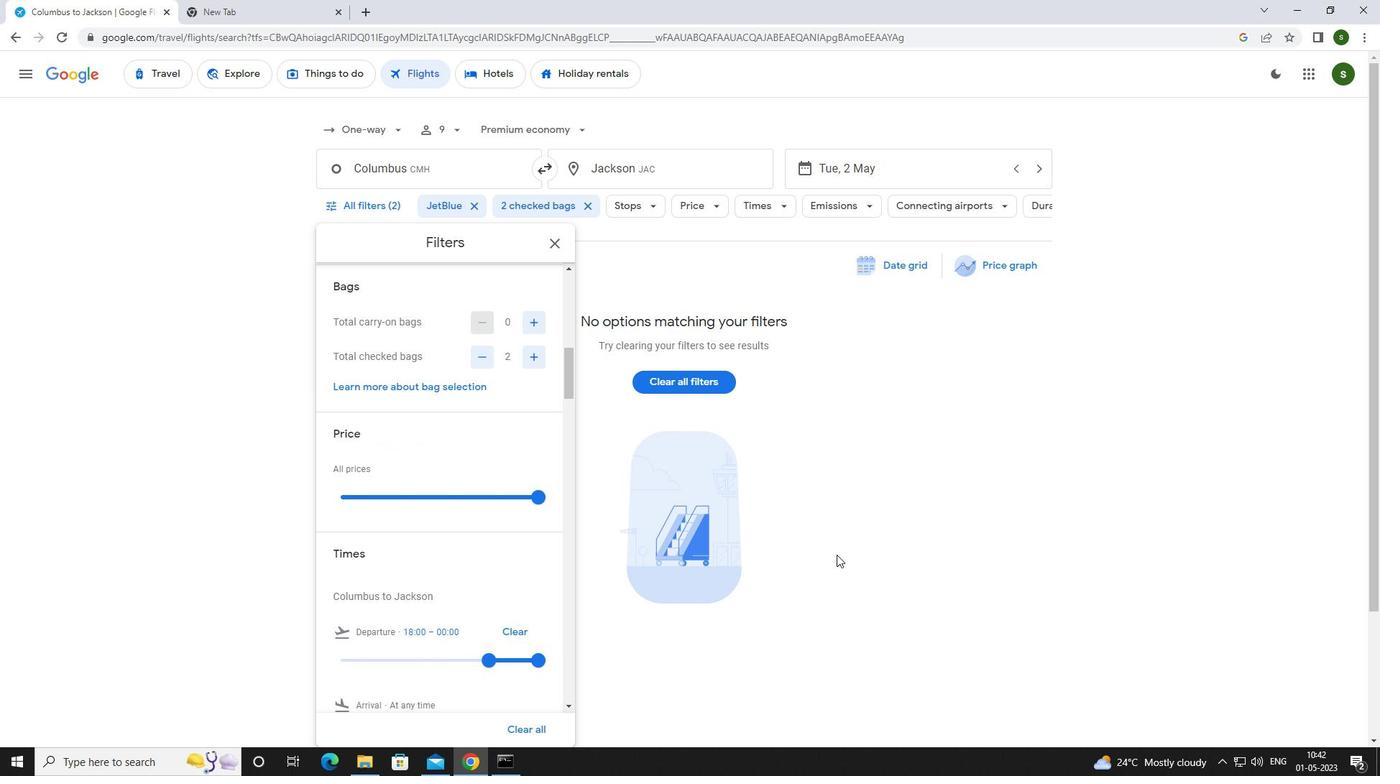 
Action: Mouse pressed left at (839, 537)
Screenshot: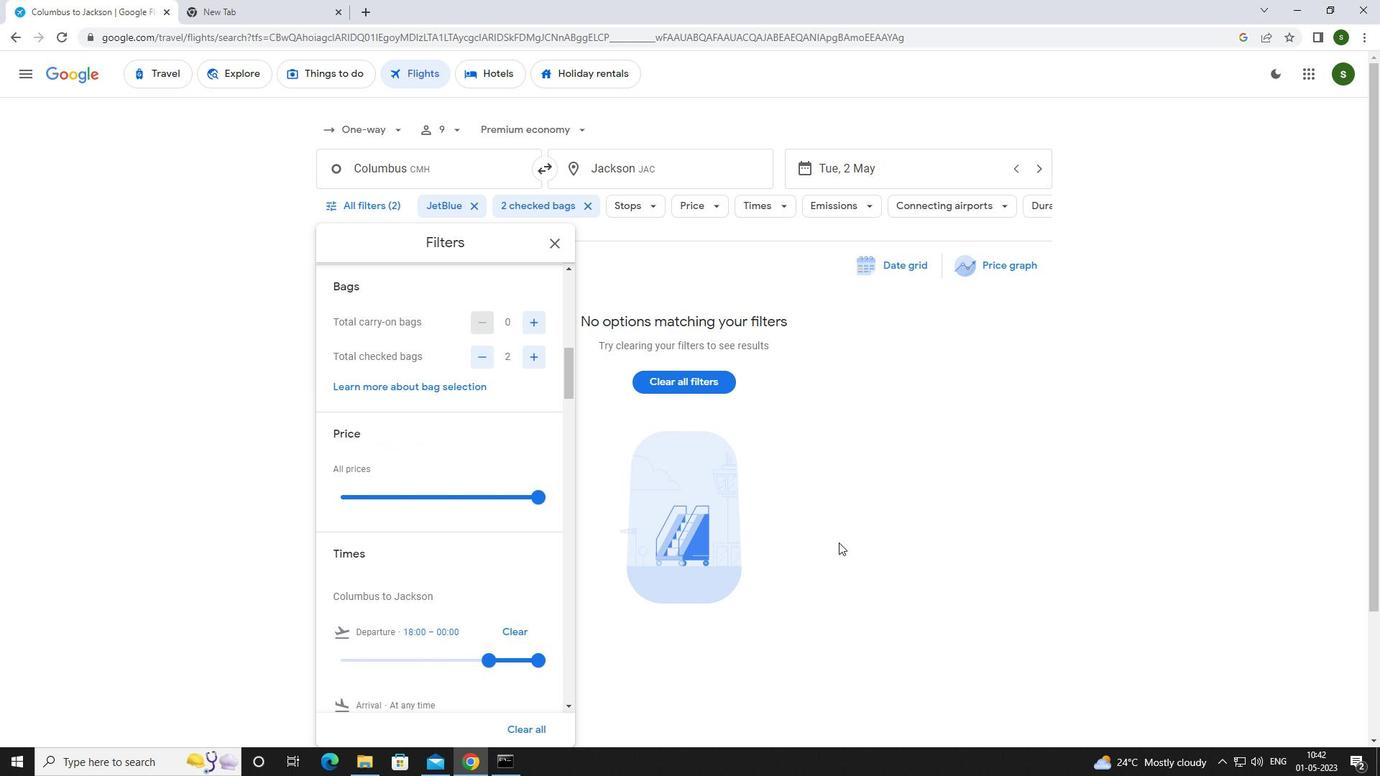 
